 Task: Slide 8 - This Is A Quote-1.
Action: Mouse moved to (44, 108)
Screenshot: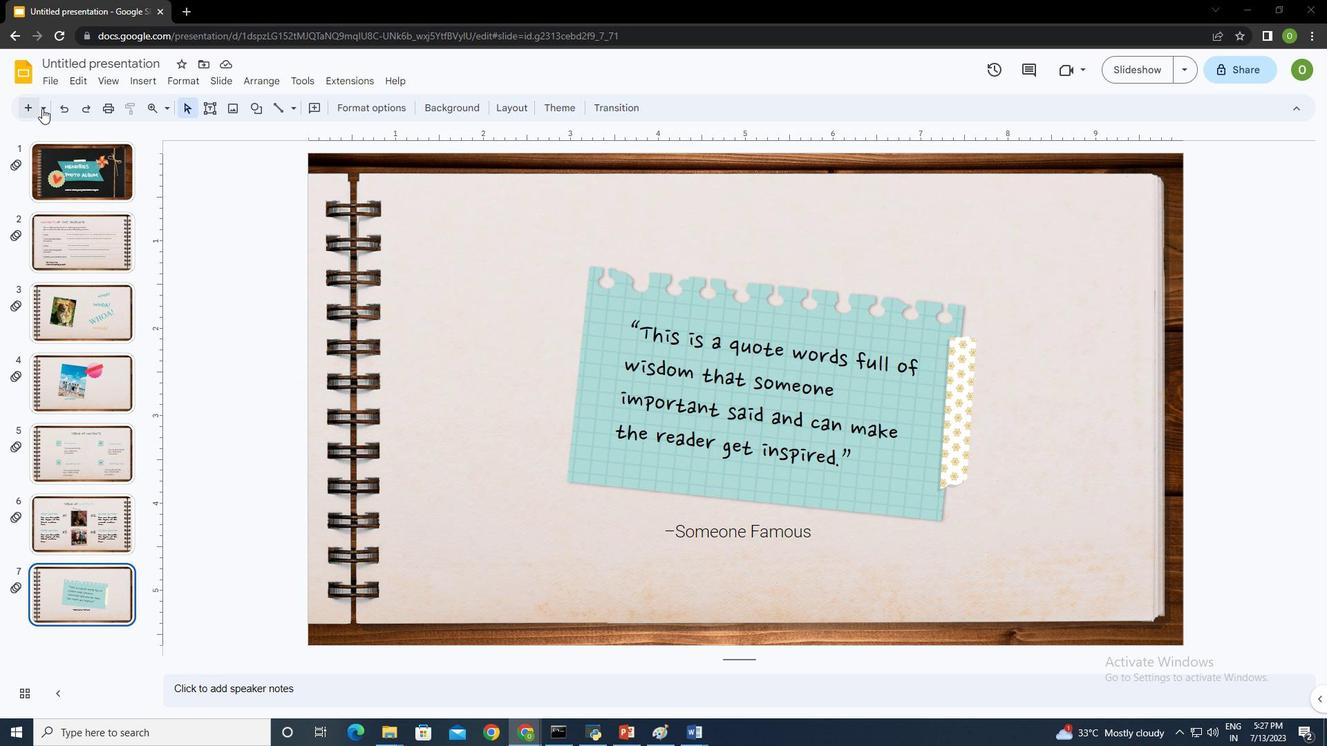 
Action: Mouse pressed left at (44, 108)
Screenshot: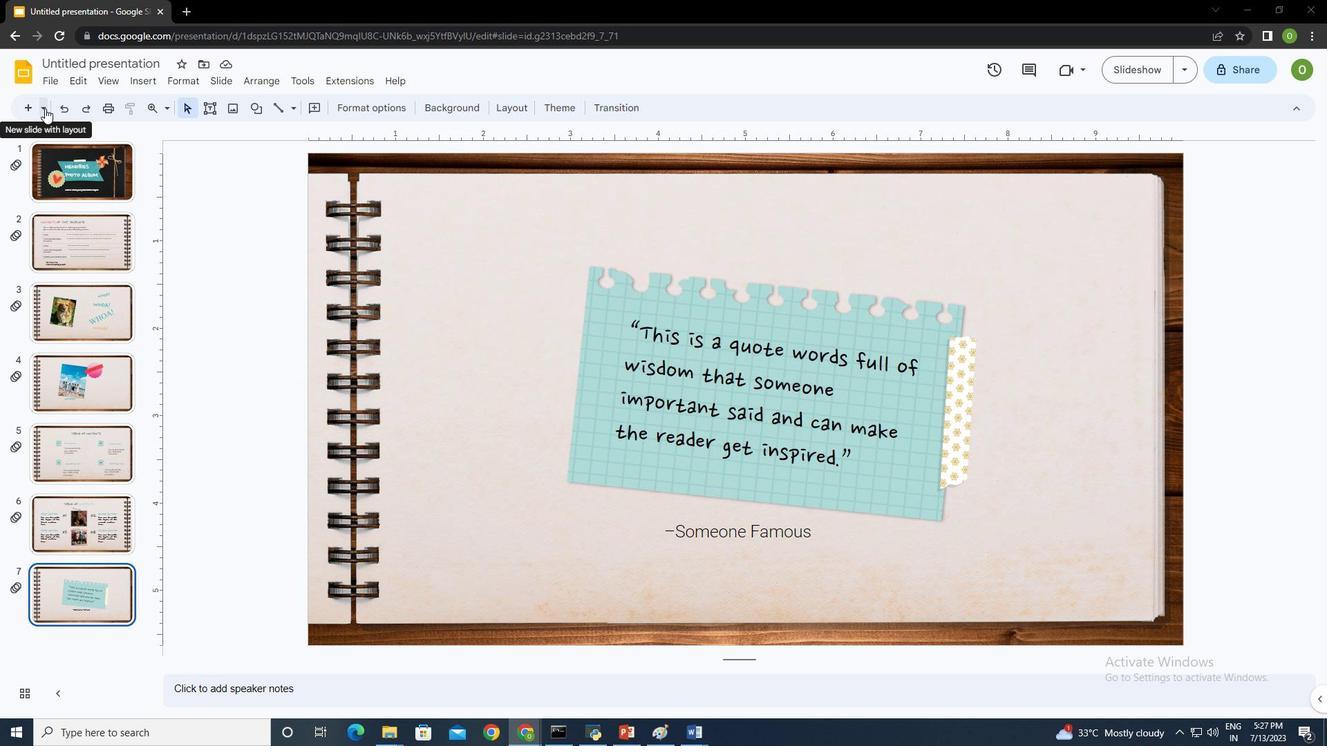 
Action: Mouse moved to (211, 366)
Screenshot: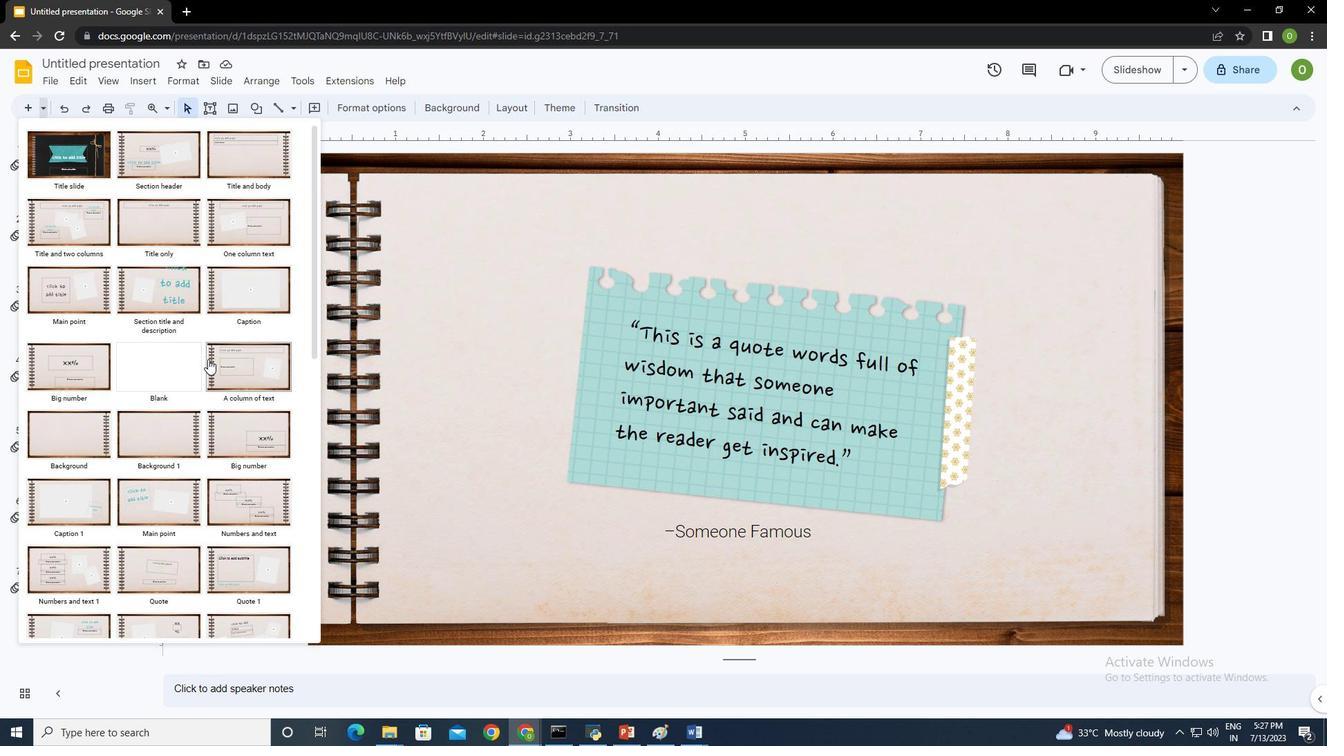
Action: Mouse scrolled (211, 365) with delta (0, 0)
Screenshot: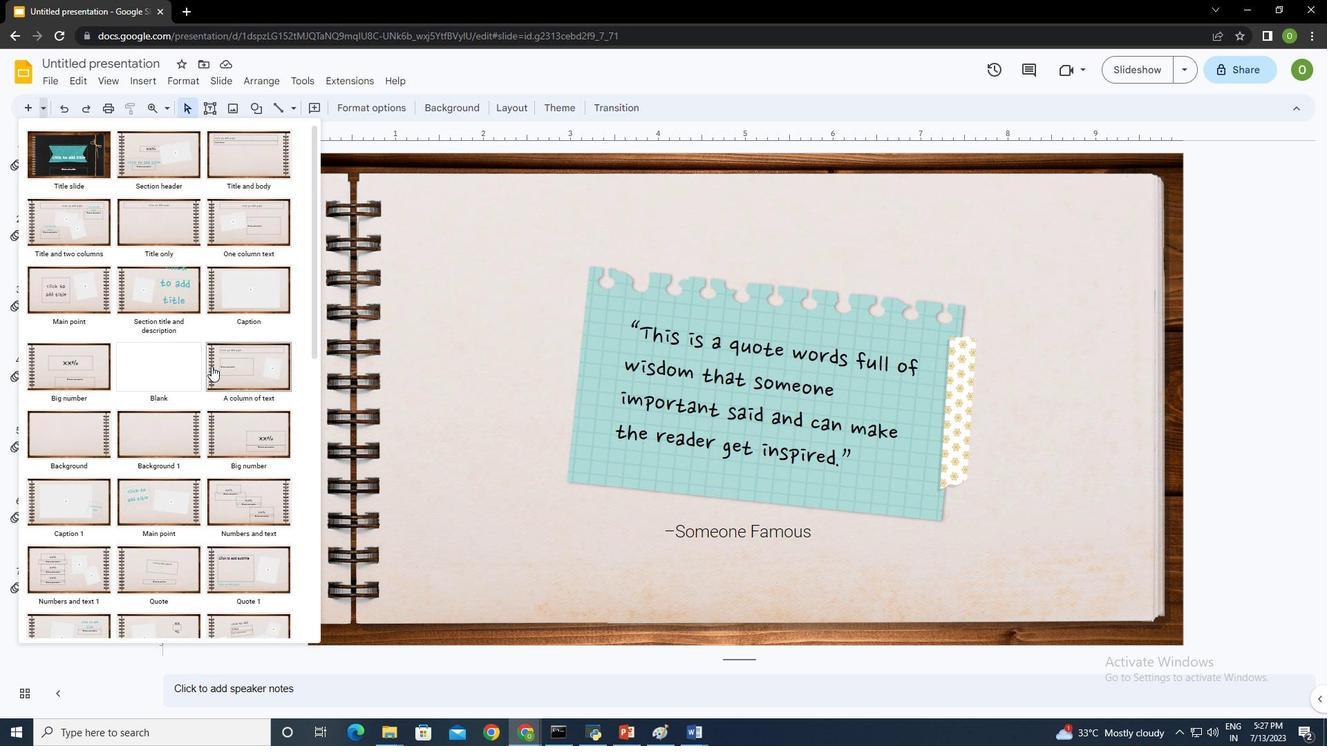 
Action: Mouse scrolled (211, 365) with delta (0, 0)
Screenshot: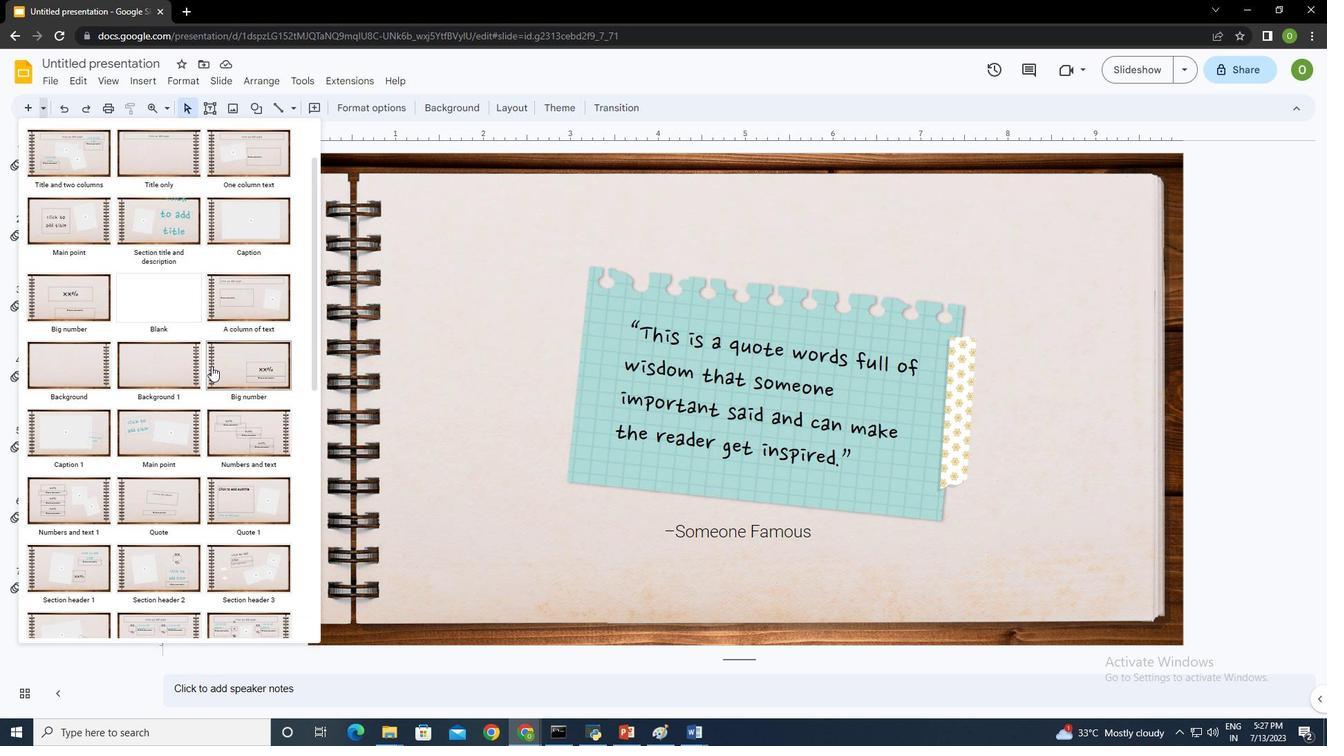 
Action: Mouse scrolled (211, 365) with delta (0, 0)
Screenshot: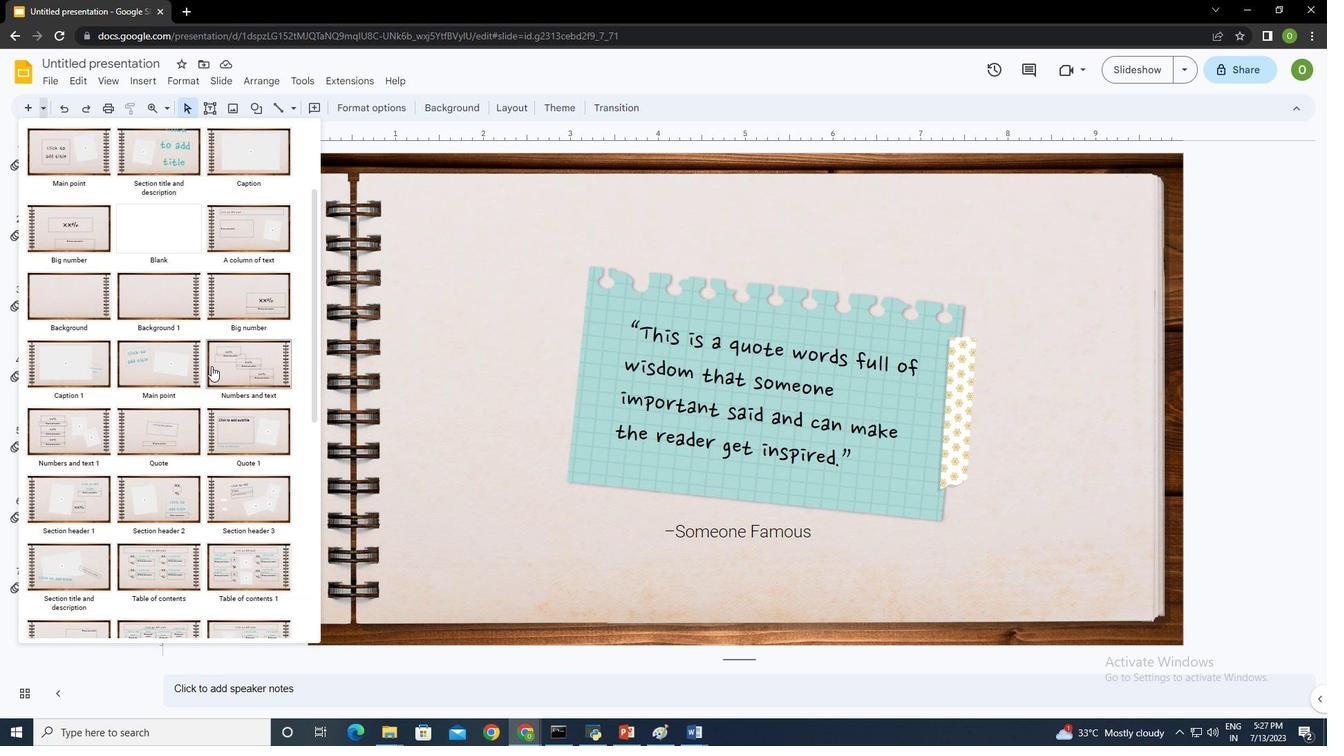
Action: Mouse moved to (237, 354)
Screenshot: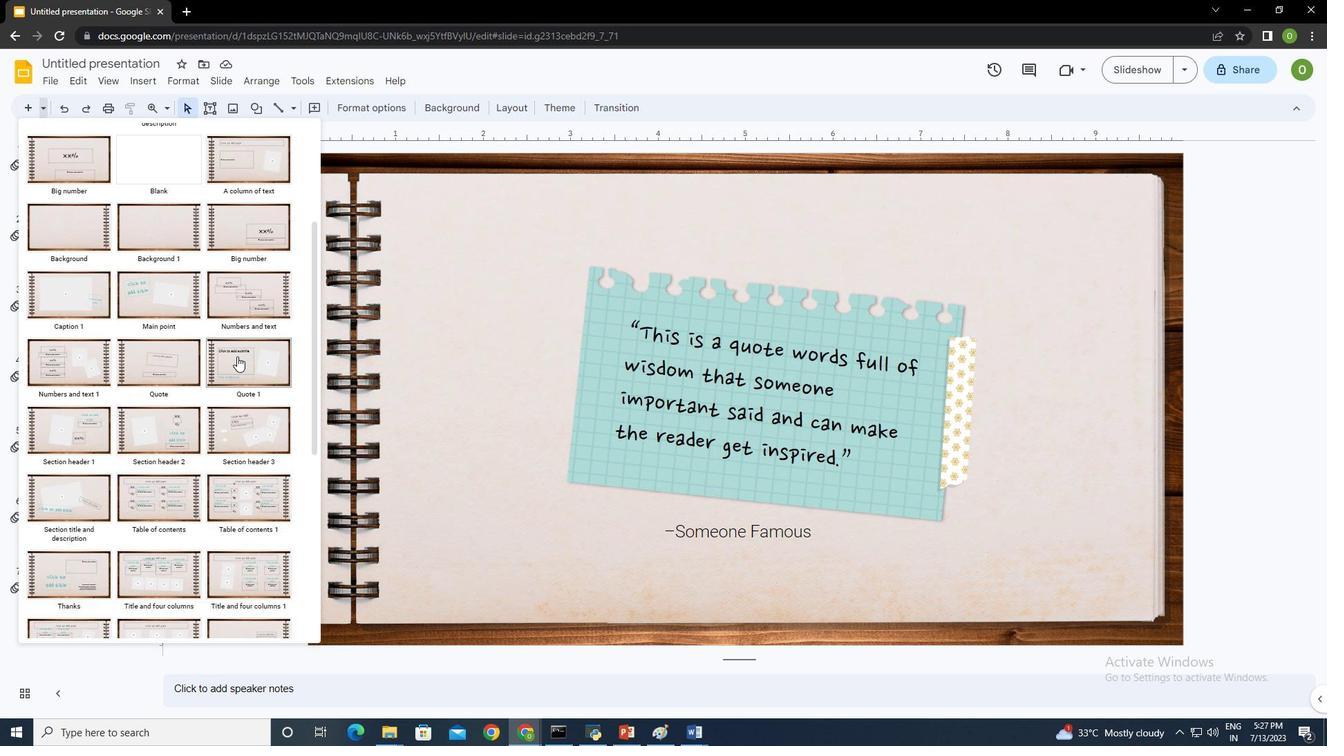 
Action: Mouse pressed left at (237, 354)
Screenshot: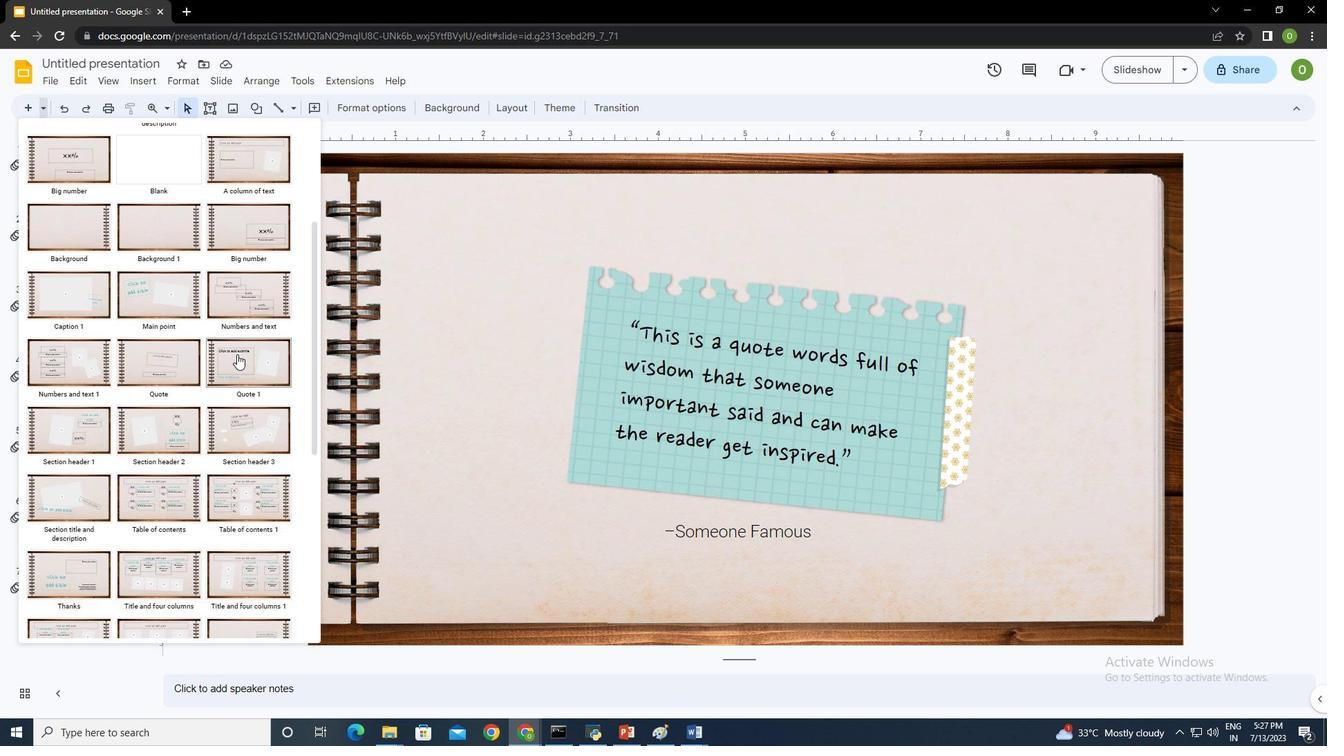 
Action: Mouse moved to (938, 443)
Screenshot: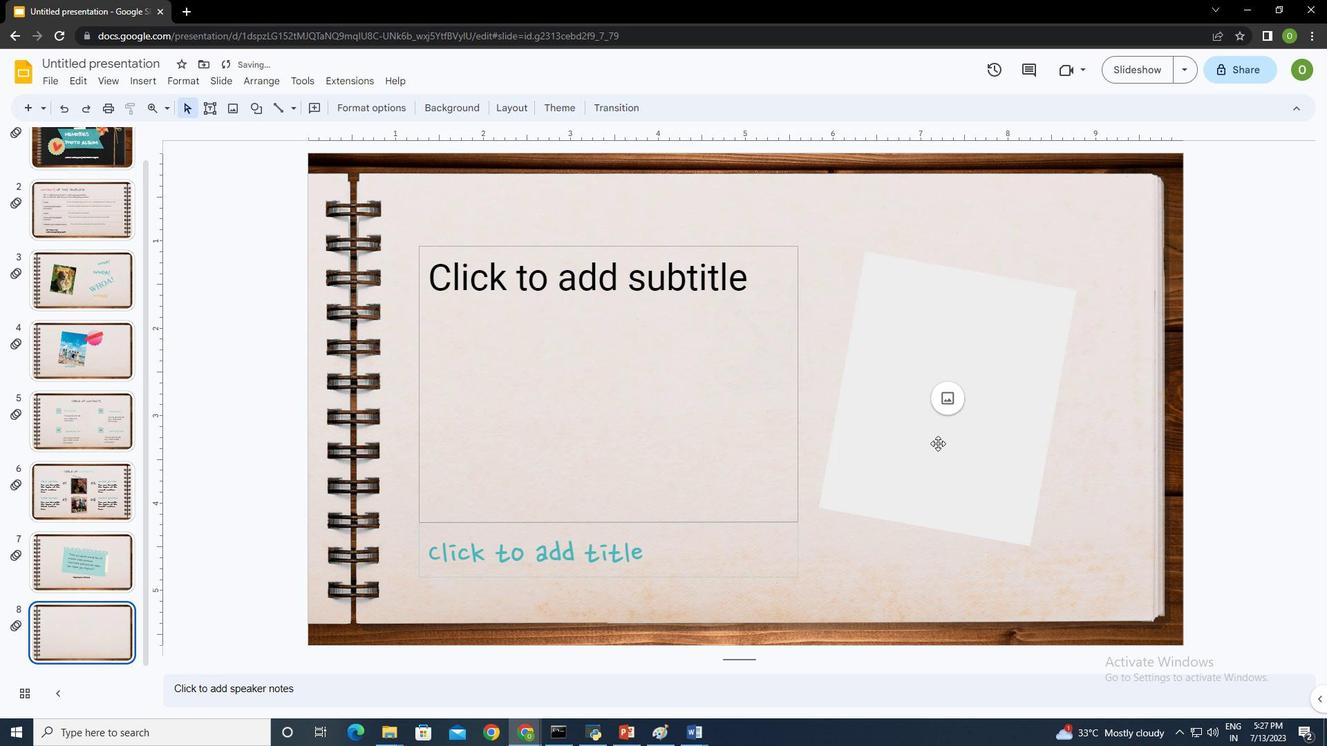
Action: Mouse pressed left at (938, 443)
Screenshot: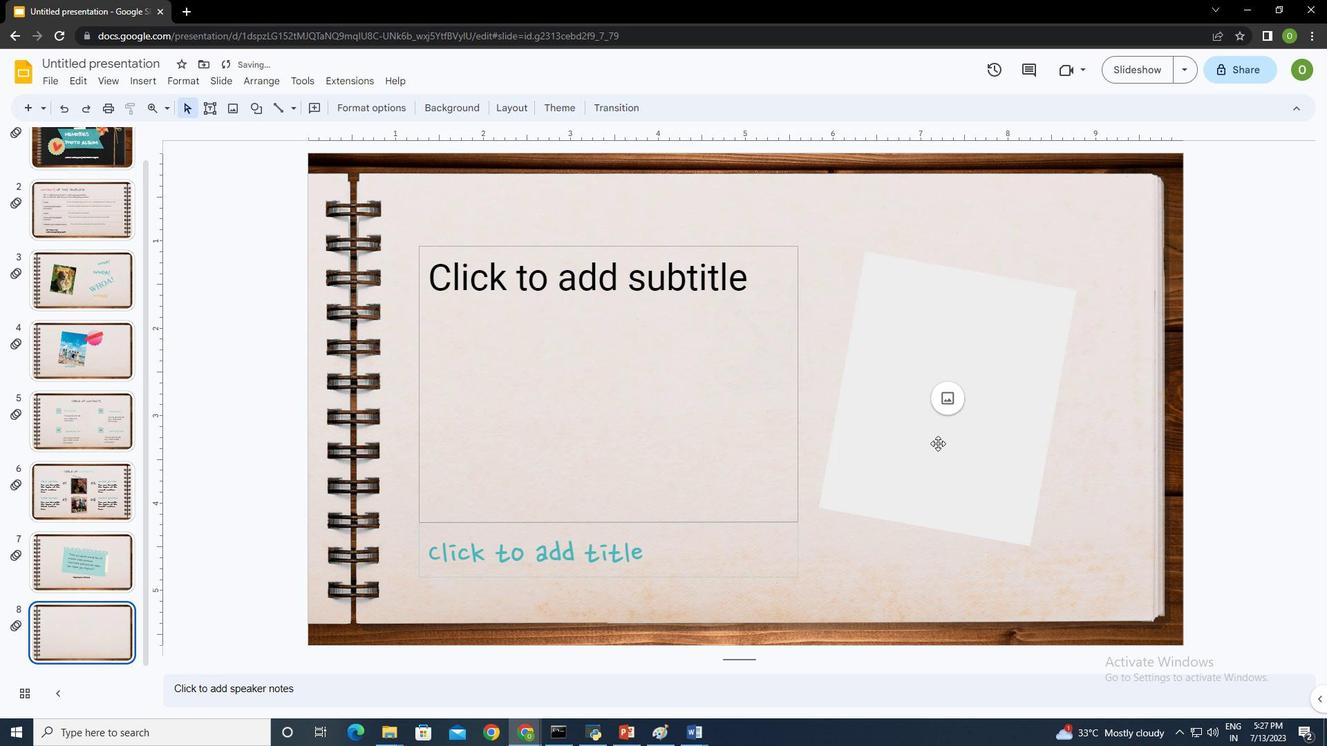 
Action: Mouse moved to (941, 399)
Screenshot: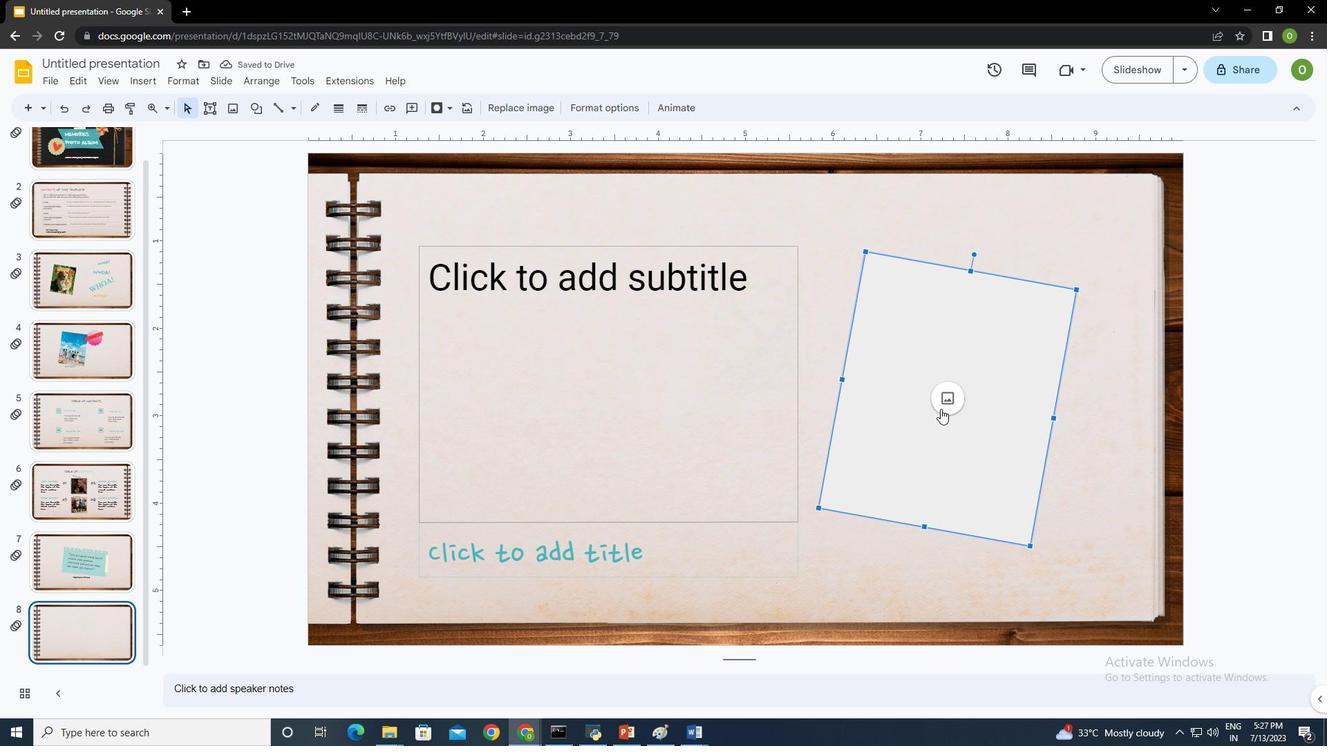 
Action: Mouse pressed left at (941, 399)
Screenshot: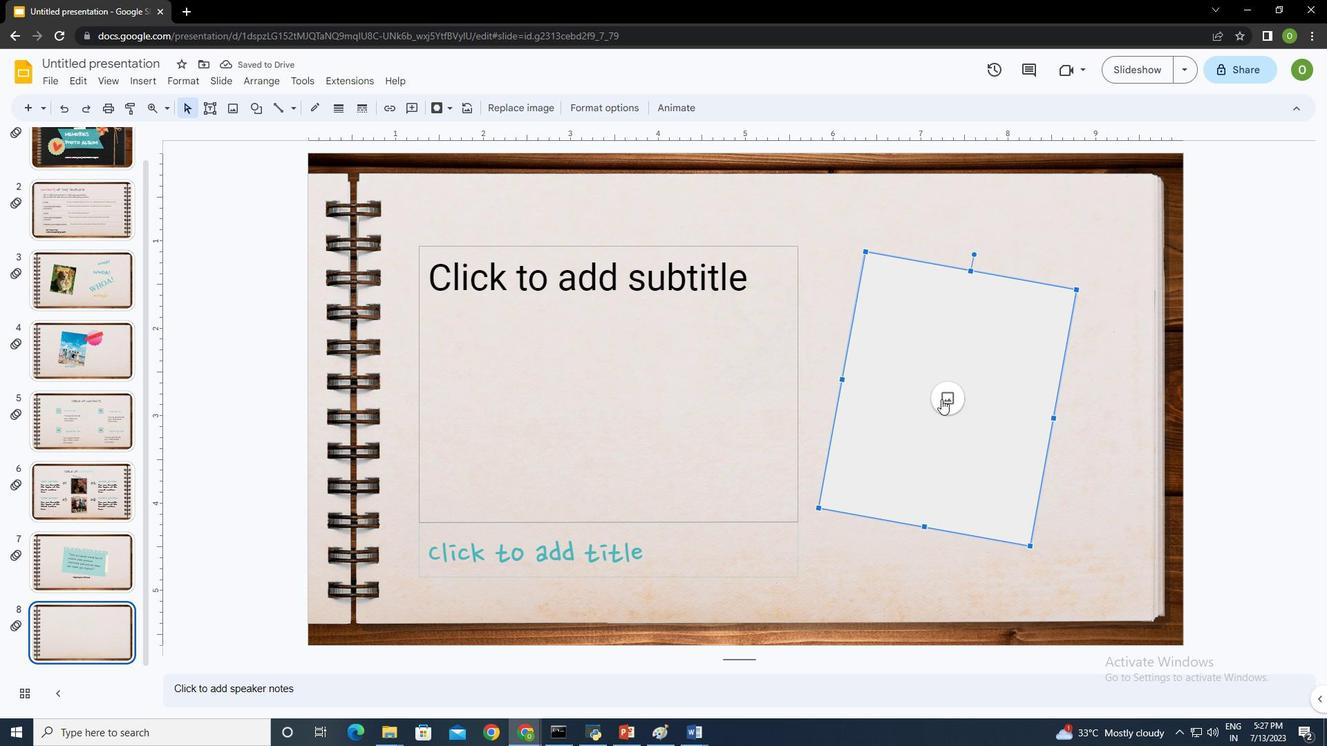 
Action: Mouse moved to (990, 436)
Screenshot: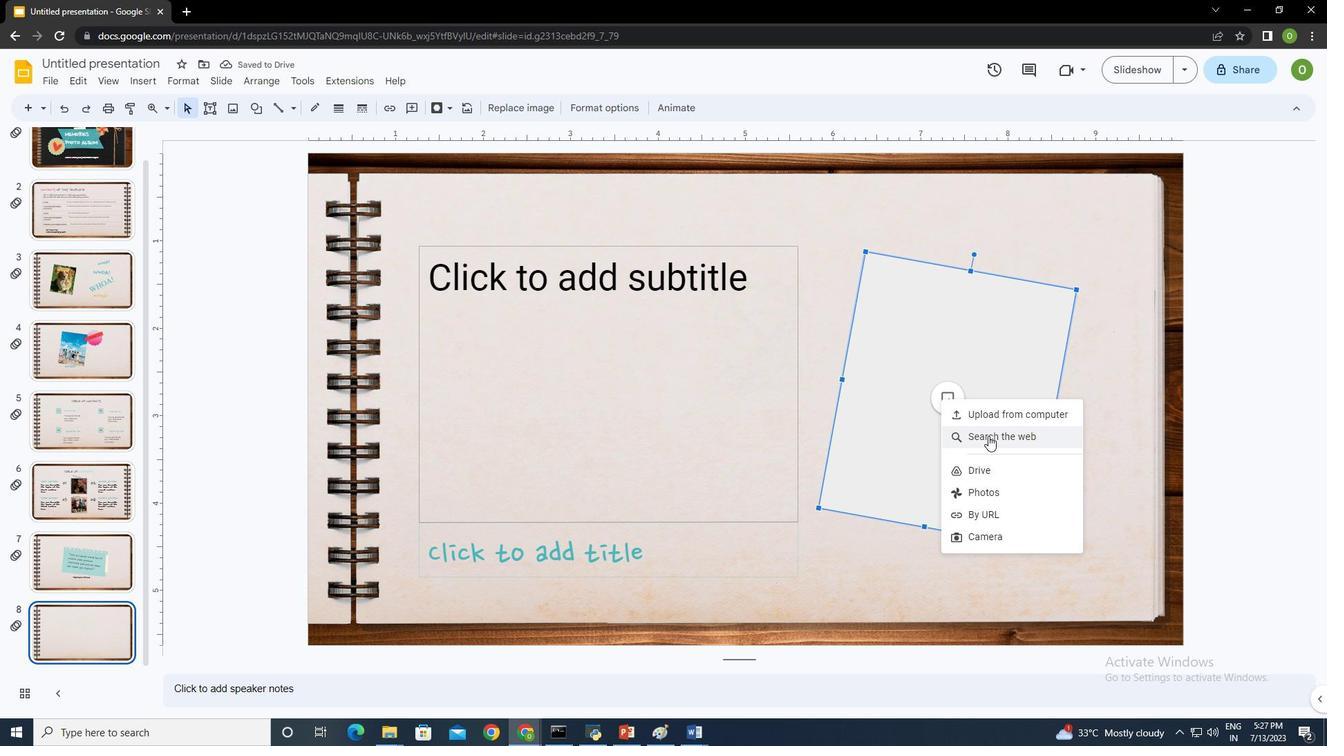 
Action: Mouse pressed left at (990, 436)
Screenshot: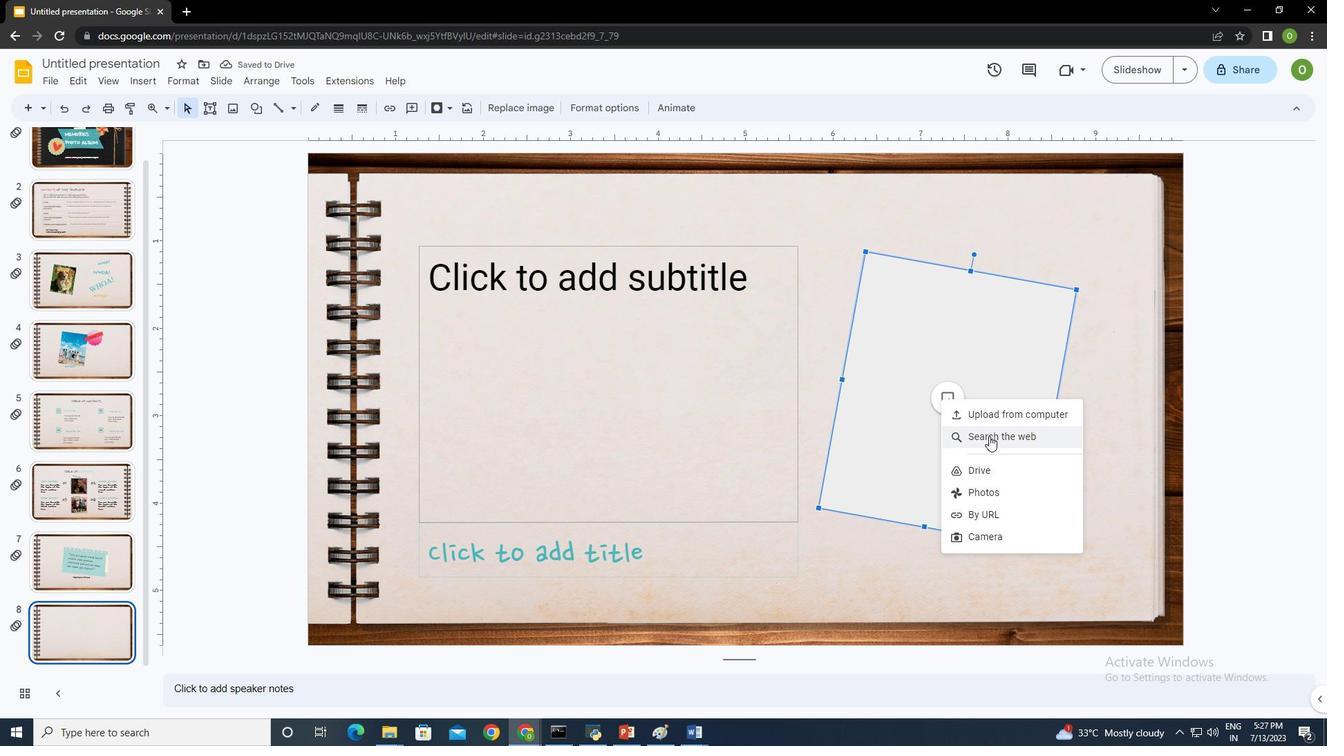 
Action: Mouse moved to (1173, 194)
Screenshot: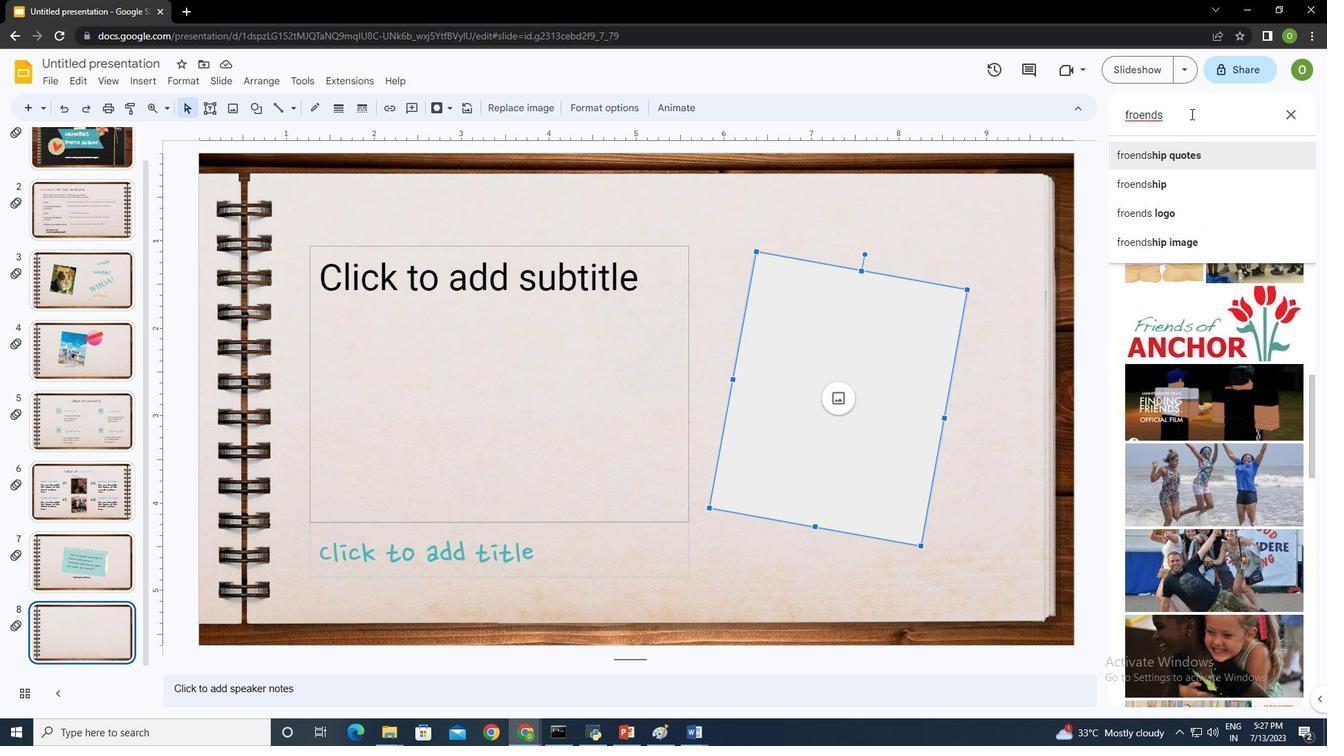
Action: Key pressed <Key.backspace><Key.backspace><Key.backspace><Key.backspace><Key.backspace><Key.backspace><Key.backspace><Key.backspace><Key.backspace><Key.backspace><Key.backspace><Key.backspace><Key.backspace><Key.backspace><Key.backspace><Key.backspace>good<Key.space>friend<Key.enter>
Screenshot: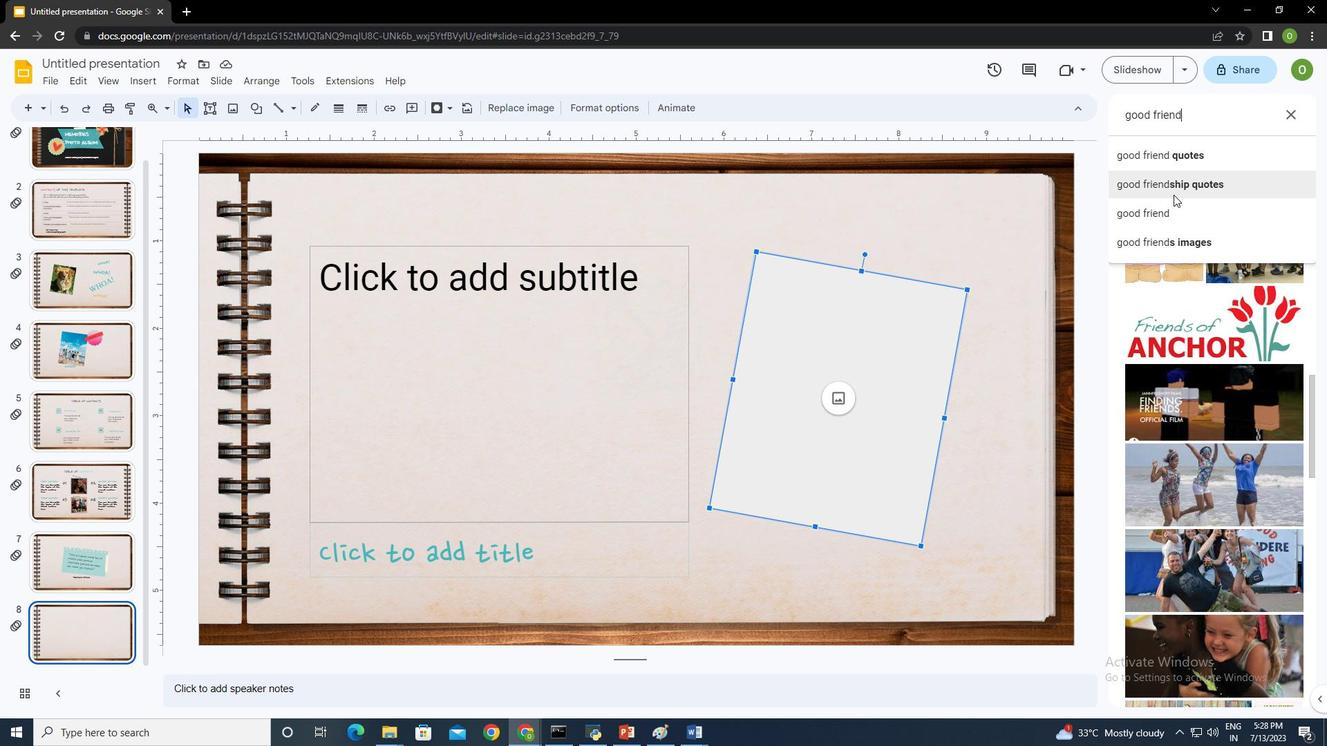 
Action: Mouse moved to (1191, 233)
Screenshot: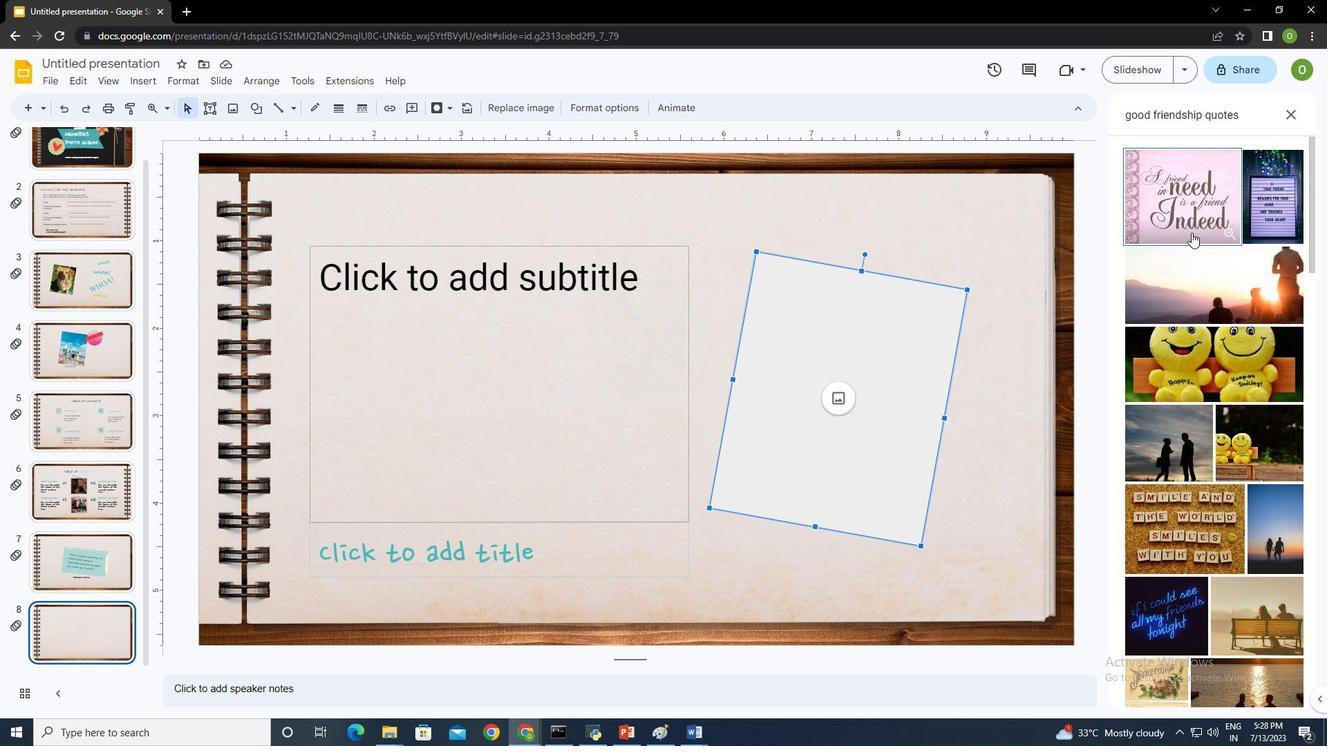 
Action: Mouse scrolled (1191, 232) with delta (0, 0)
Screenshot: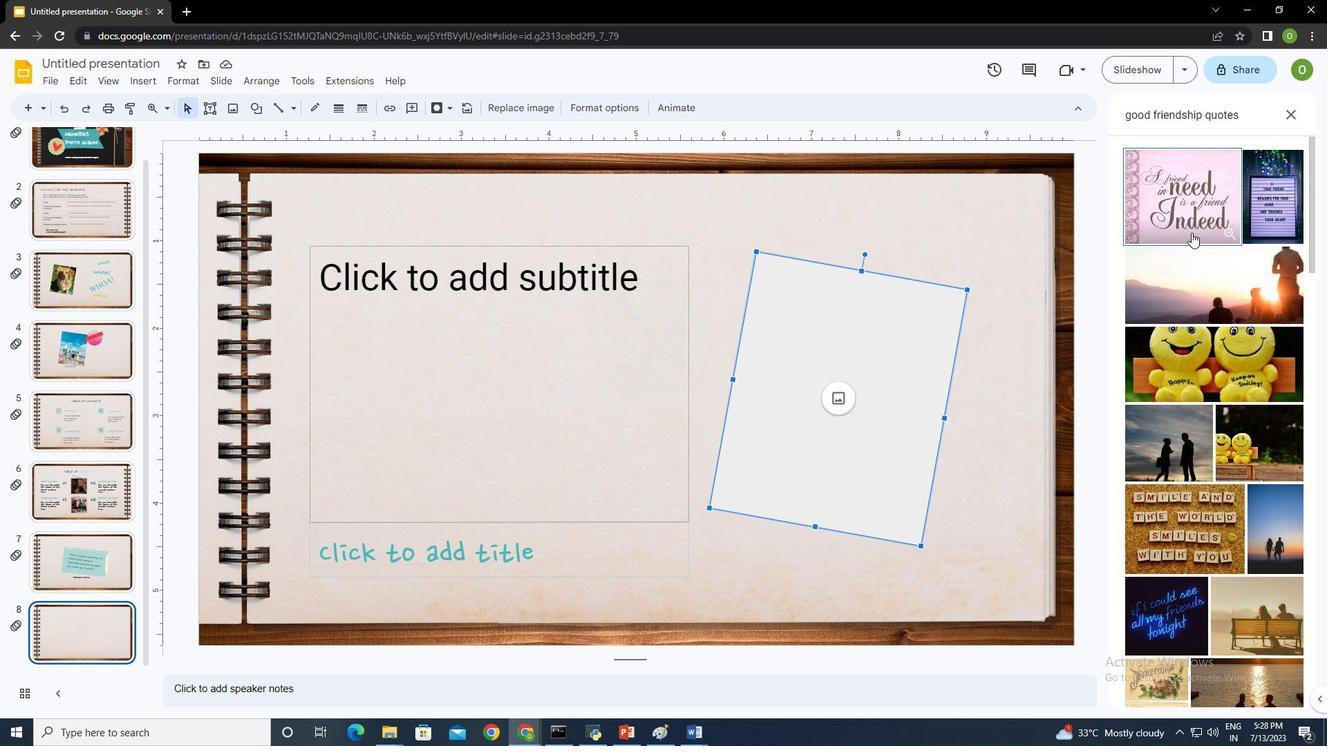 
Action: Mouse scrolled (1191, 234) with delta (0, 0)
Screenshot: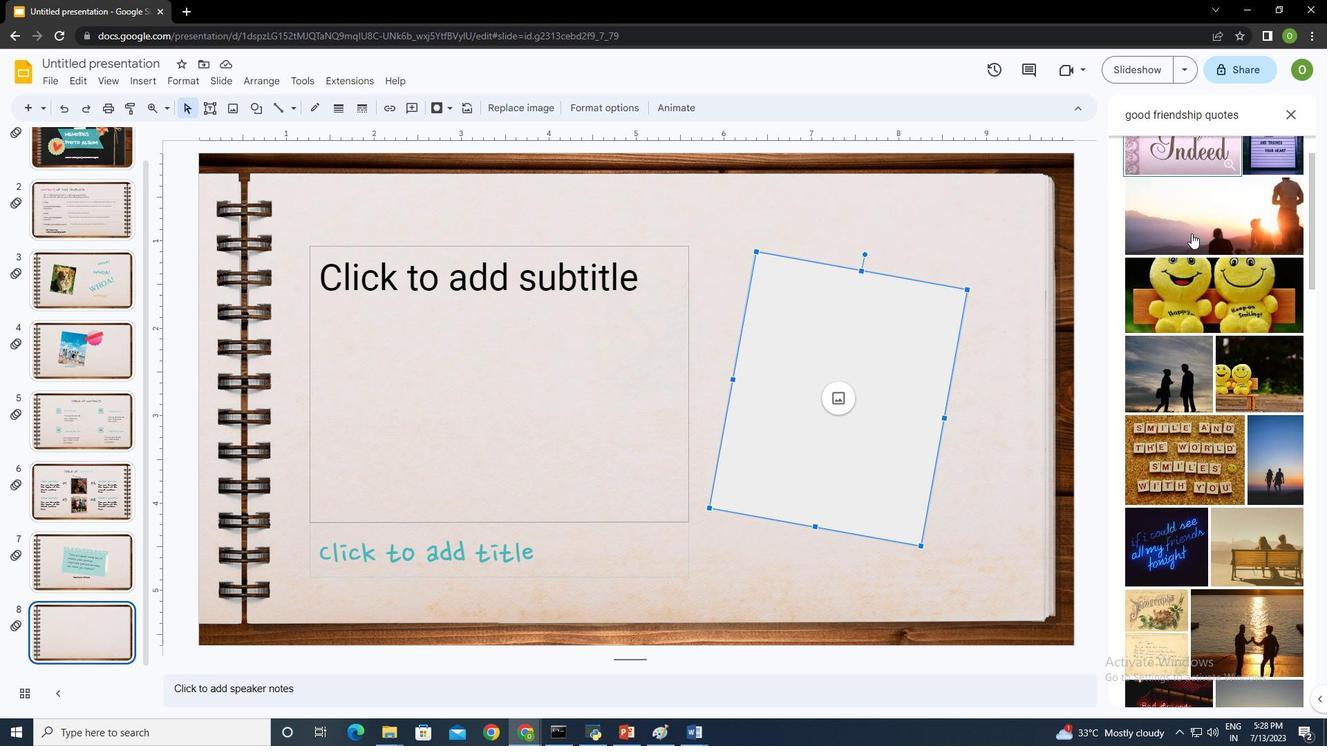 
Action: Mouse scrolled (1191, 234) with delta (0, 0)
Screenshot: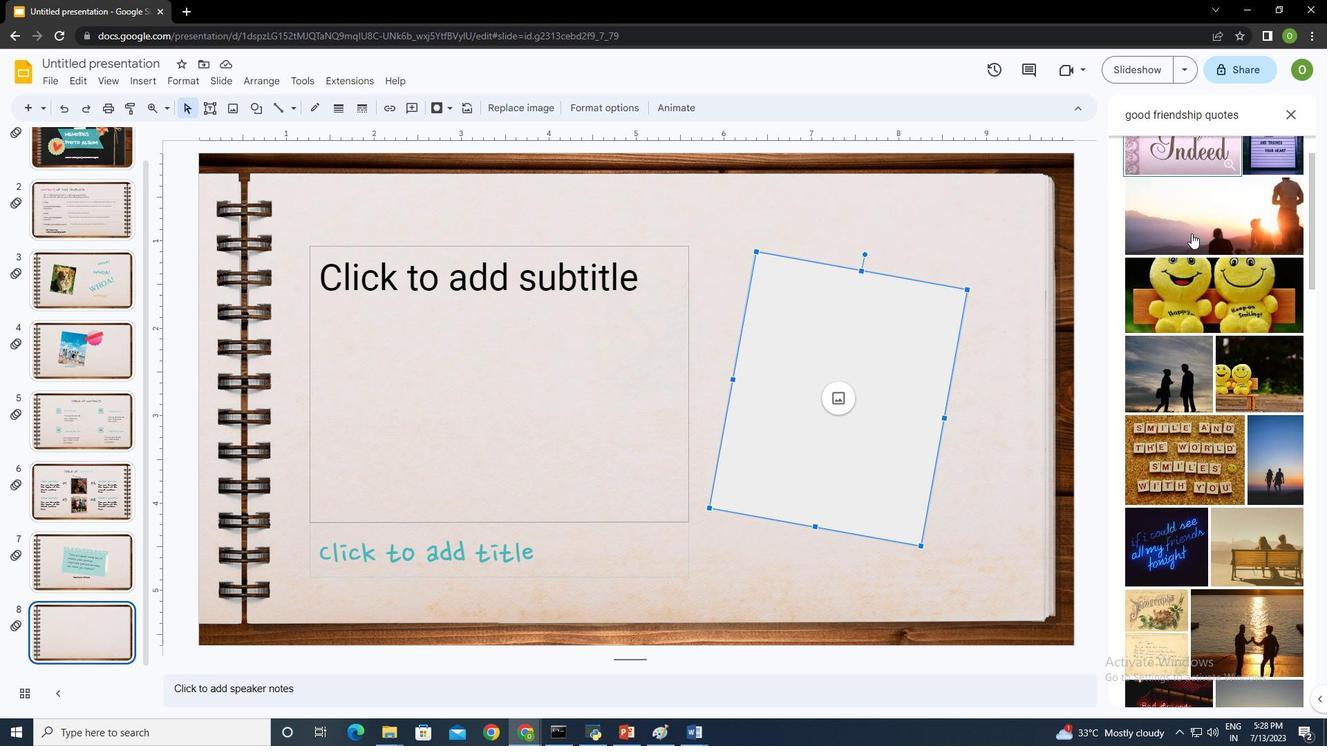 
Action: Mouse moved to (1246, 116)
Screenshot: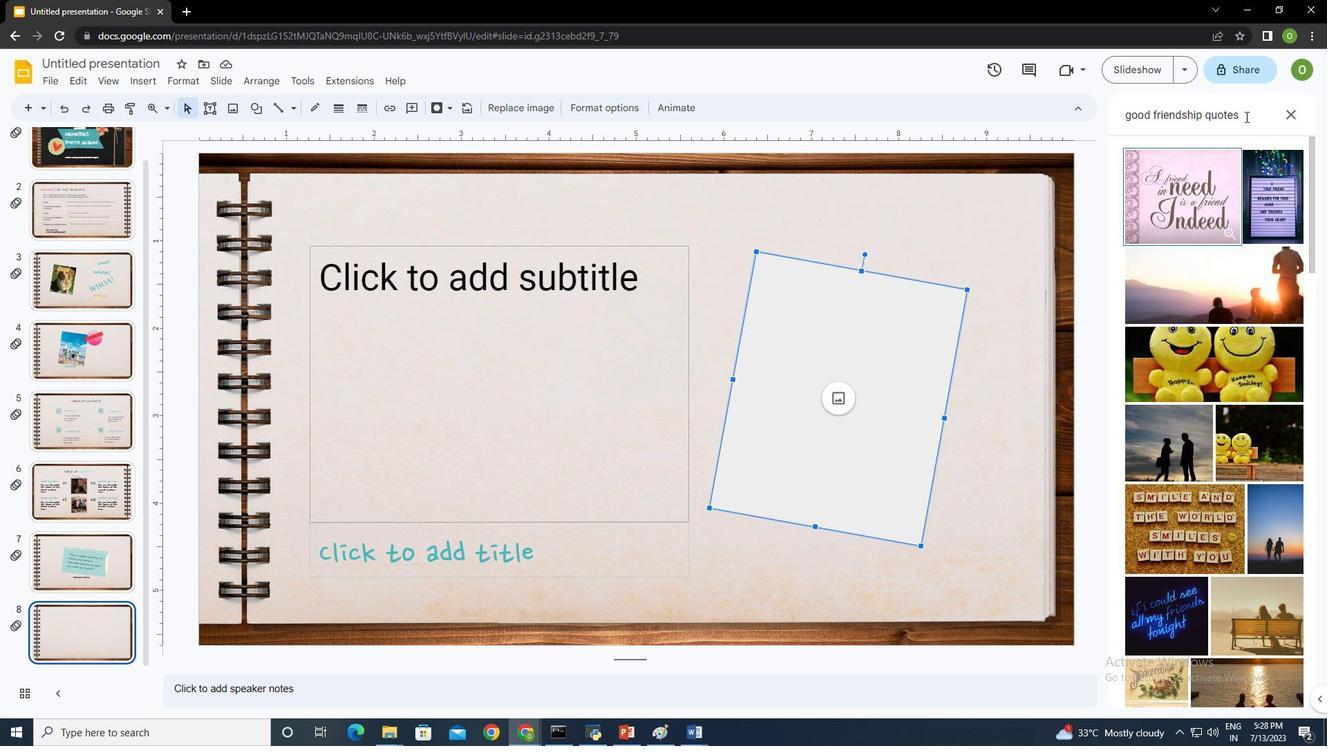 
Action: Mouse pressed left at (1246, 116)
Screenshot: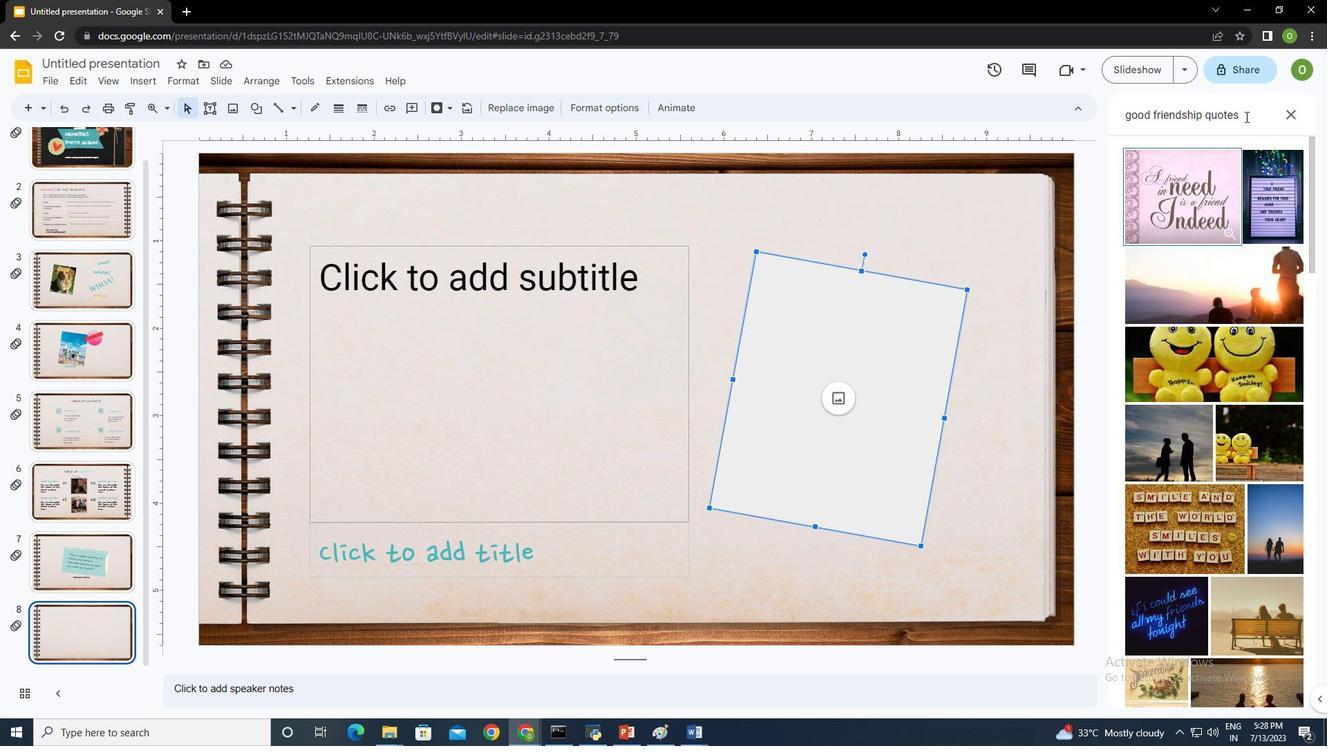 
Action: Key pressed <Key.backspace><Key.backspace><Key.backspace><Key.backspace><Key.backspace><Key.backspace><Key.backspace>
Screenshot: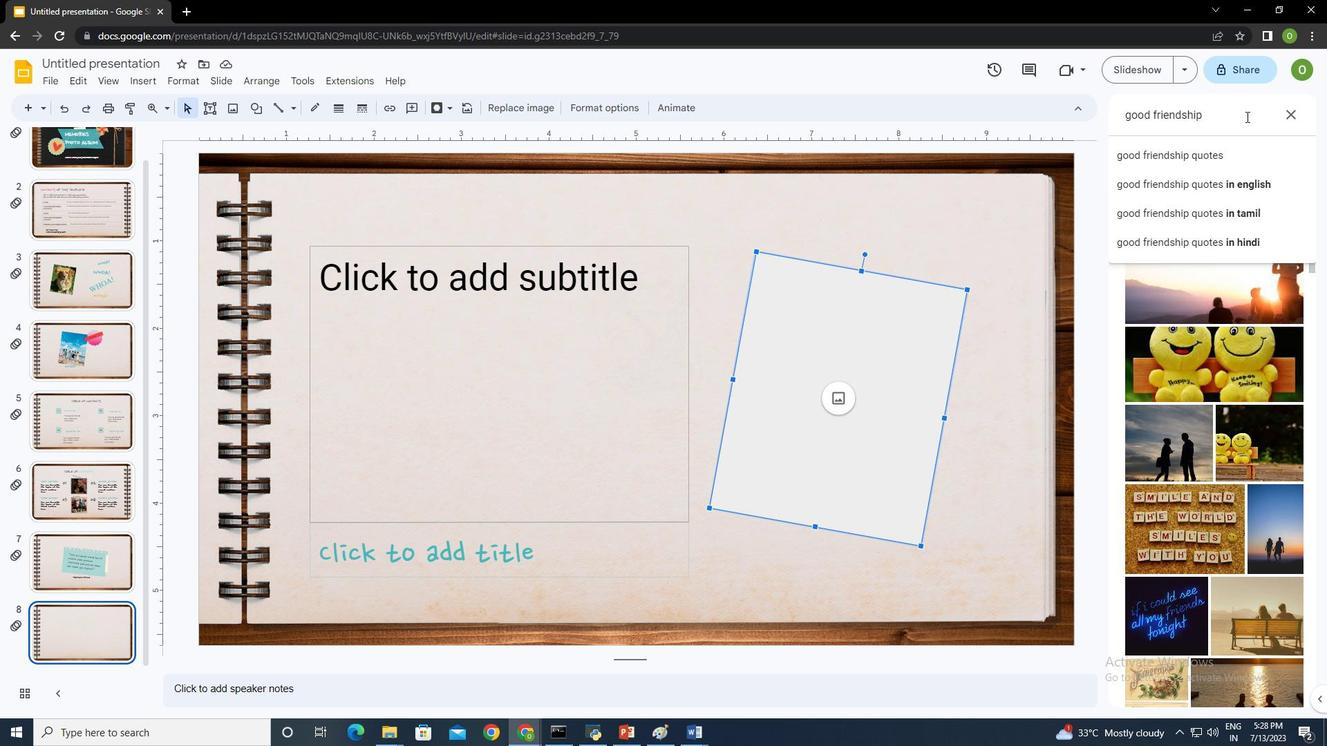 
Action: Mouse moved to (1246, 116)
Screenshot: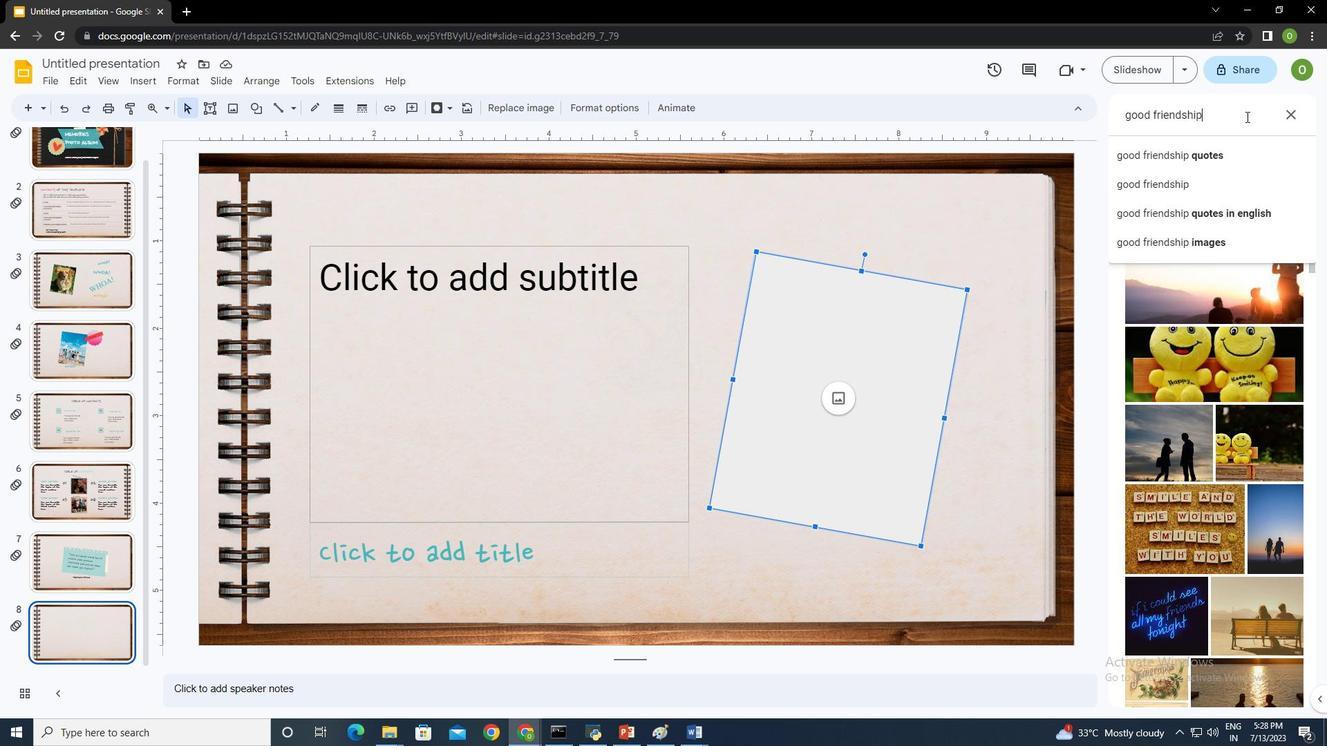 
Action: Key pressed <Key.enter>
Screenshot: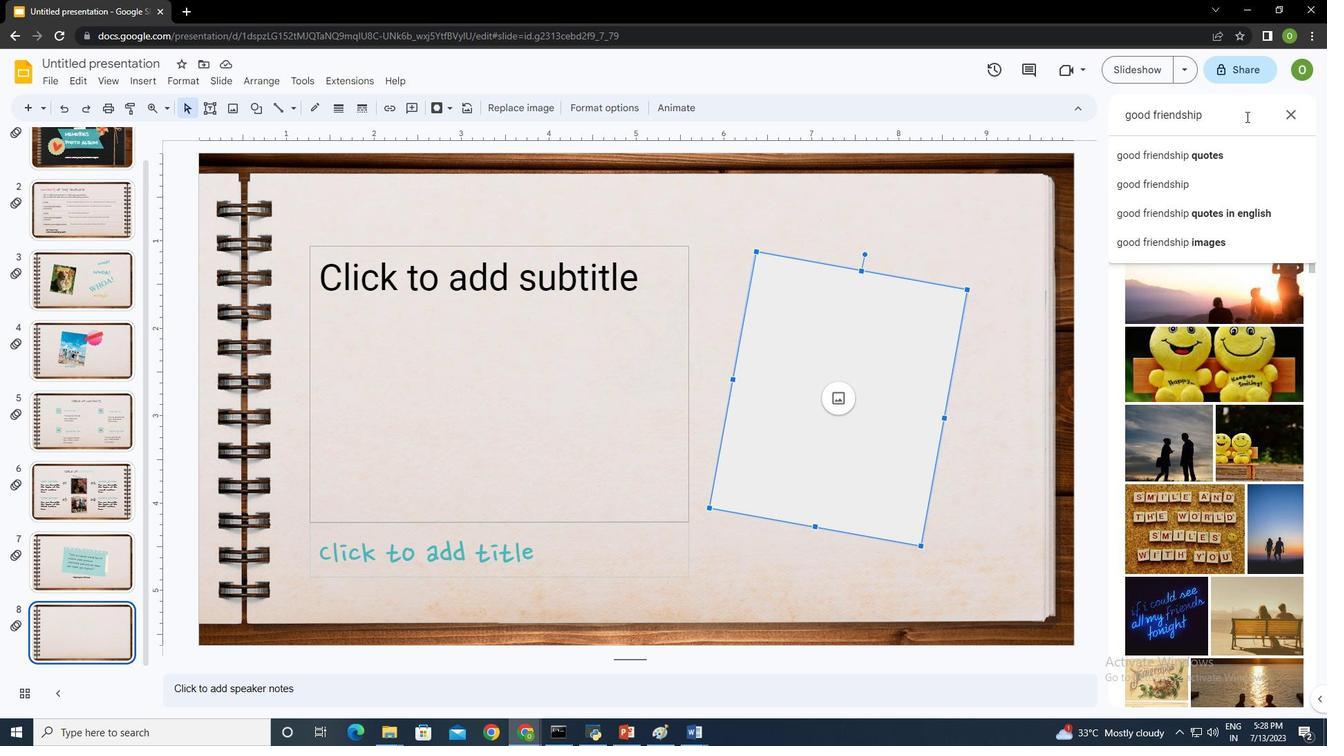 
Action: Mouse moved to (1221, 204)
Screenshot: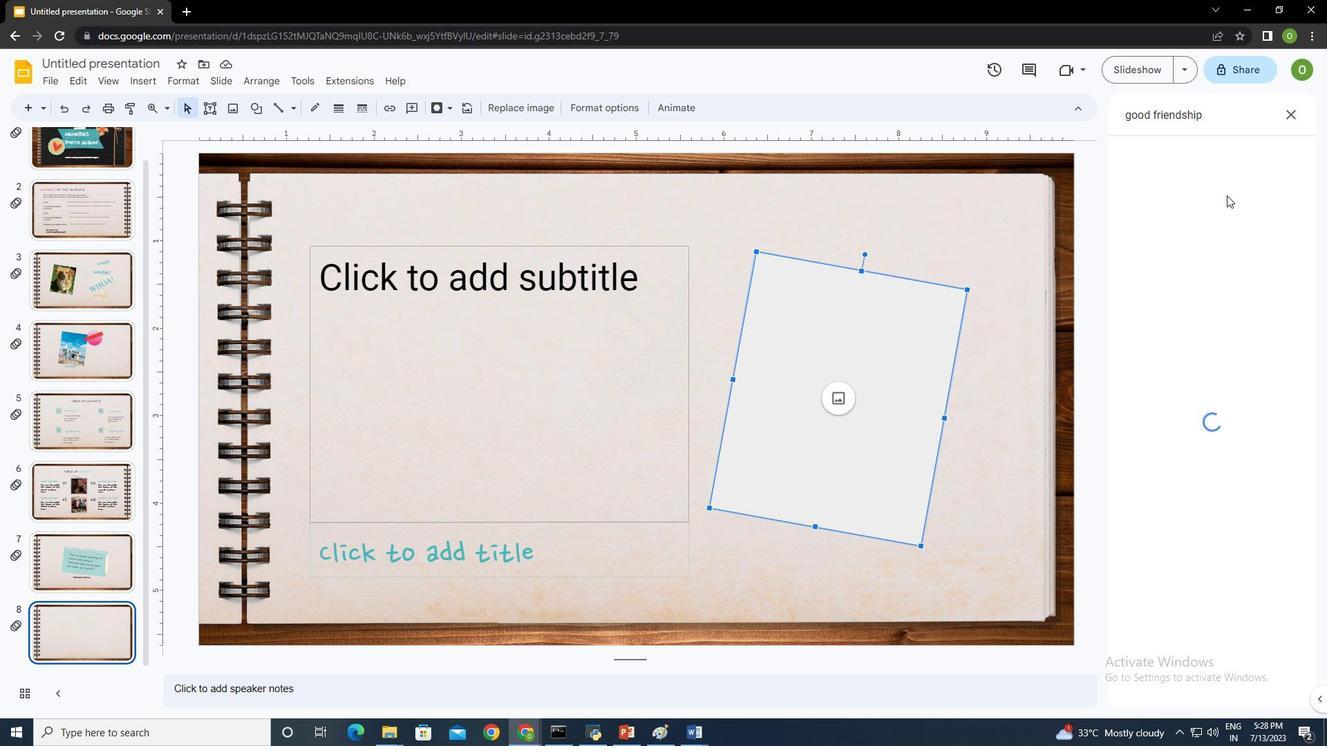 
Action: Mouse scrolled (1221, 203) with delta (0, 0)
Screenshot: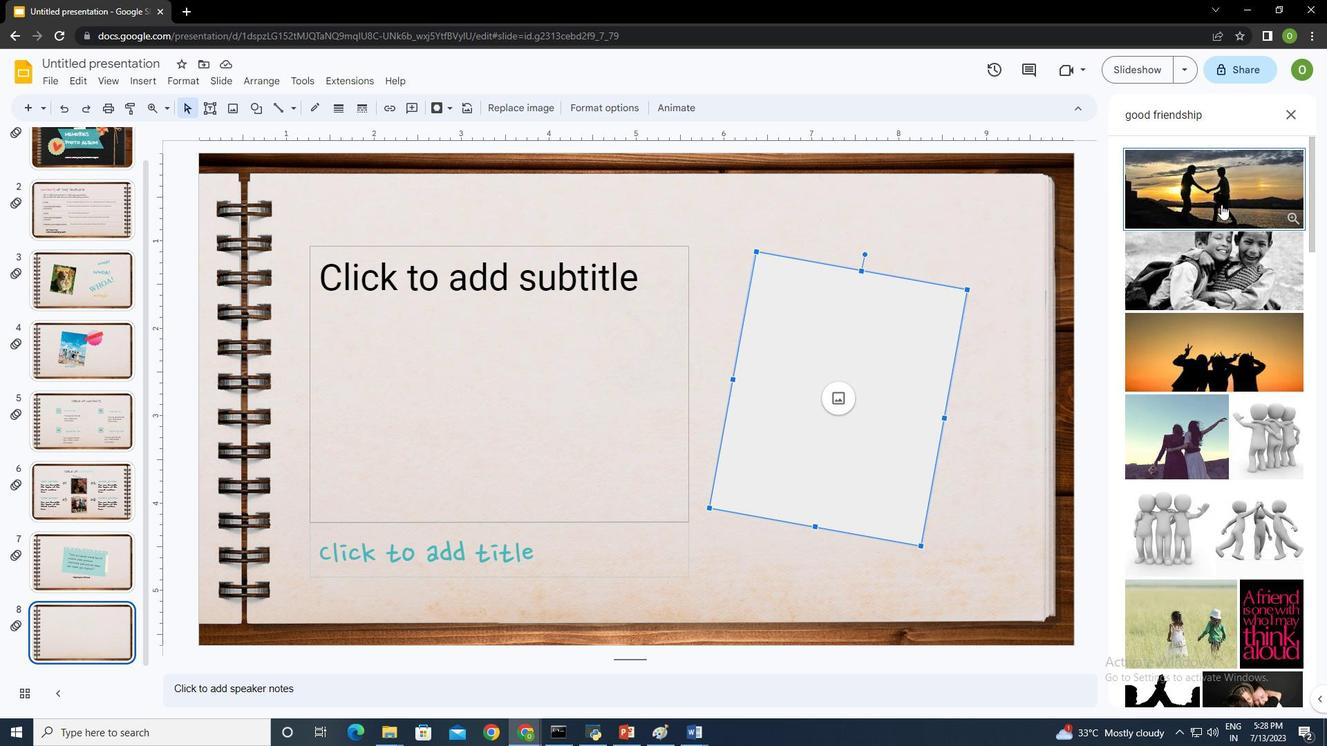 
Action: Mouse scrolled (1221, 203) with delta (0, 0)
Screenshot: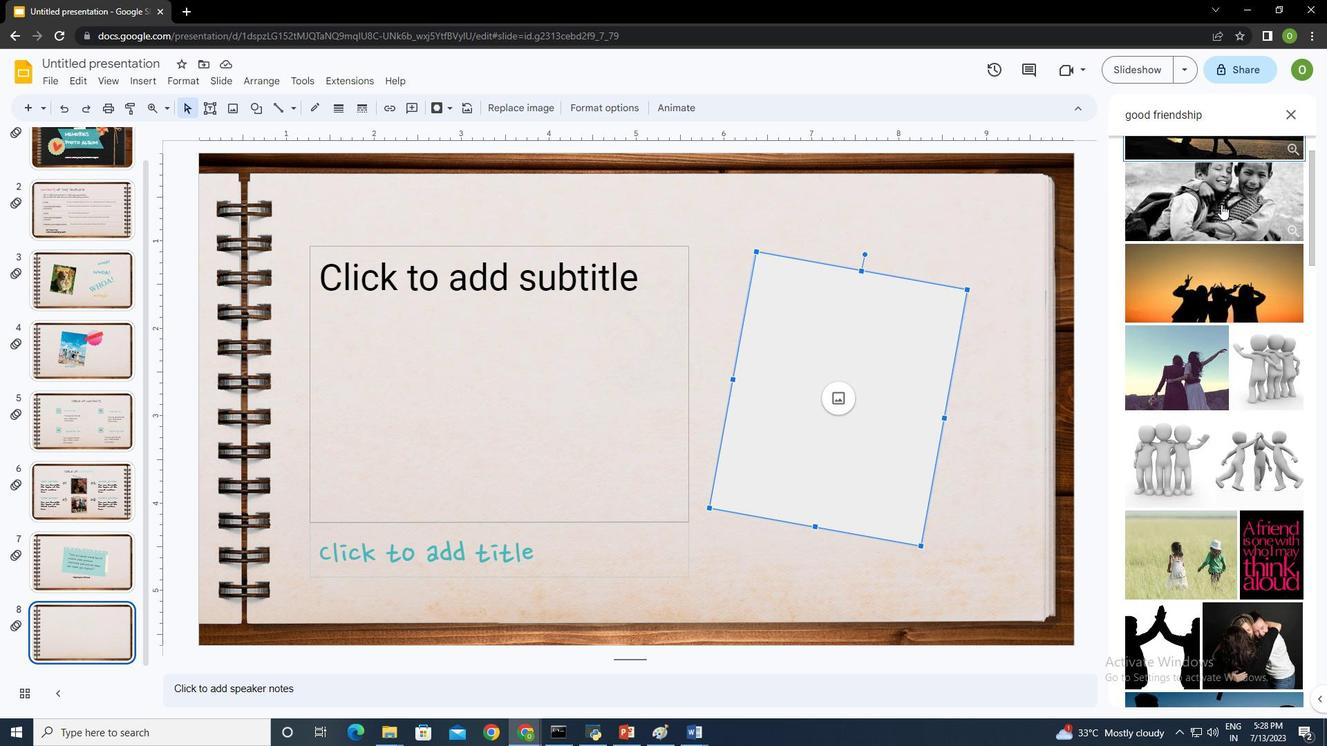 
Action: Mouse scrolled (1221, 203) with delta (0, 0)
Screenshot: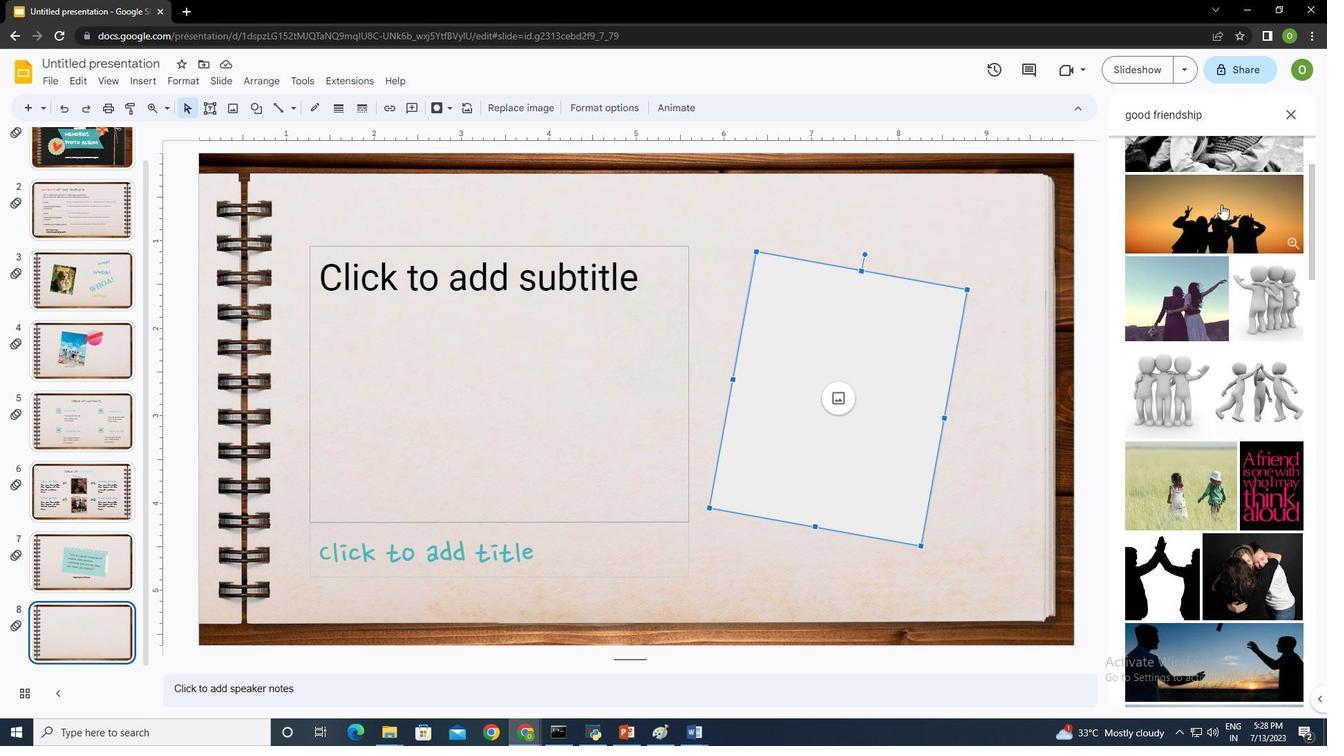 
Action: Mouse moved to (1198, 217)
Screenshot: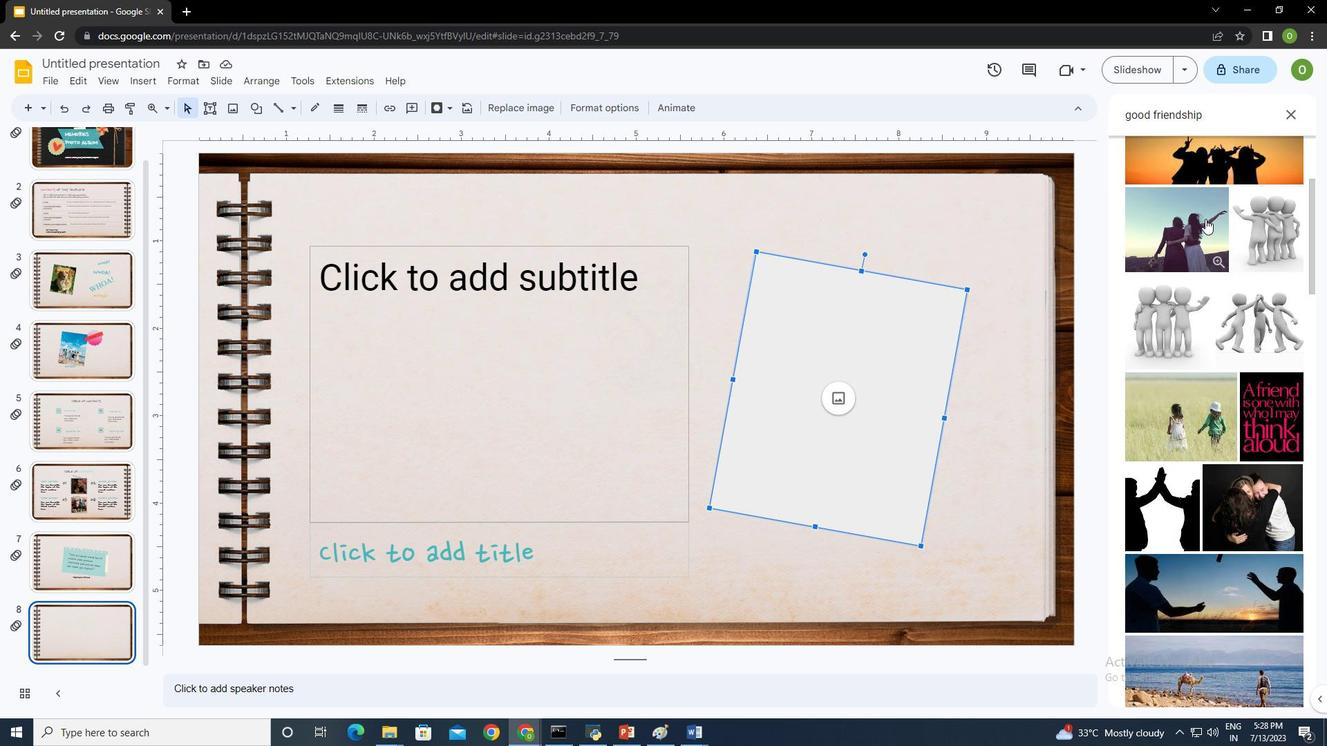 
Action: Mouse pressed left at (1198, 217)
Screenshot: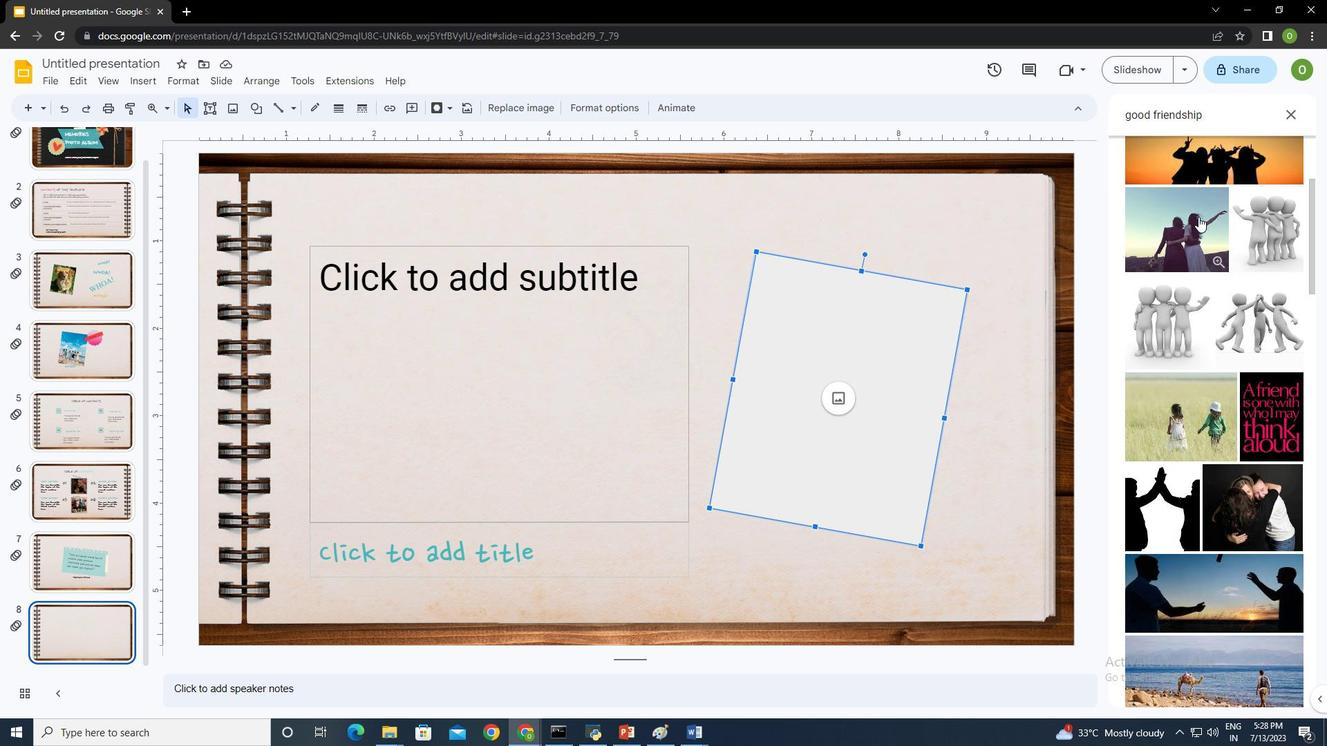 
Action: Mouse moved to (1264, 687)
Screenshot: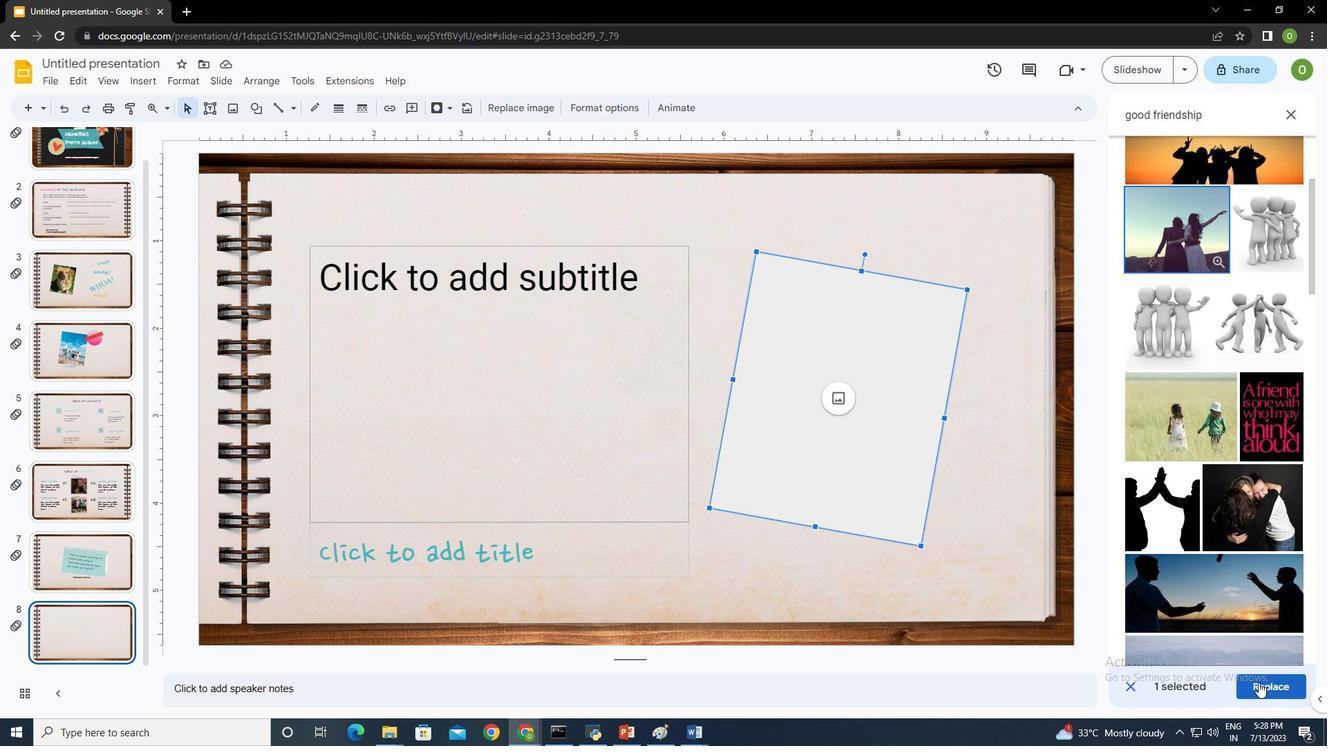 
Action: Mouse pressed left at (1264, 687)
Screenshot: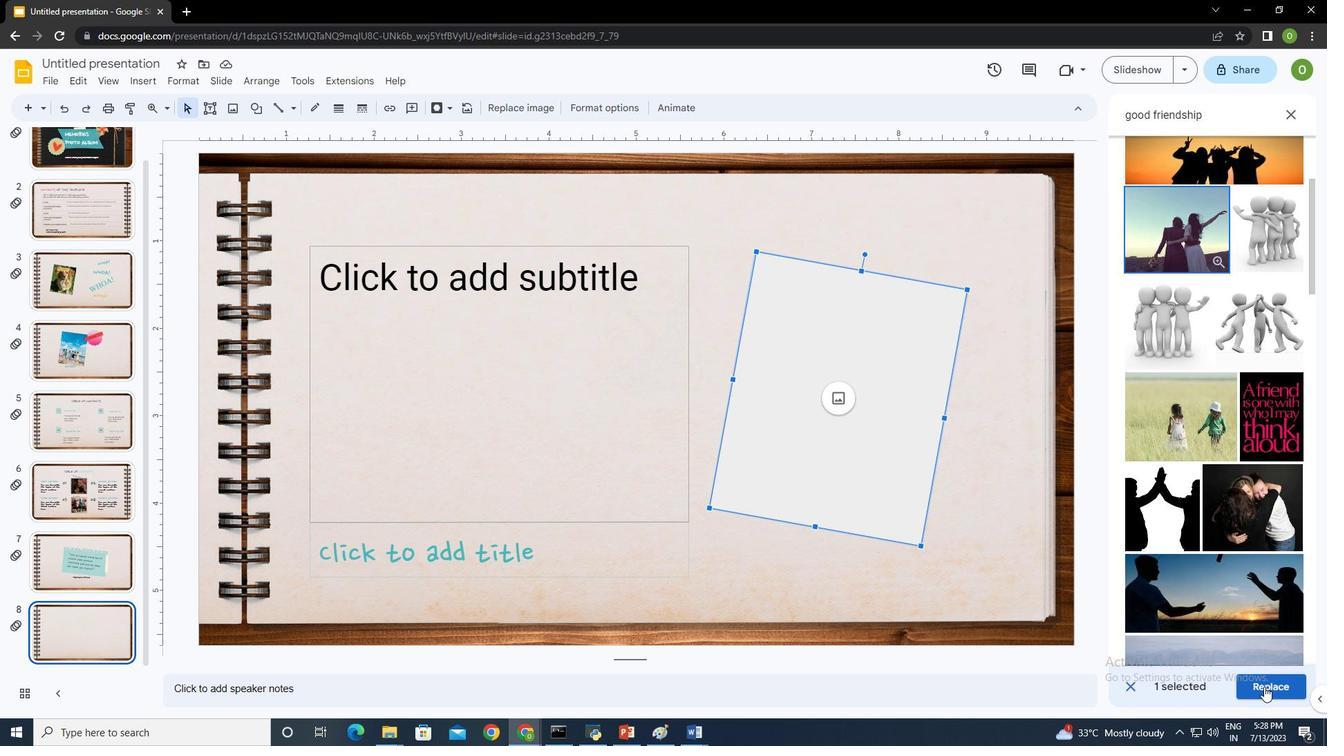 
Action: Mouse moved to (338, 106)
Screenshot: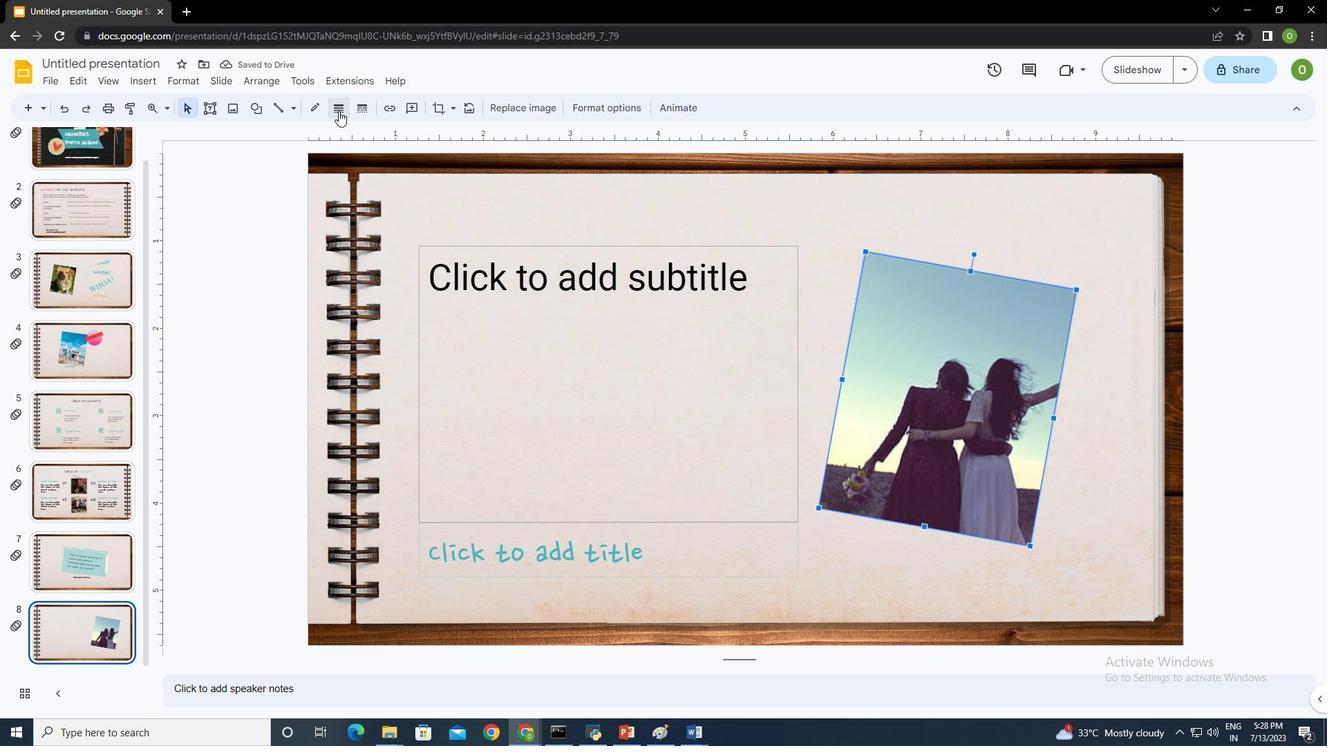 
Action: Mouse pressed left at (338, 106)
Screenshot: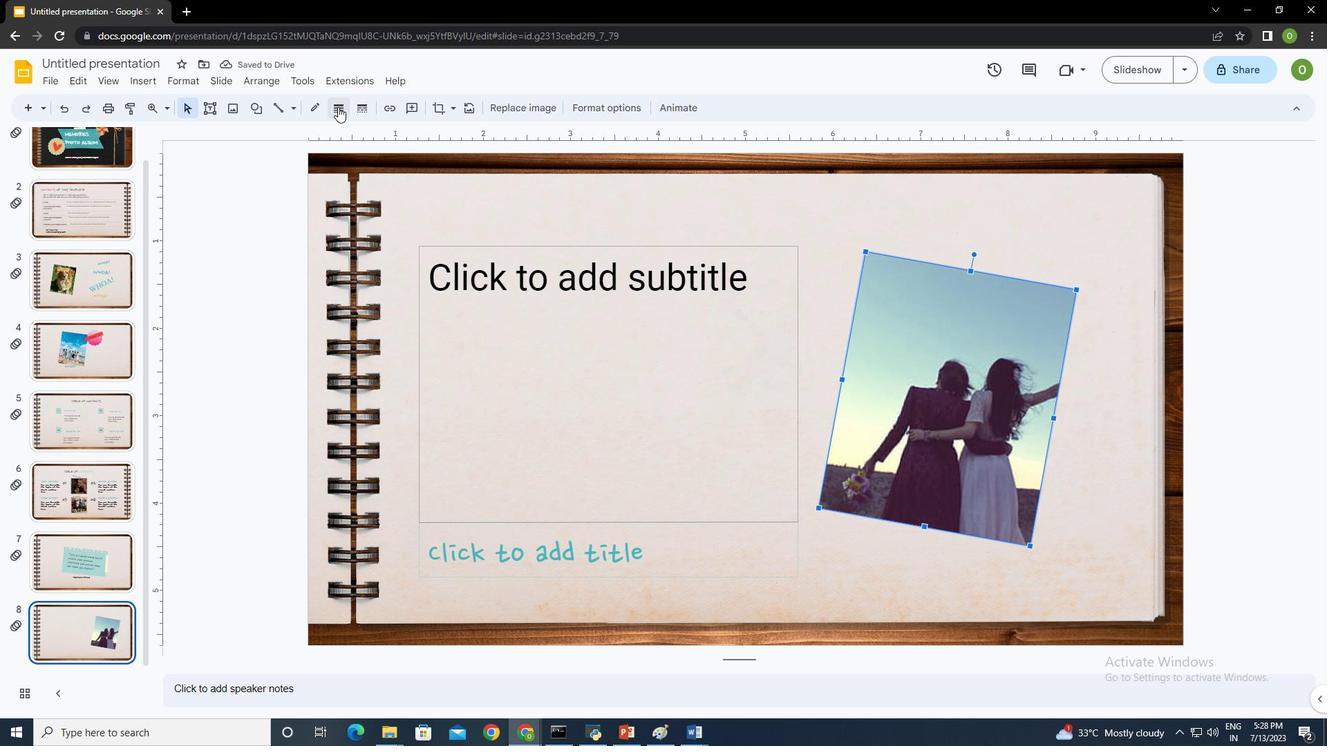 
Action: Mouse moved to (361, 176)
Screenshot: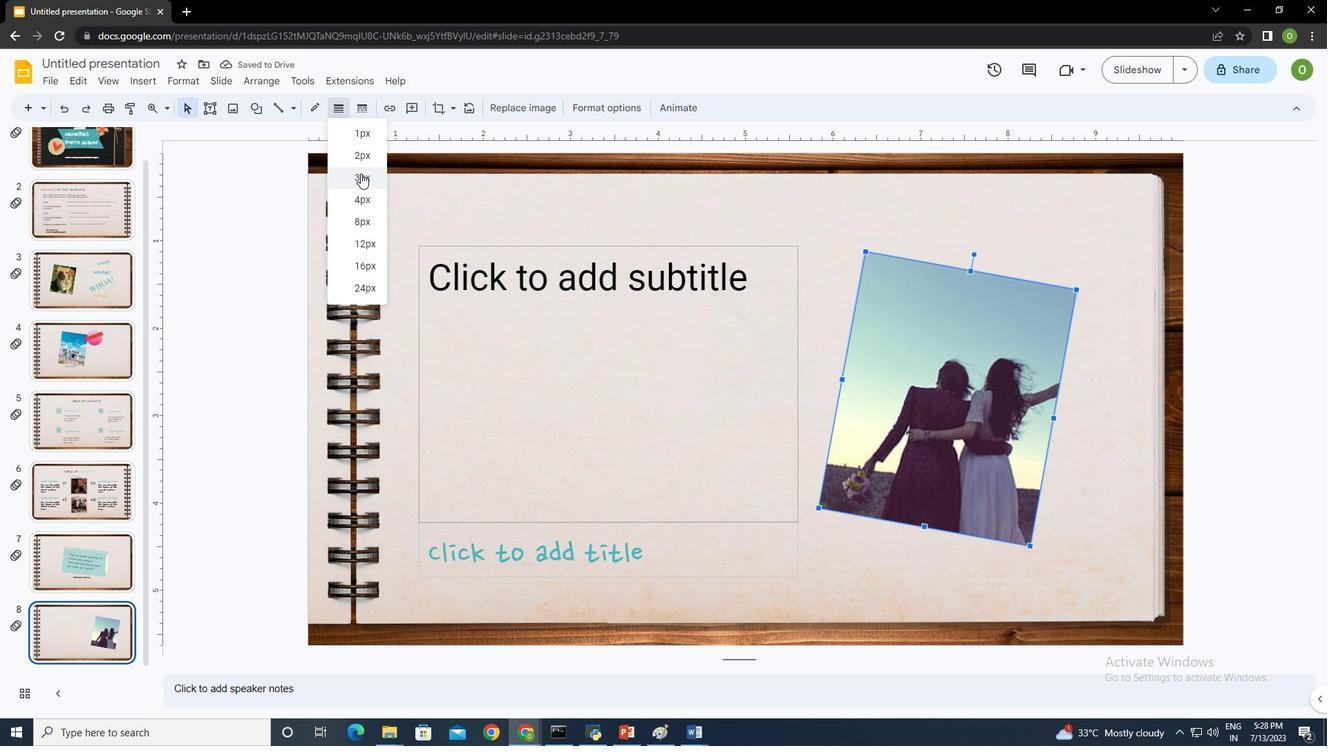 
Action: Mouse pressed left at (361, 176)
Screenshot: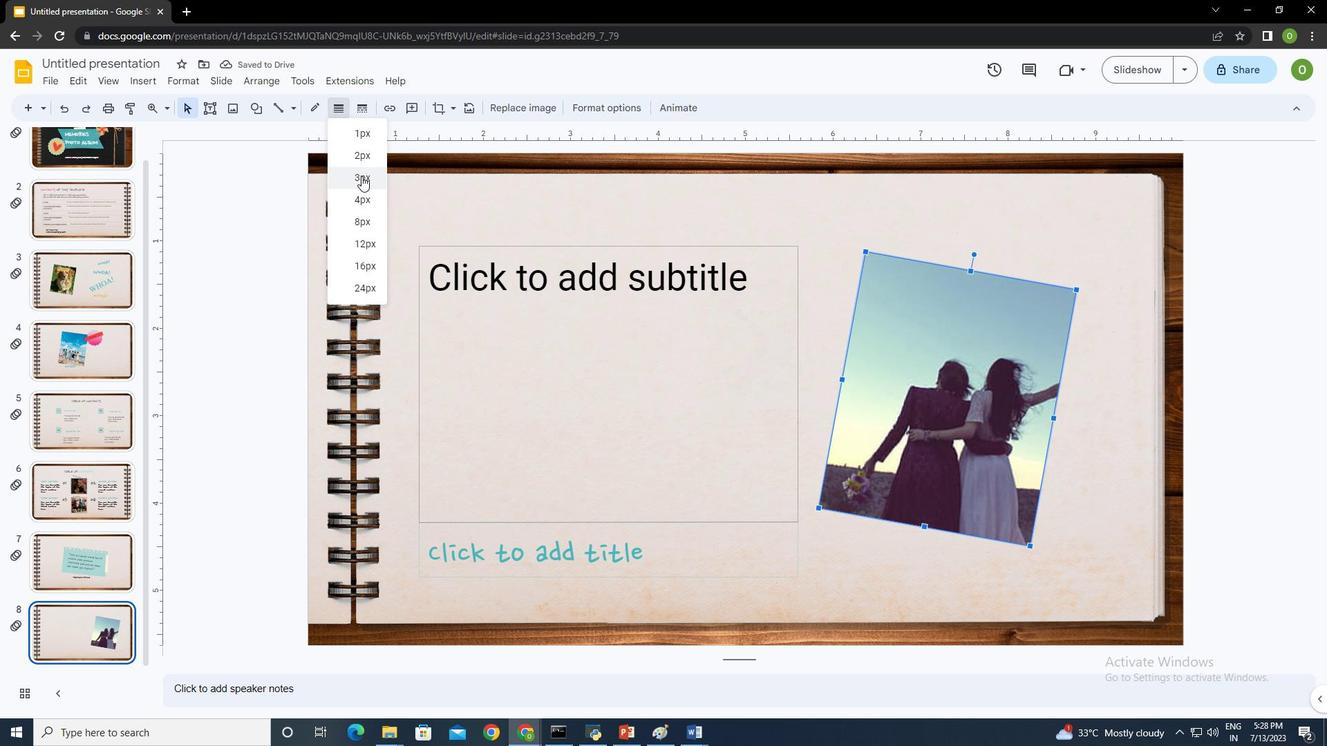 
Action: Mouse moved to (320, 103)
Screenshot: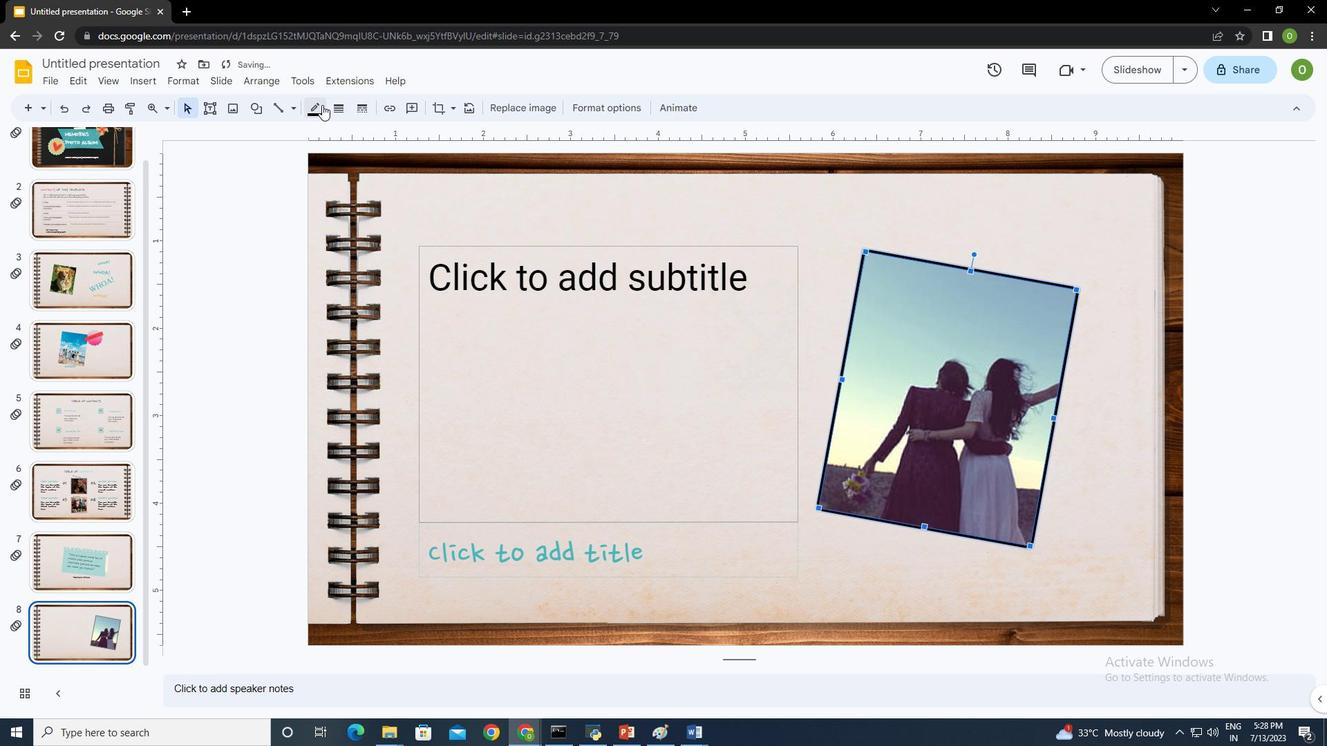 
Action: Mouse pressed left at (320, 103)
Screenshot: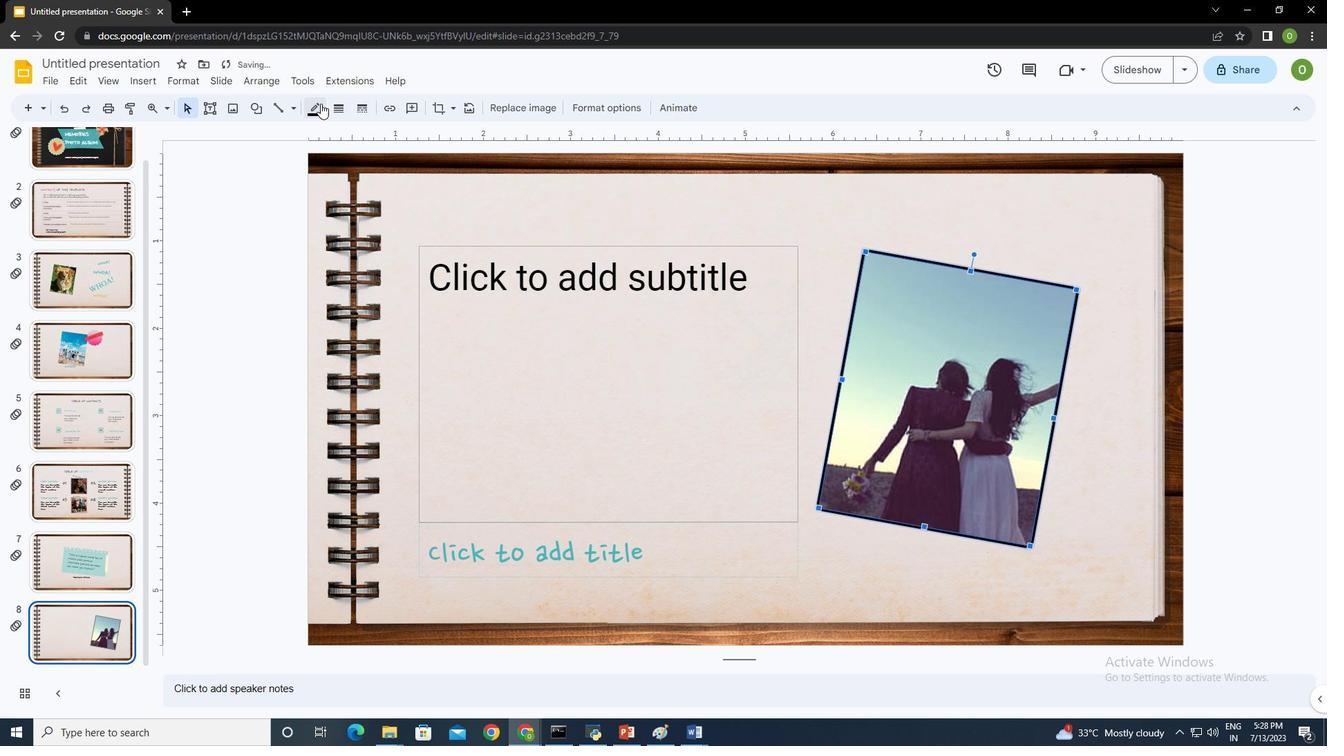 
Action: Mouse moved to (430, 239)
Screenshot: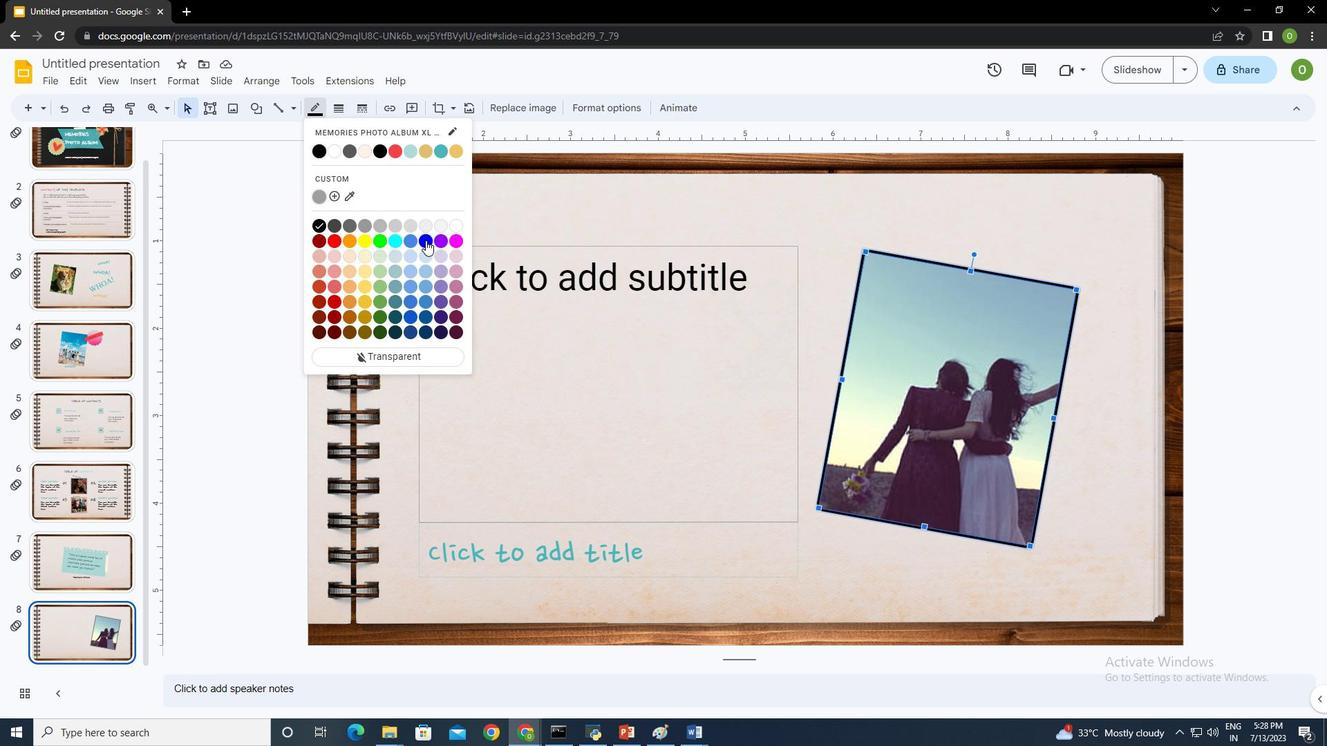
Action: Mouse pressed left at (430, 239)
Screenshot: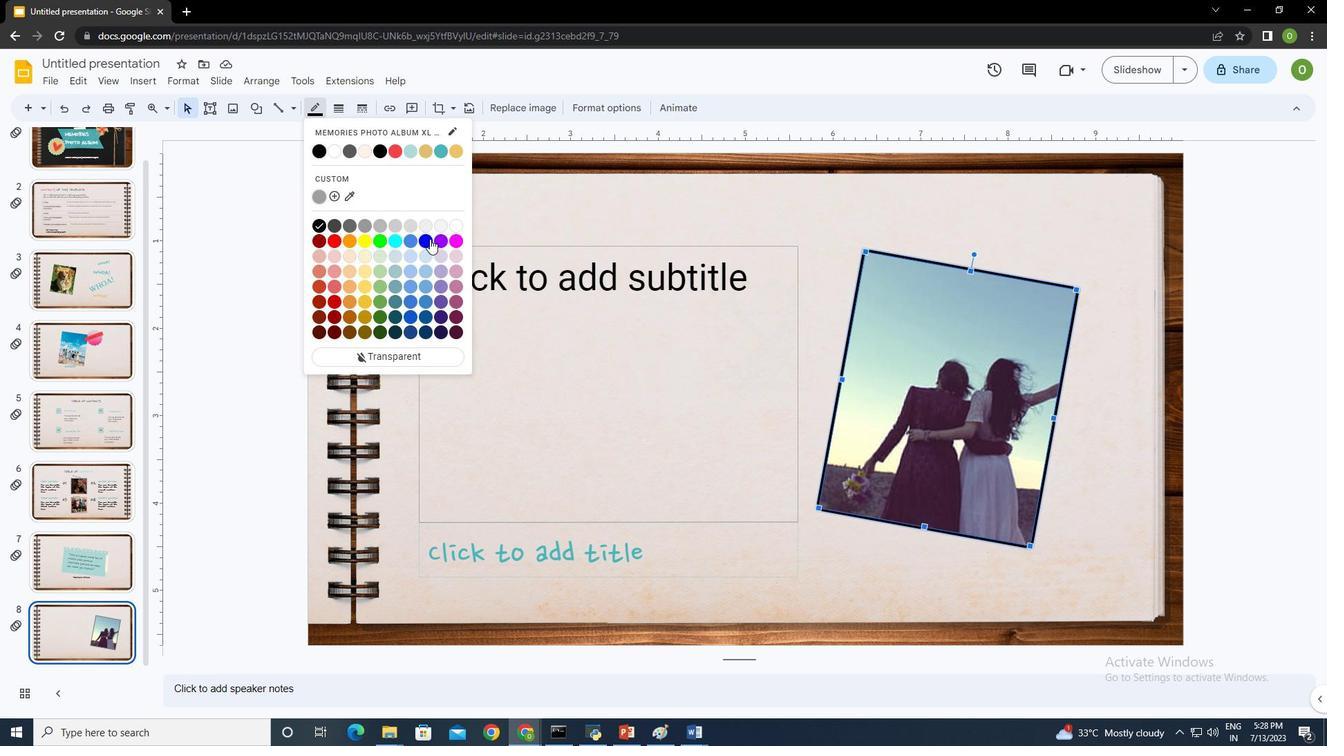 
Action: Mouse moved to (315, 112)
Screenshot: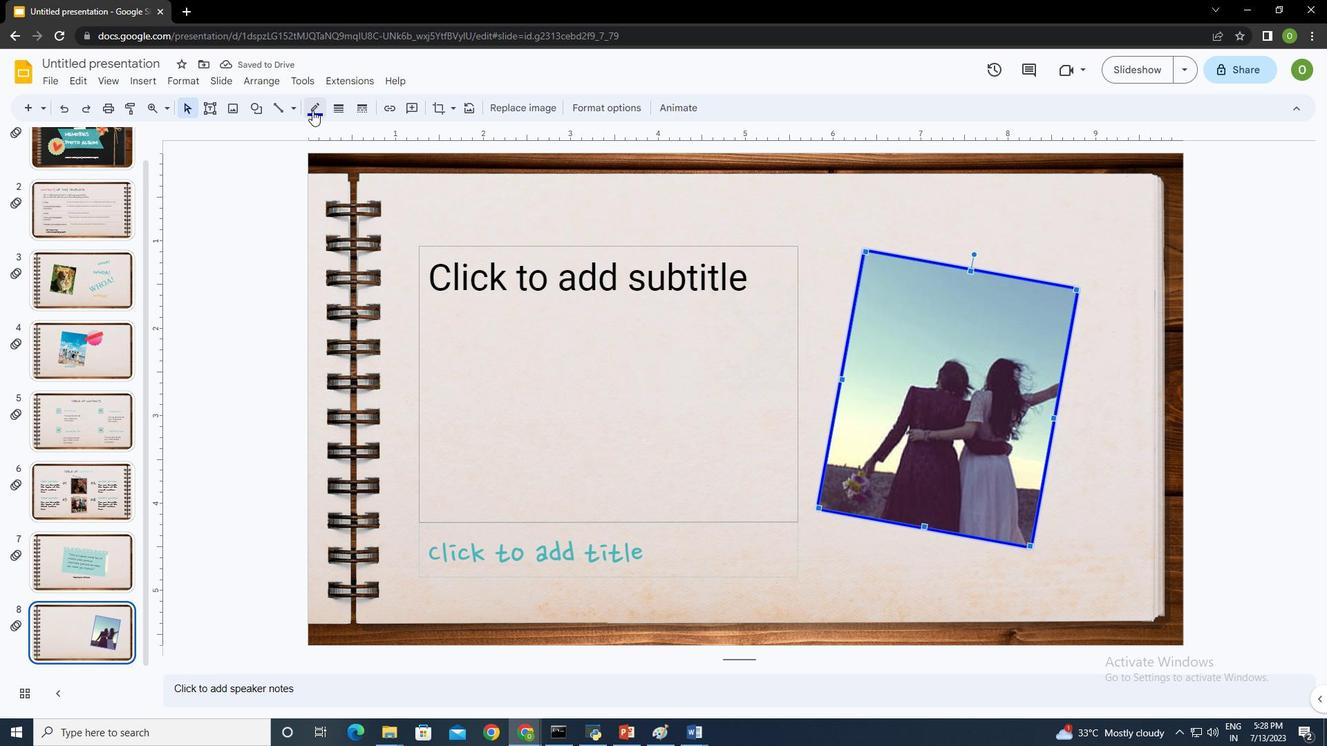 
Action: Mouse pressed left at (315, 112)
Screenshot: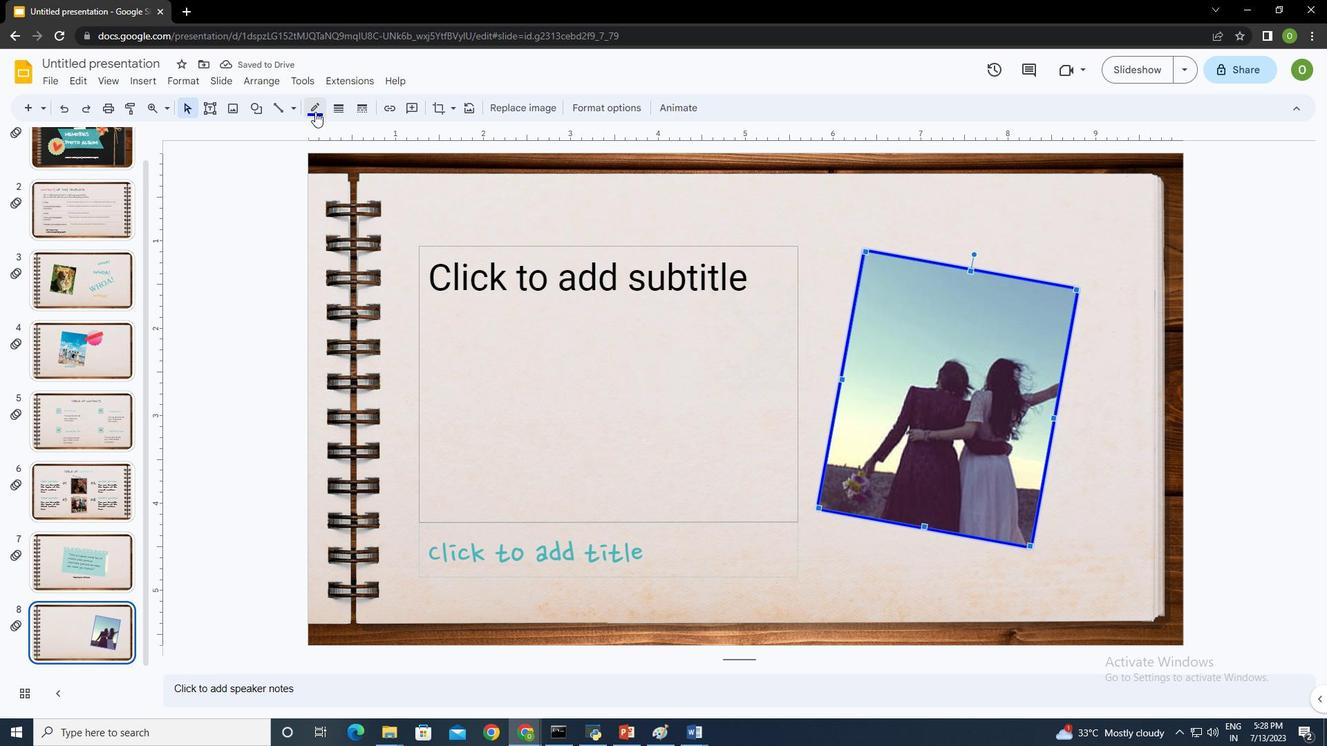 
Action: Mouse moved to (365, 238)
Screenshot: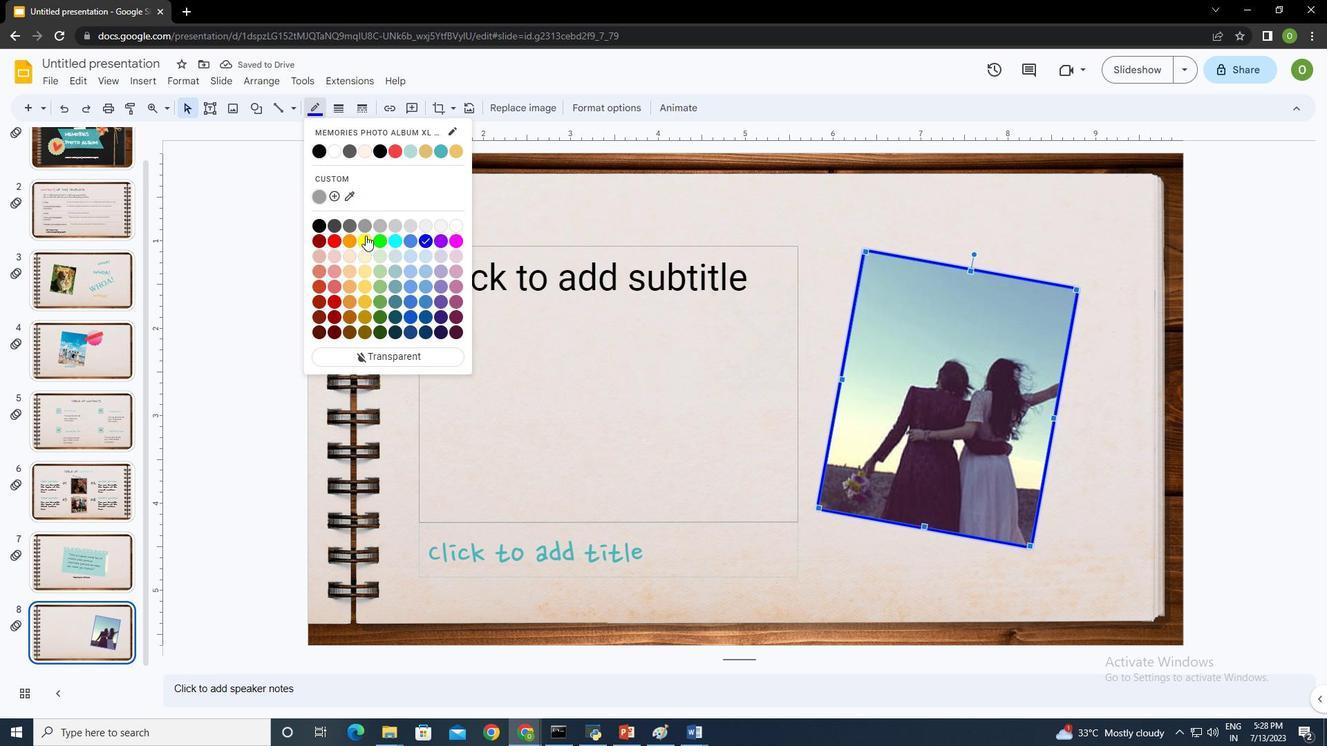 
Action: Mouse pressed left at (365, 238)
Screenshot: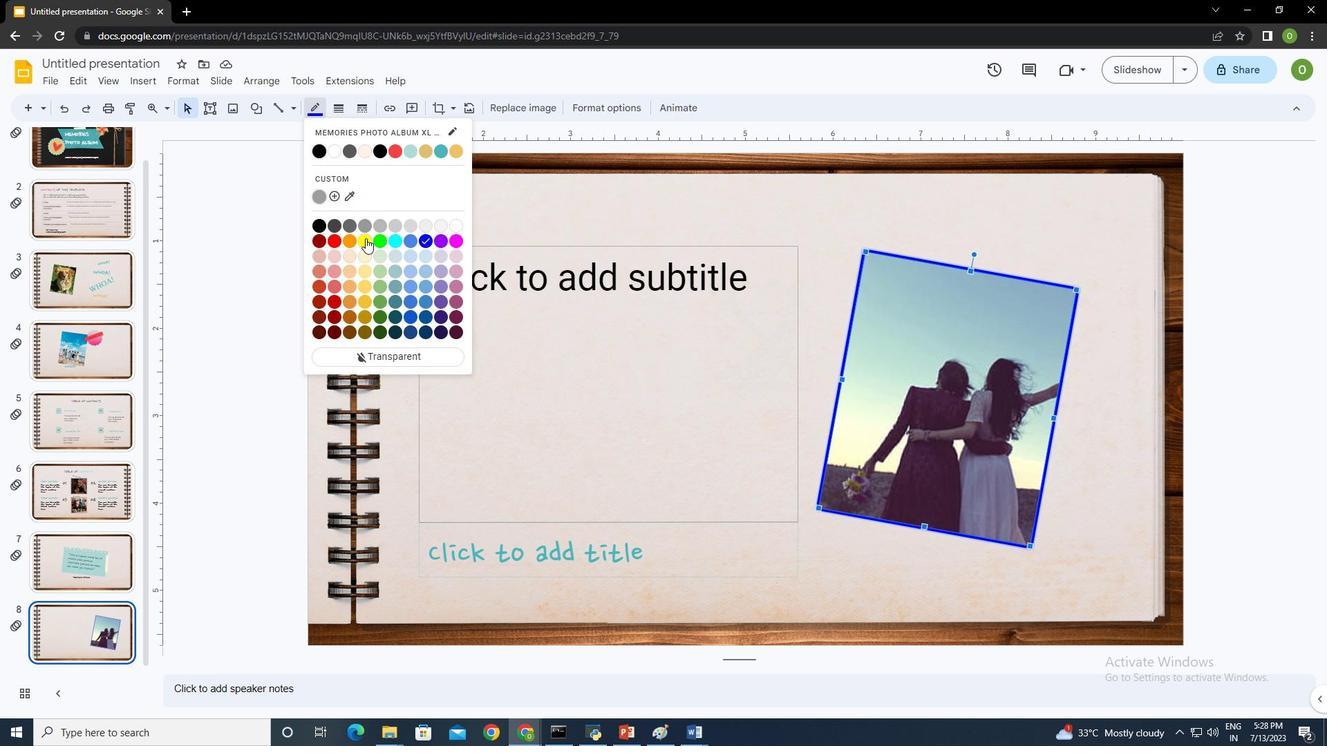 
Action: Mouse moved to (633, 371)
Screenshot: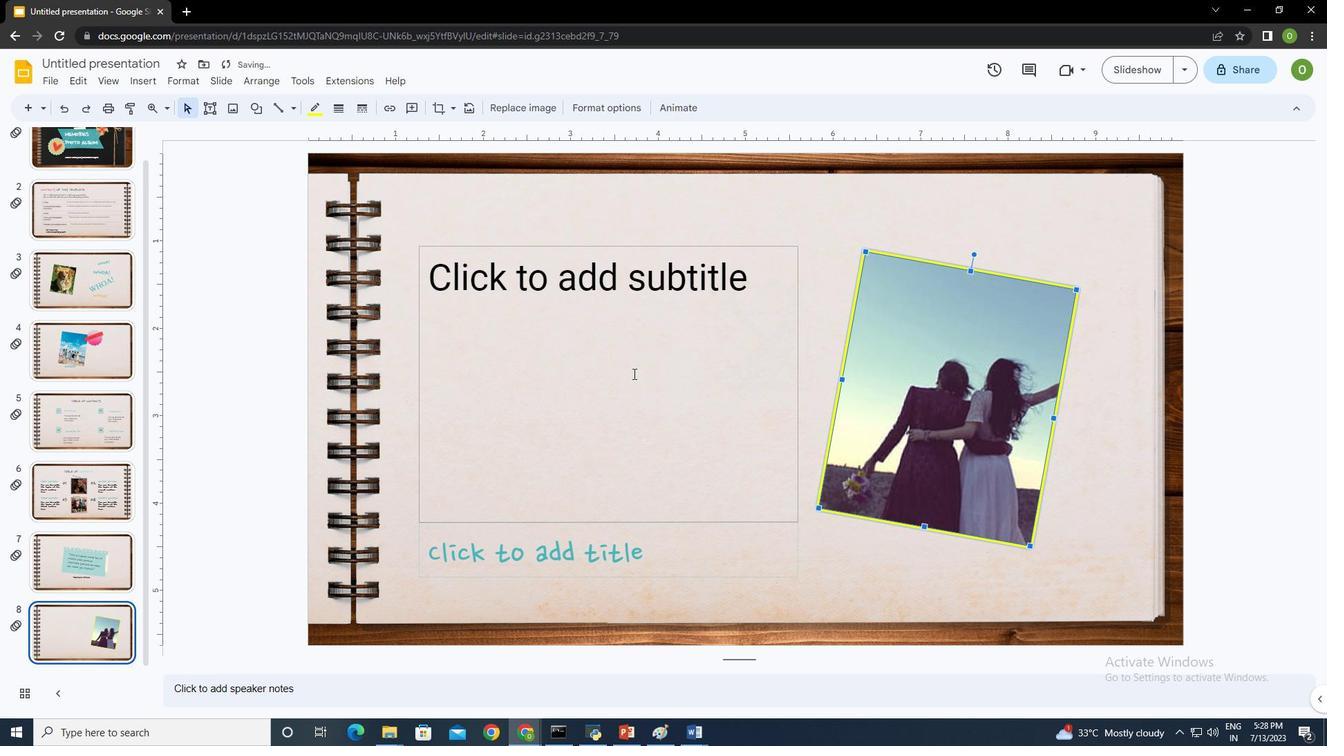 
Action: Mouse pressed left at (633, 371)
Screenshot: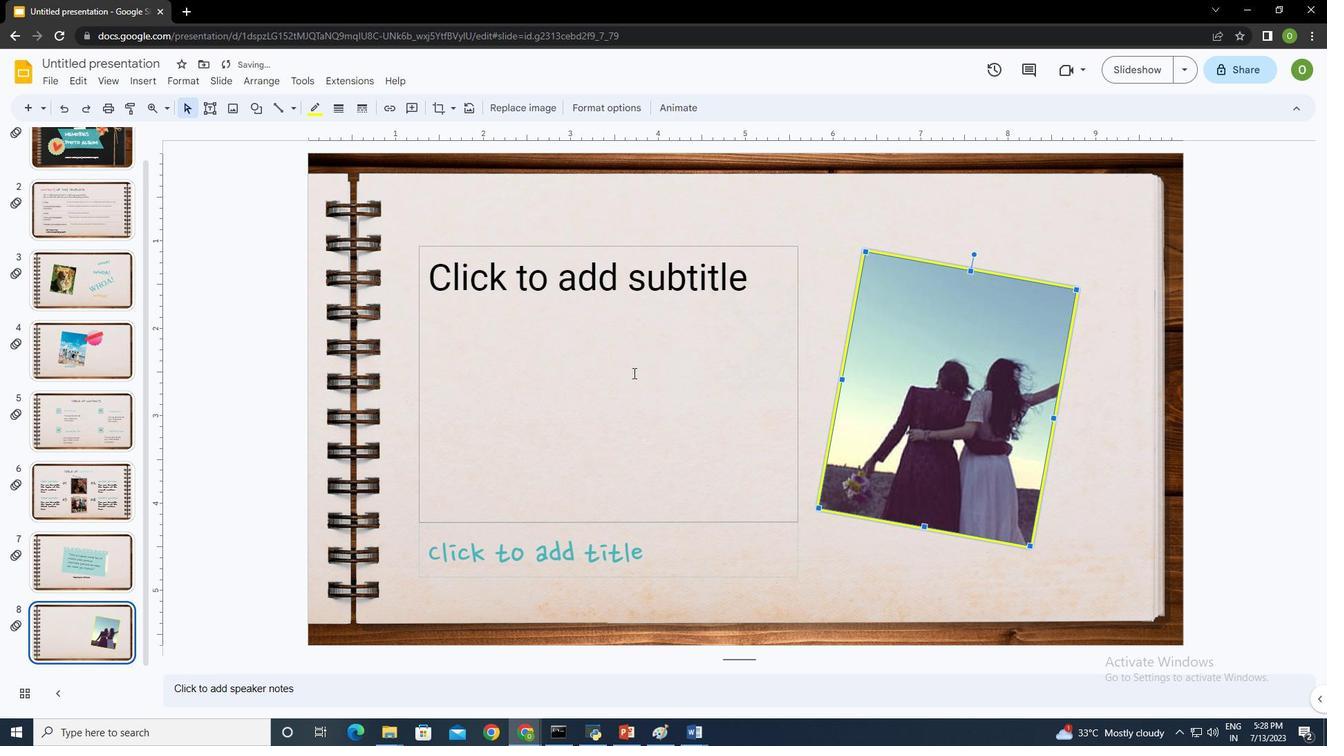 
Action: Mouse moved to (627, 352)
Screenshot: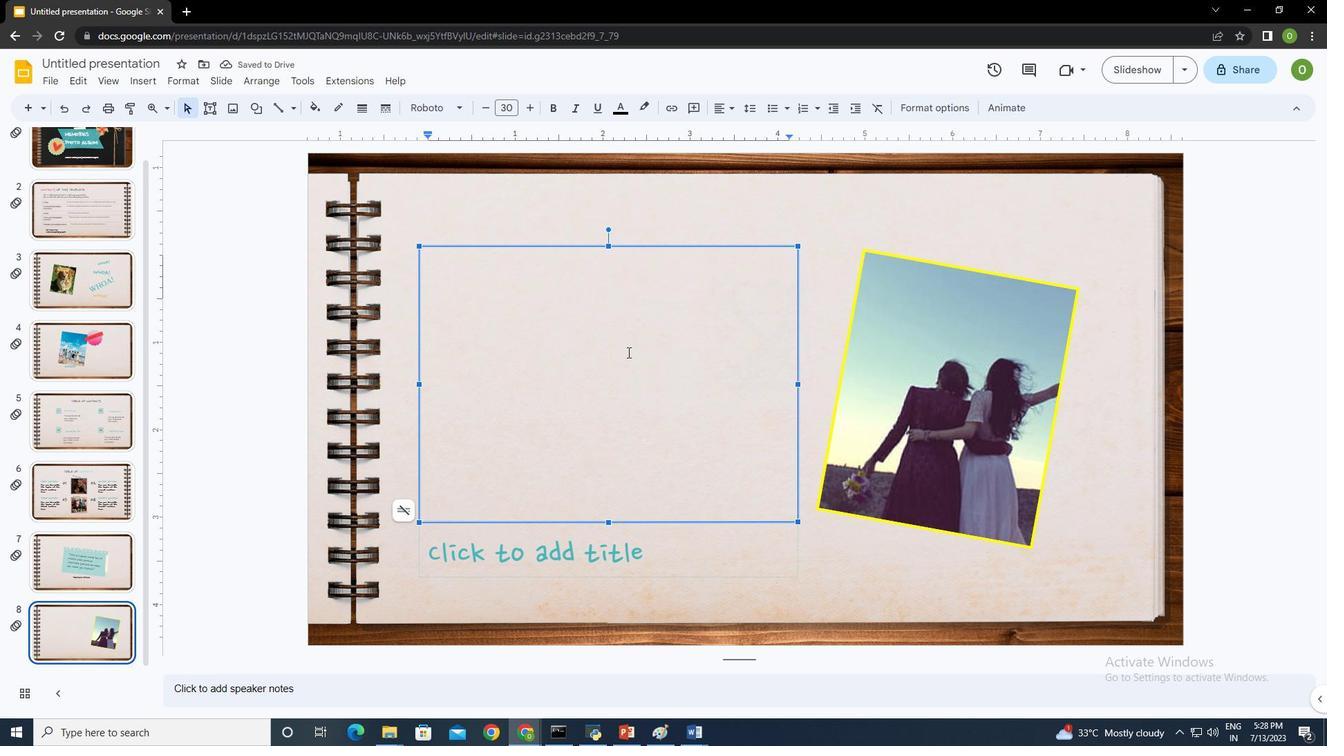 
Action: Key pressed <Key.shift_r>"<Key.shift>This<Key.space>is<Key.space>a<Key.space>quote.<Key.space><Key.shift><Key.shift><Key.shift><Key.shift><Key.shift><Key.shift><Key.shift><Key.shift>Wors<Key.backspace>ds<Key.space>full<Key.space>of<Key.space>wid<Key.backspace>sdom<Key.space>that<Key.space>someone<Key.space>important<Key.space>said<Key.space>and<Key.space>can<Key.space>make<Key.space>the<Key.space>reader<Key.space>get<Key.space>inspired.<Key.shift_r>"
Screenshot: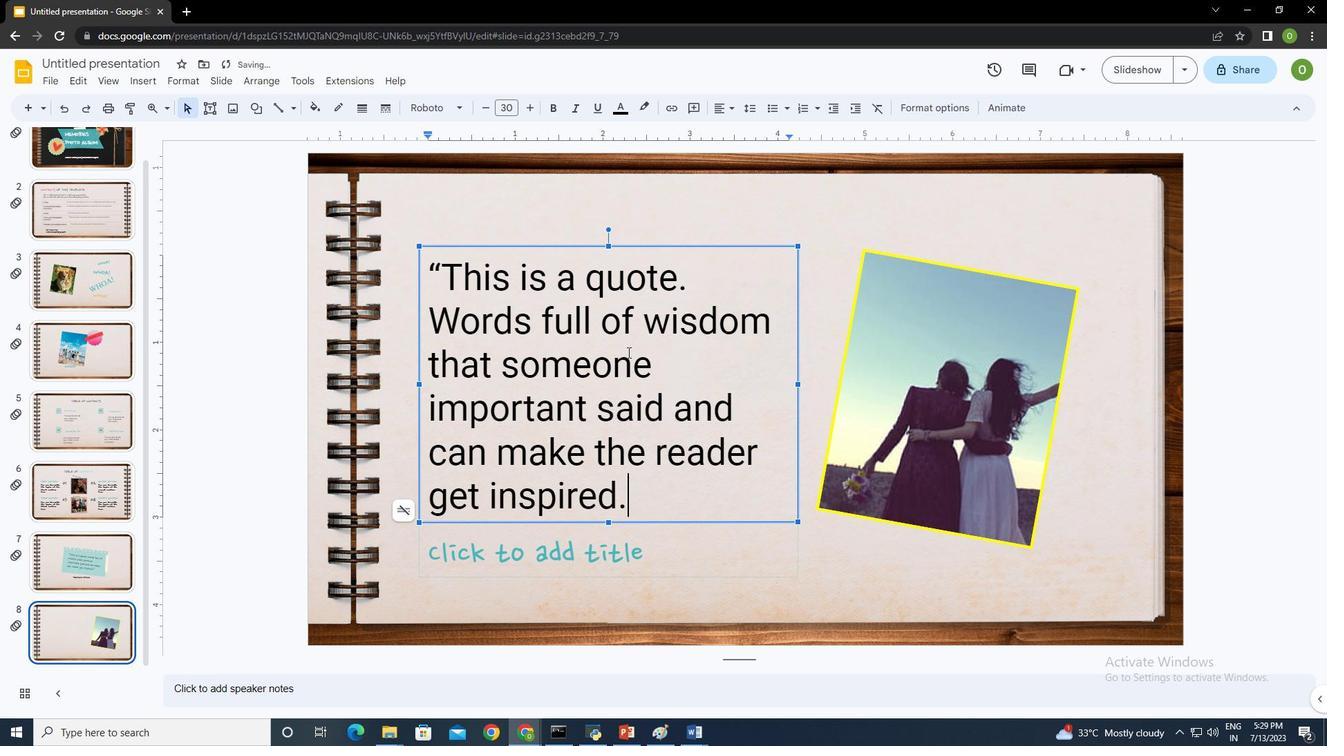 
Action: Mouse moved to (592, 555)
Screenshot: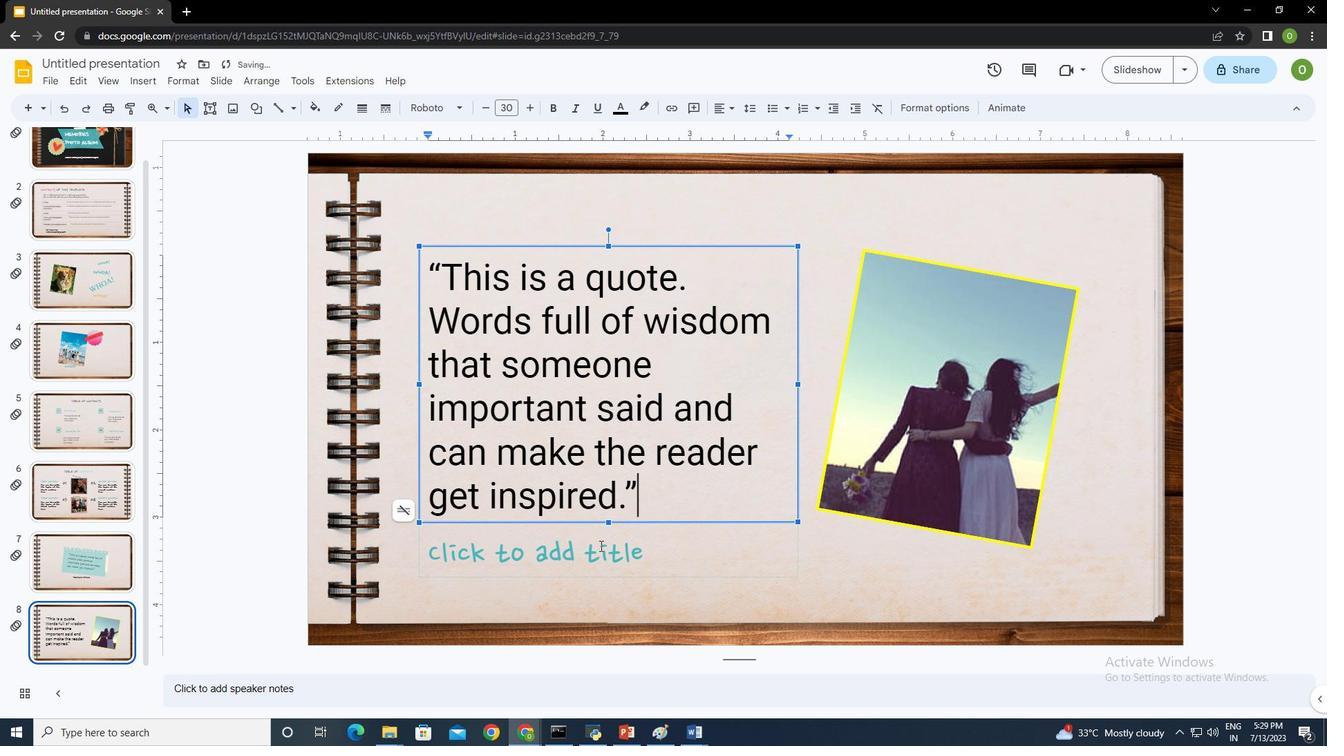 
Action: Mouse pressed left at (592, 555)
Screenshot: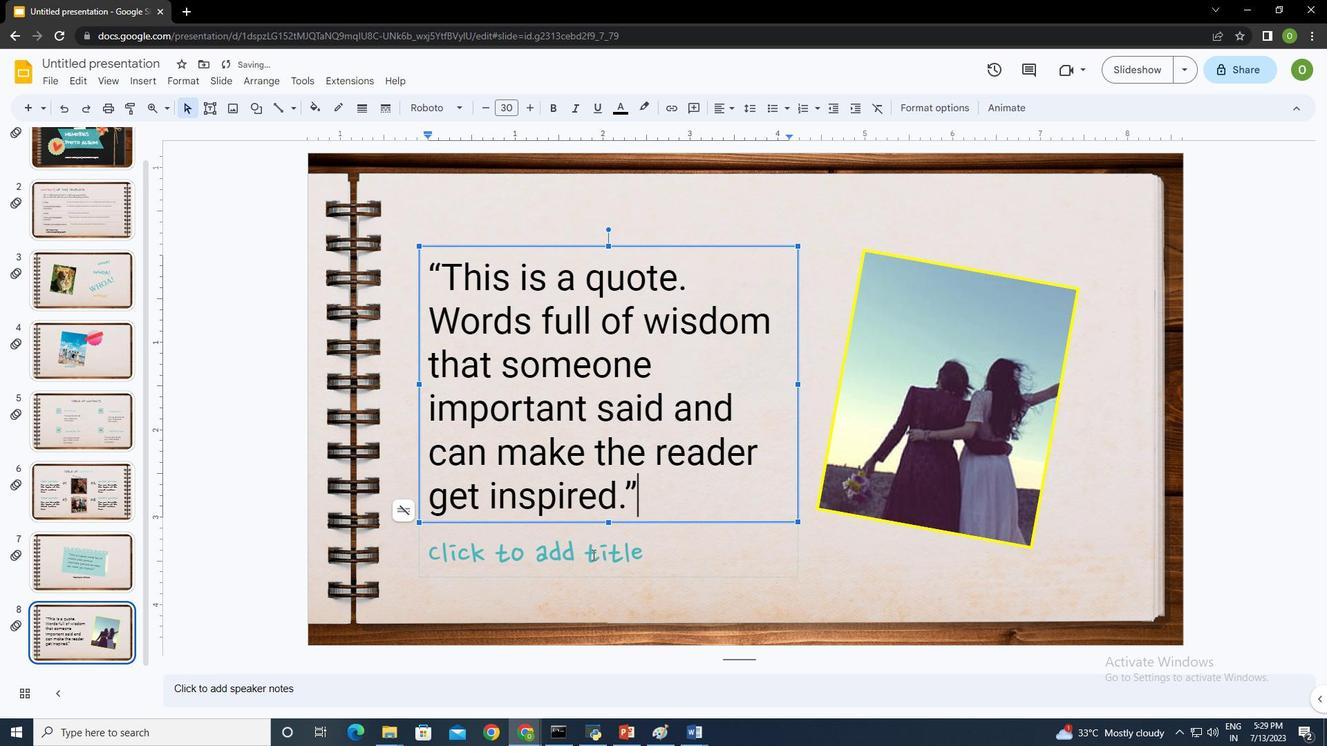 
Action: Mouse moved to (592, 555)
Screenshot: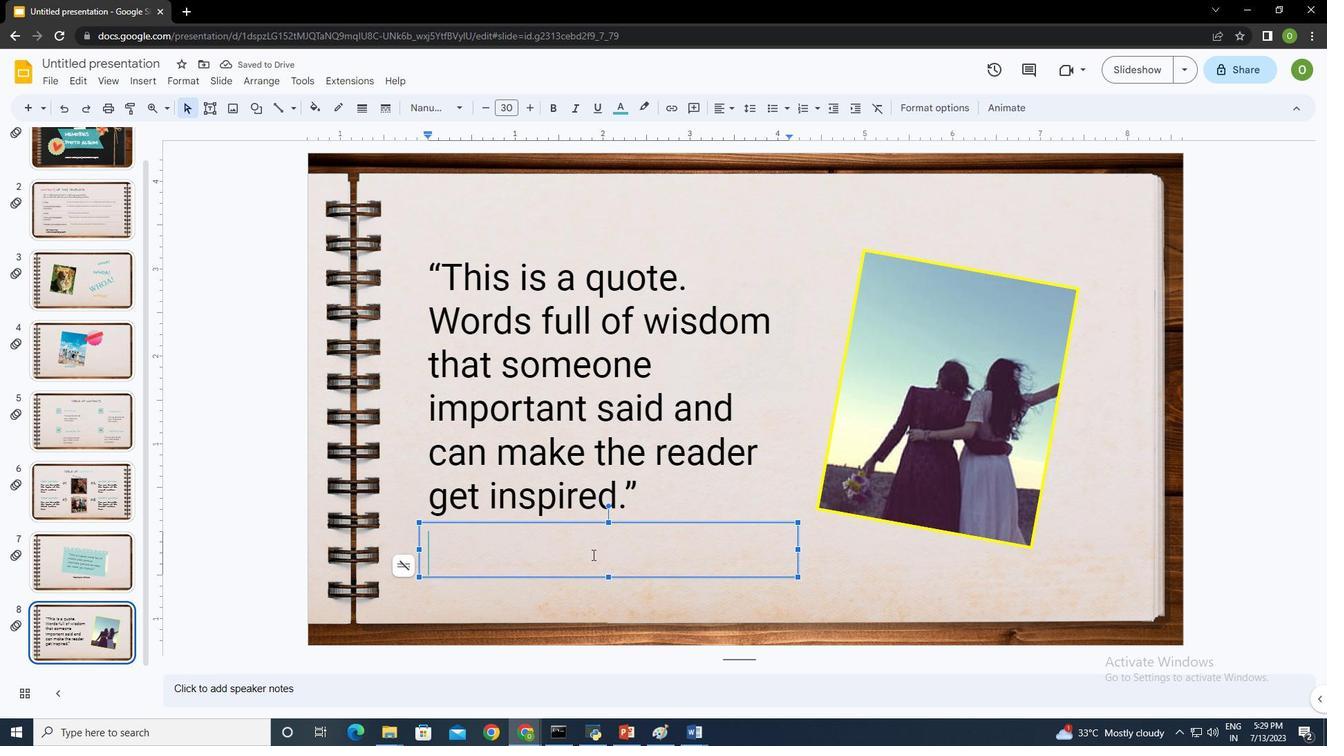 
Action: Key pressed <Key.shift_r><Key.shift_r><Key.shift_r><Key.shift_r><Key.shift_r><Key.shift_r><Key.shift_r><Key.shift_r><Key.shift_r><Key.shift_r><Key.shift_r><Key.shift_r>_<Key.backspace>---<Key.shift>Someone<Key.space><Key.shift>Famous
Screenshot: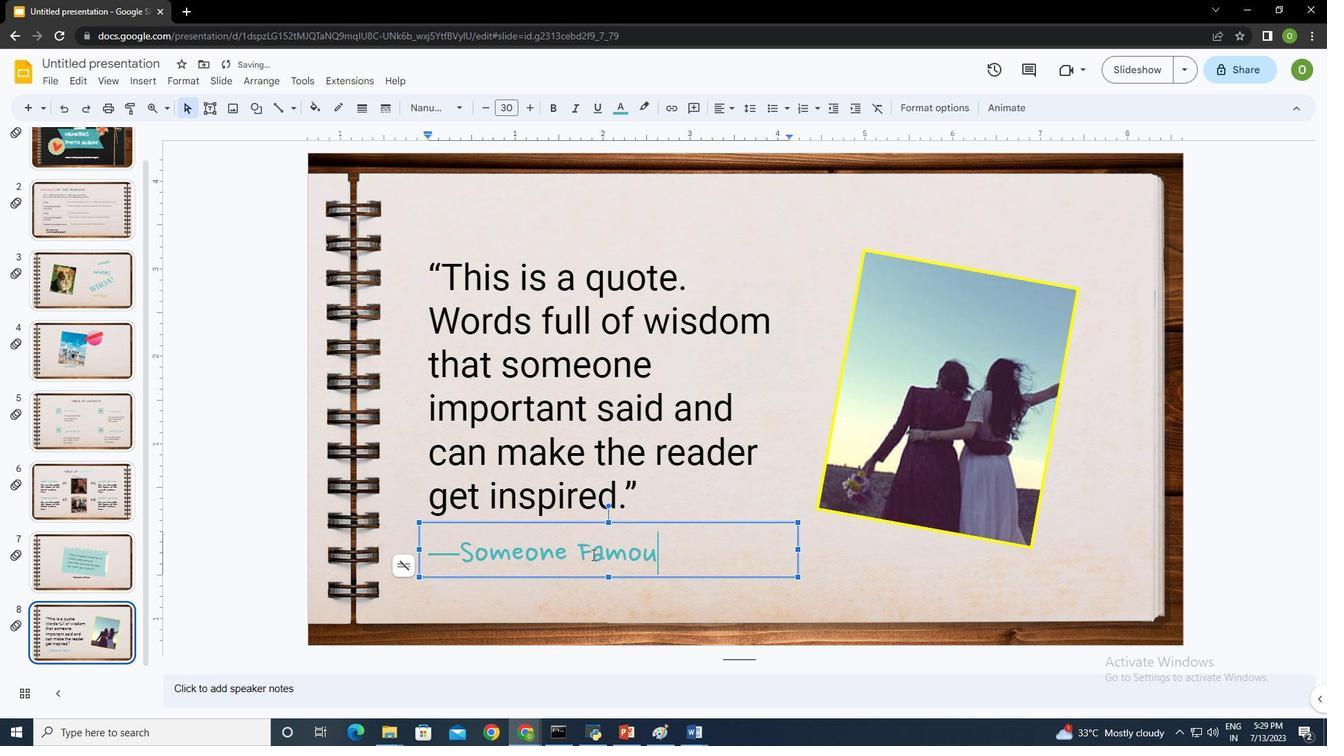 
Action: Mouse moved to (849, 570)
Screenshot: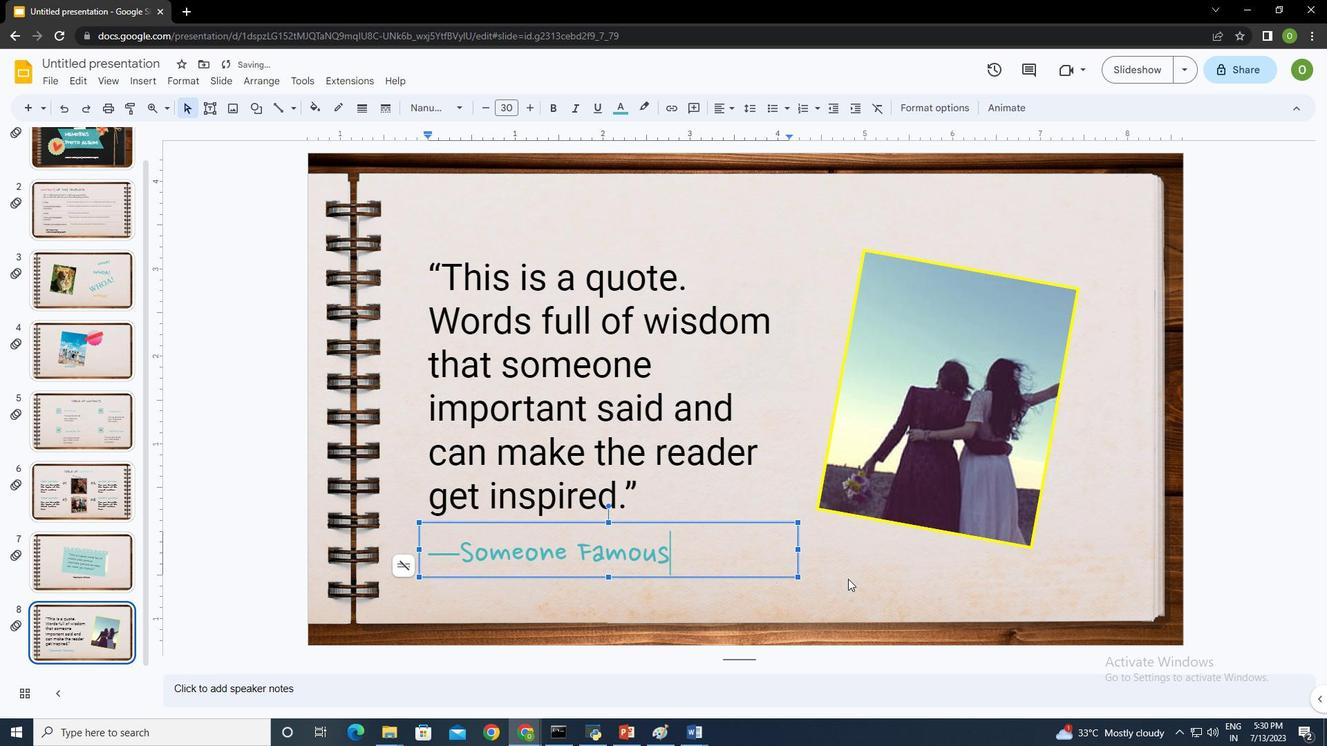 
Action: Mouse pressed left at (849, 570)
Screenshot: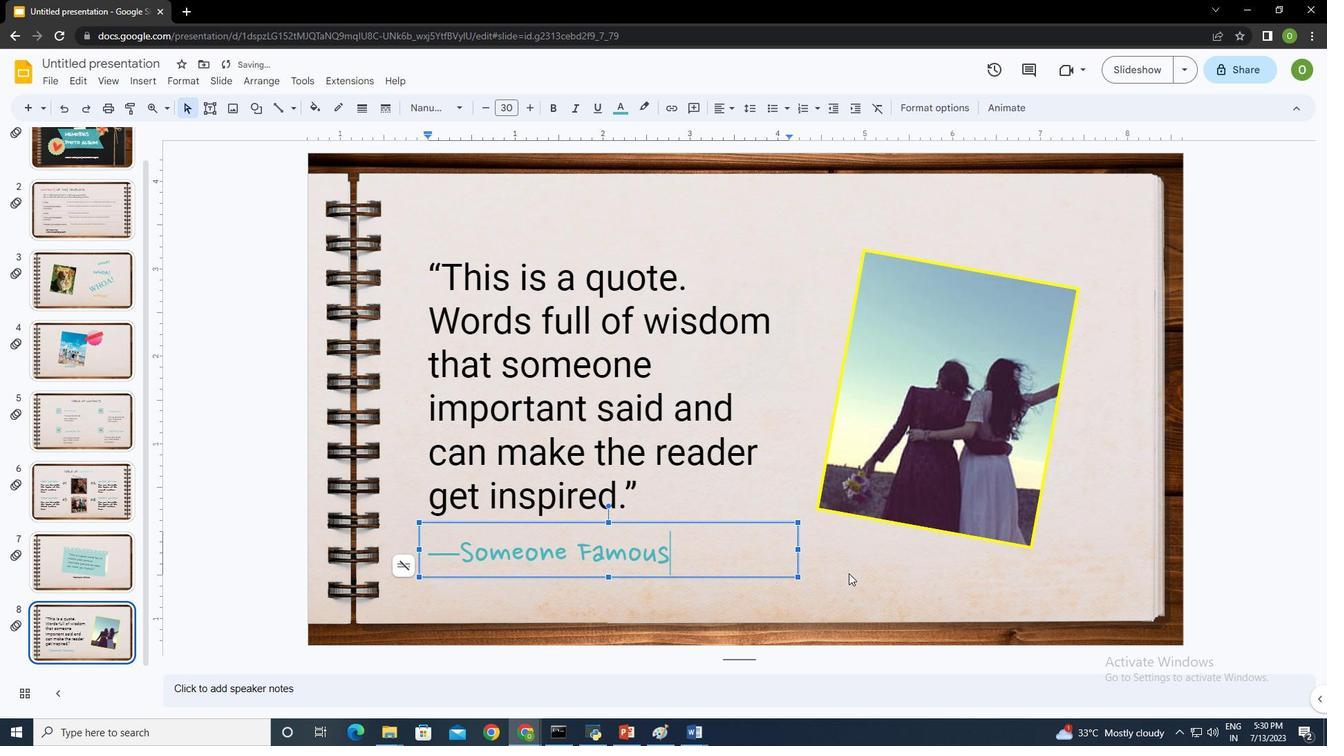 
Action: Mouse moved to (932, 544)
Screenshot: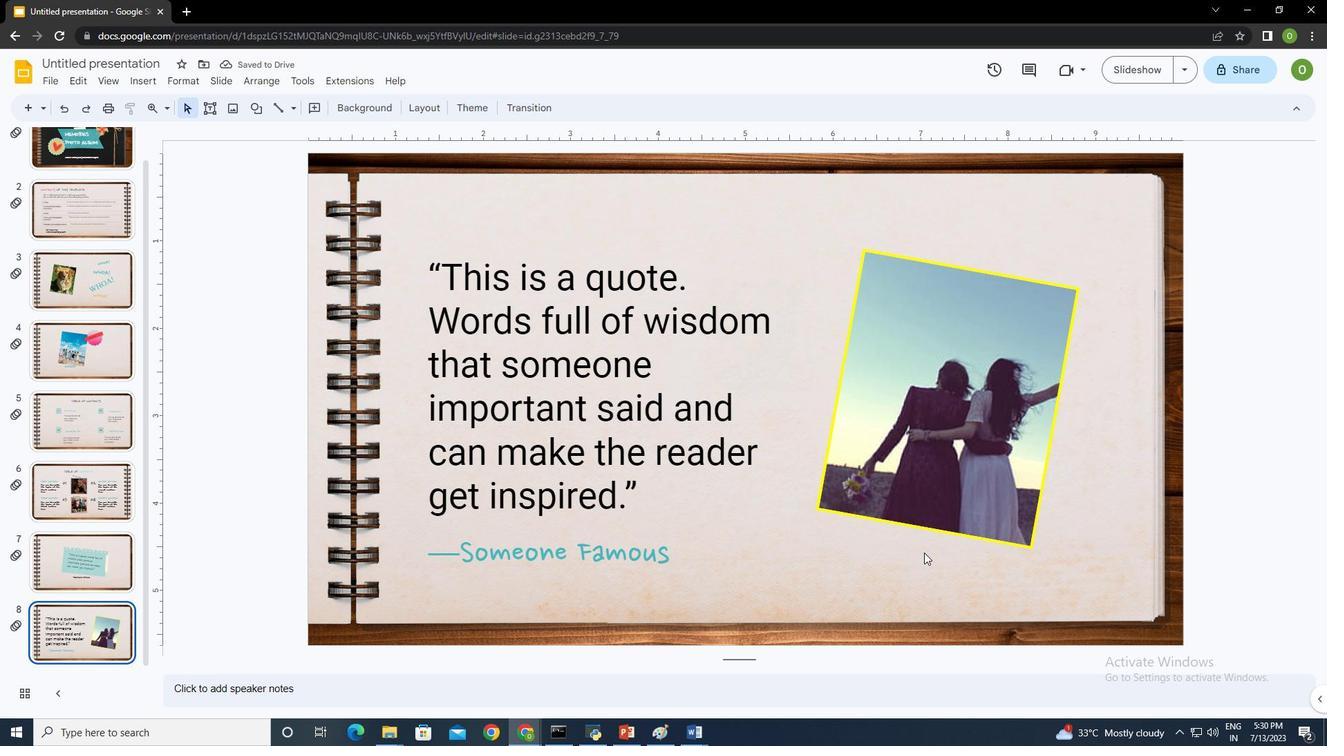 
Action: Mouse pressed left at (932, 544)
Screenshot: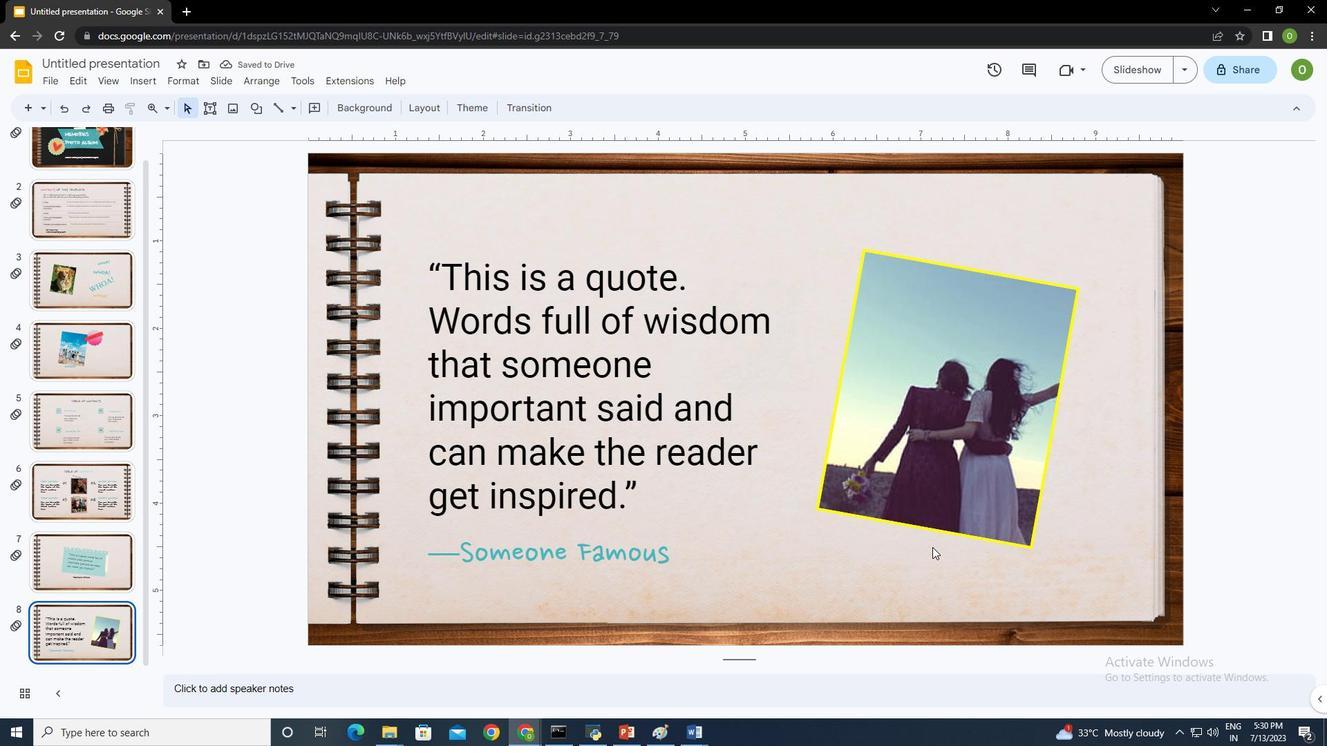 
Action: Mouse moved to (143, 71)
Screenshot: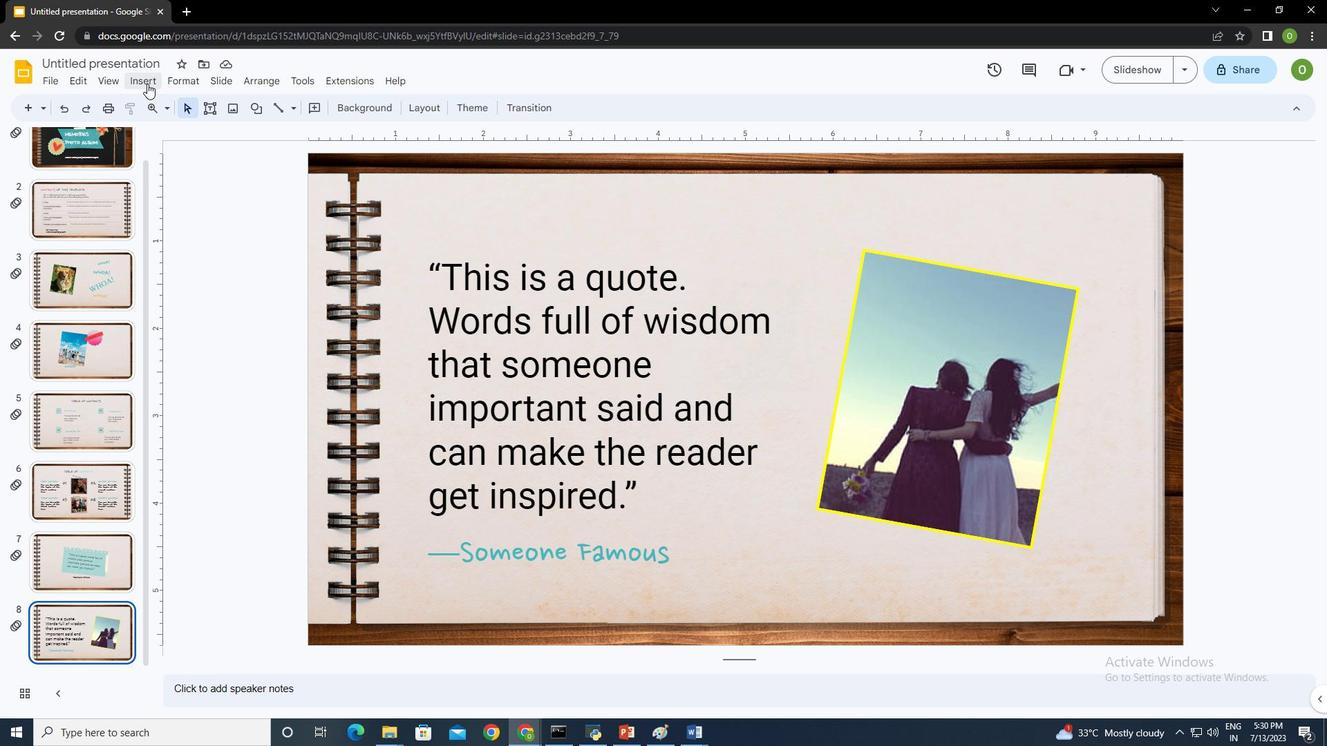 
Action: Mouse pressed left at (143, 71)
Screenshot: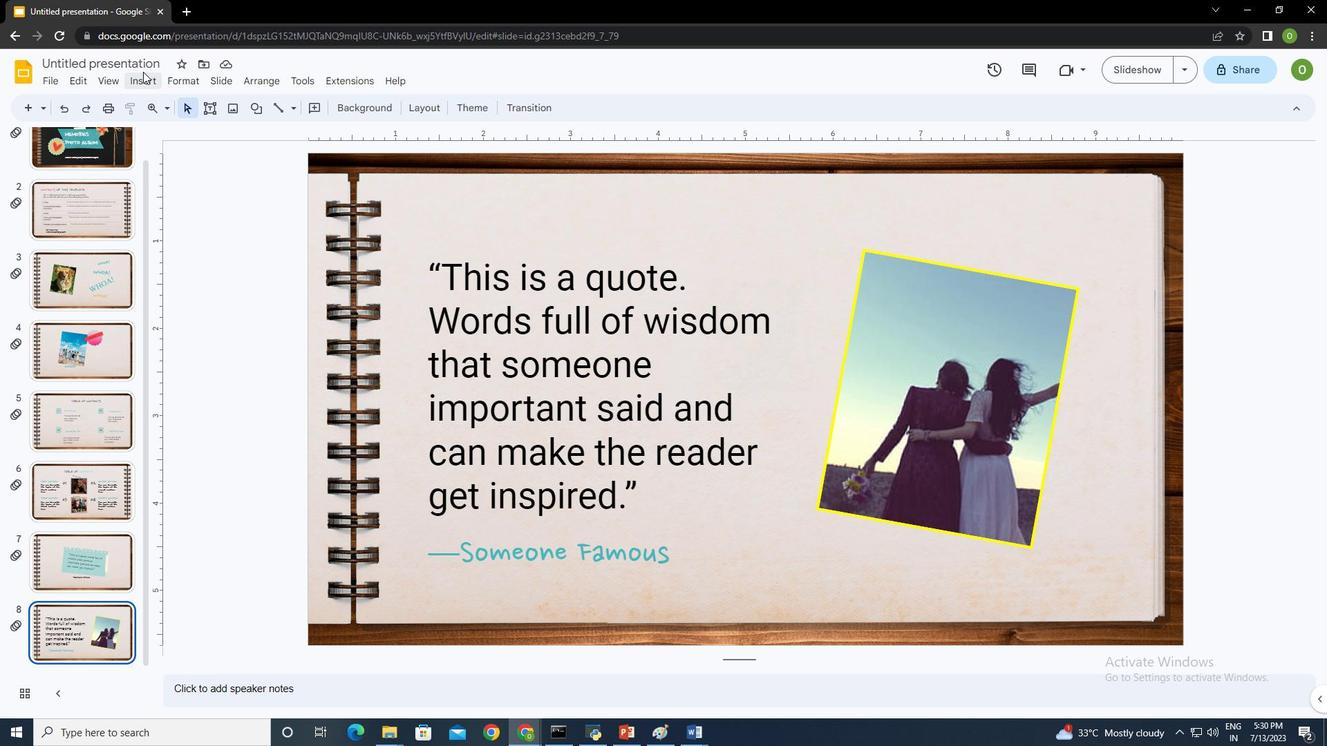 
Action: Mouse moved to (143, 83)
Screenshot: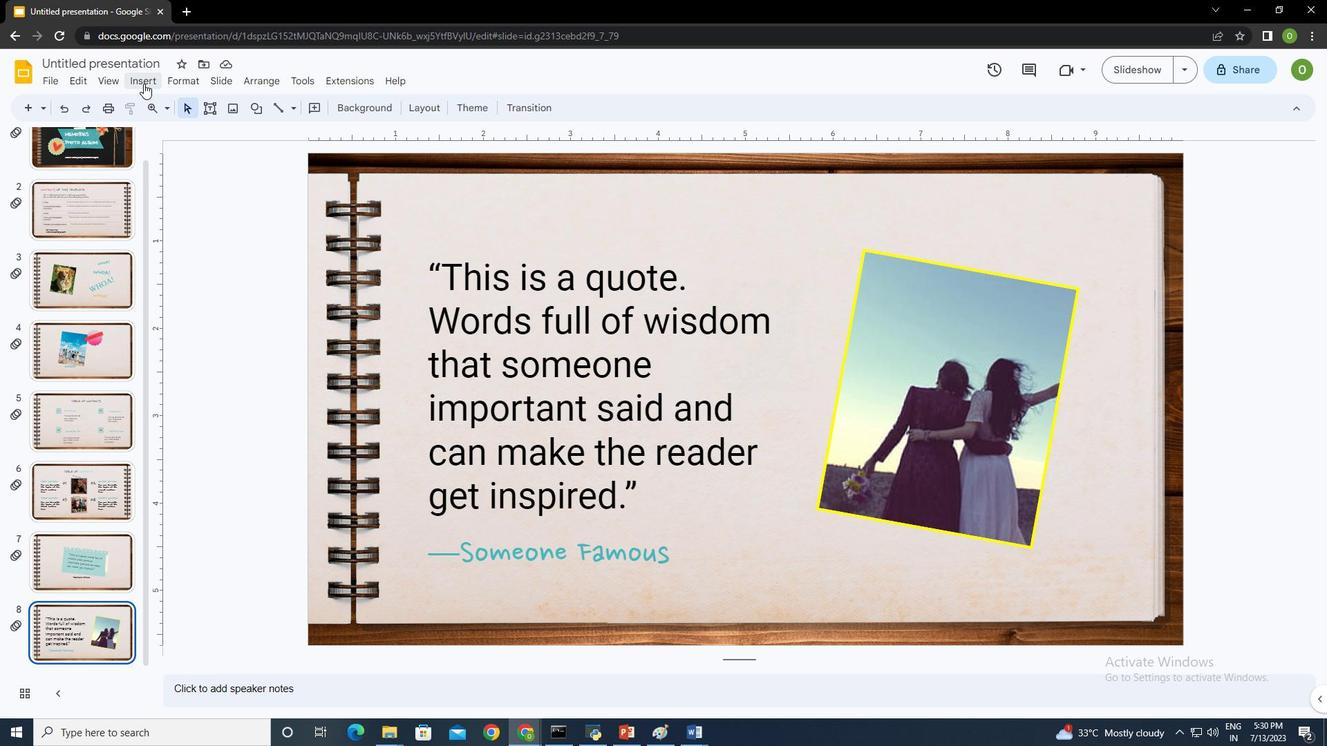 
Action: Mouse pressed left at (143, 83)
Screenshot: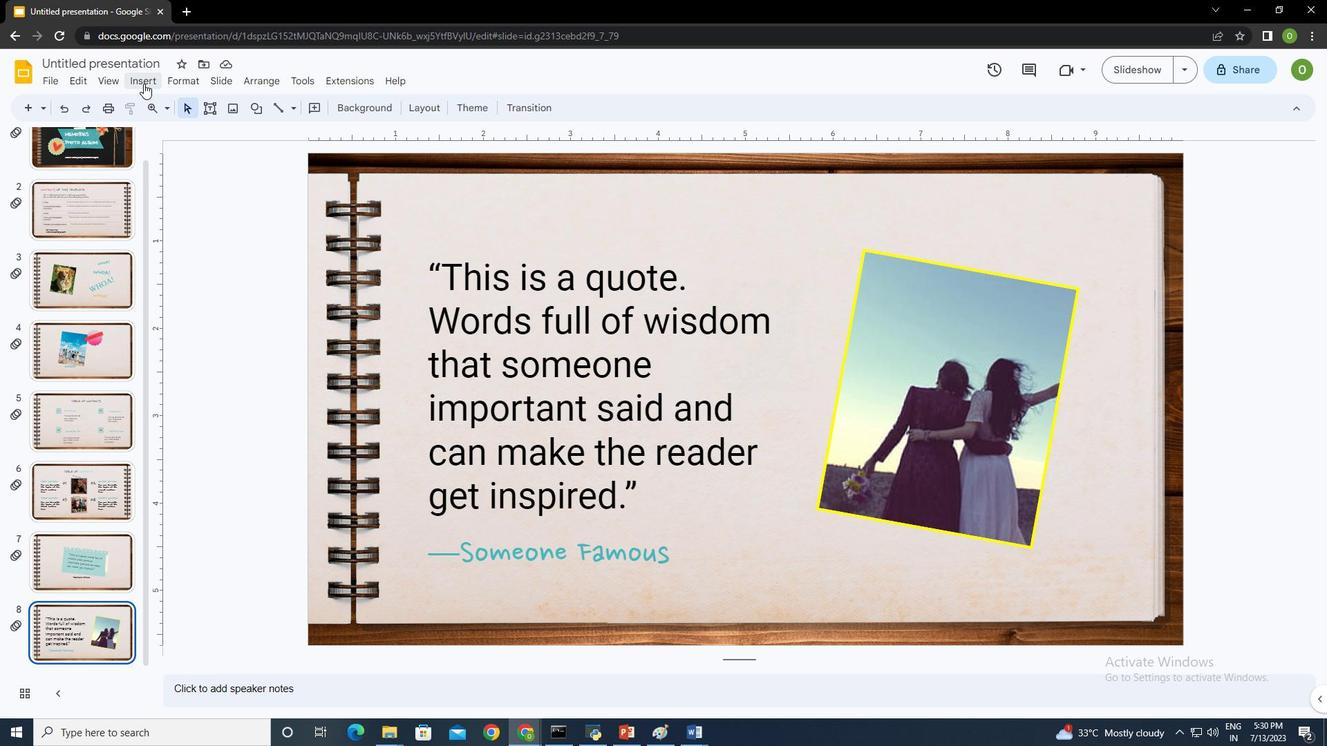 
Action: Mouse moved to (461, 111)
Screenshot: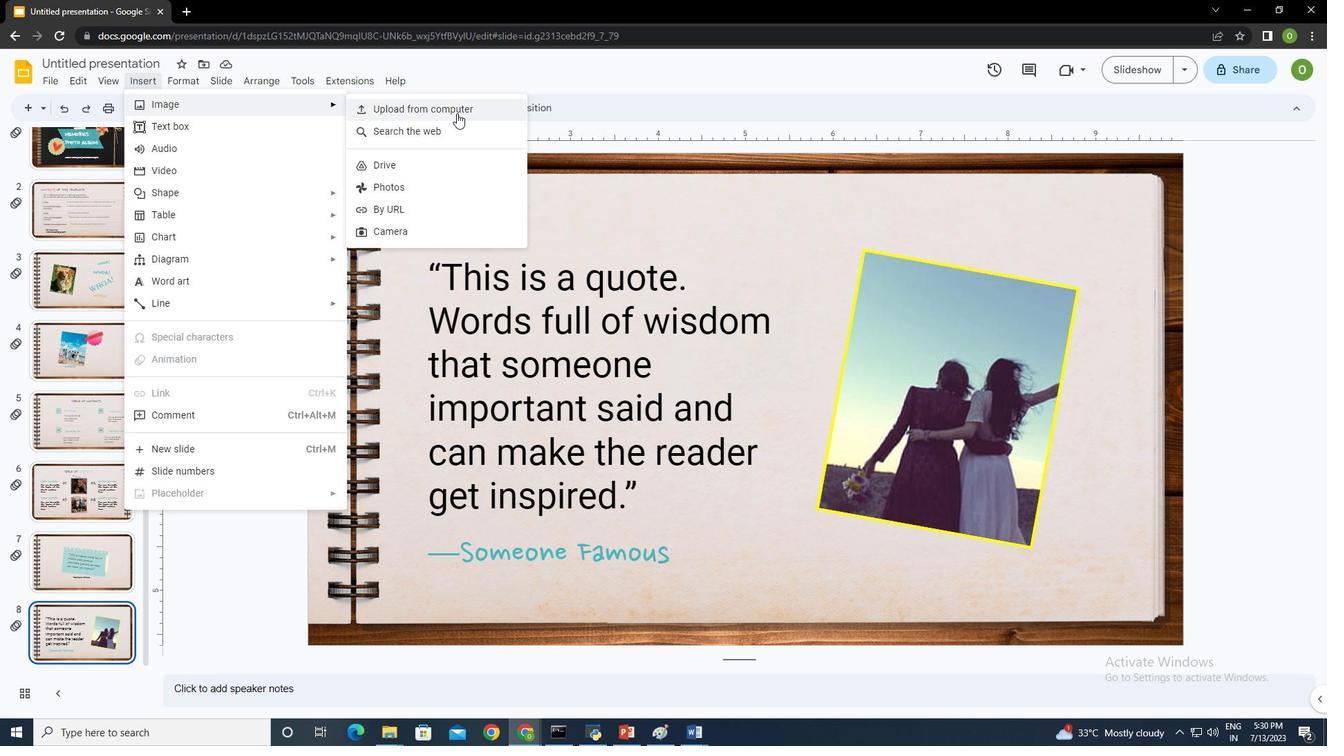 
Action: Mouse pressed left at (461, 111)
Screenshot: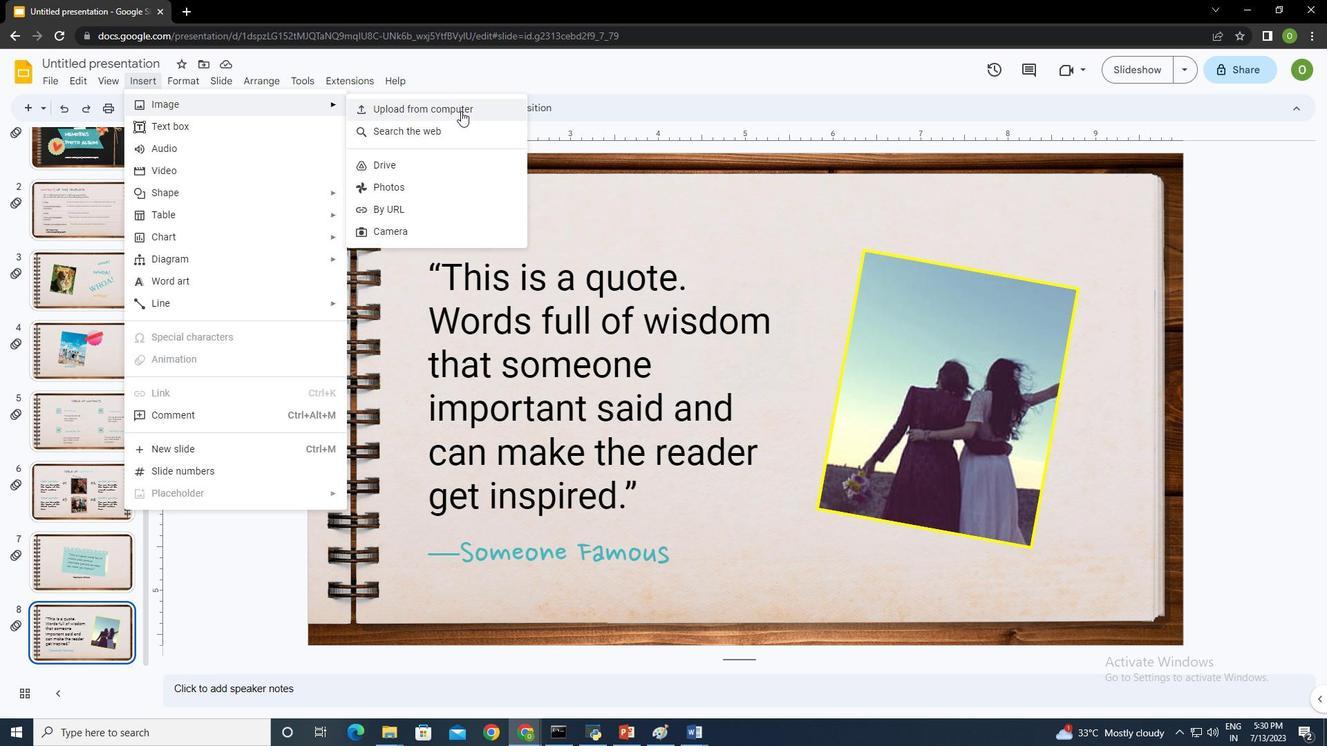 
Action: Mouse moved to (254, 138)
Screenshot: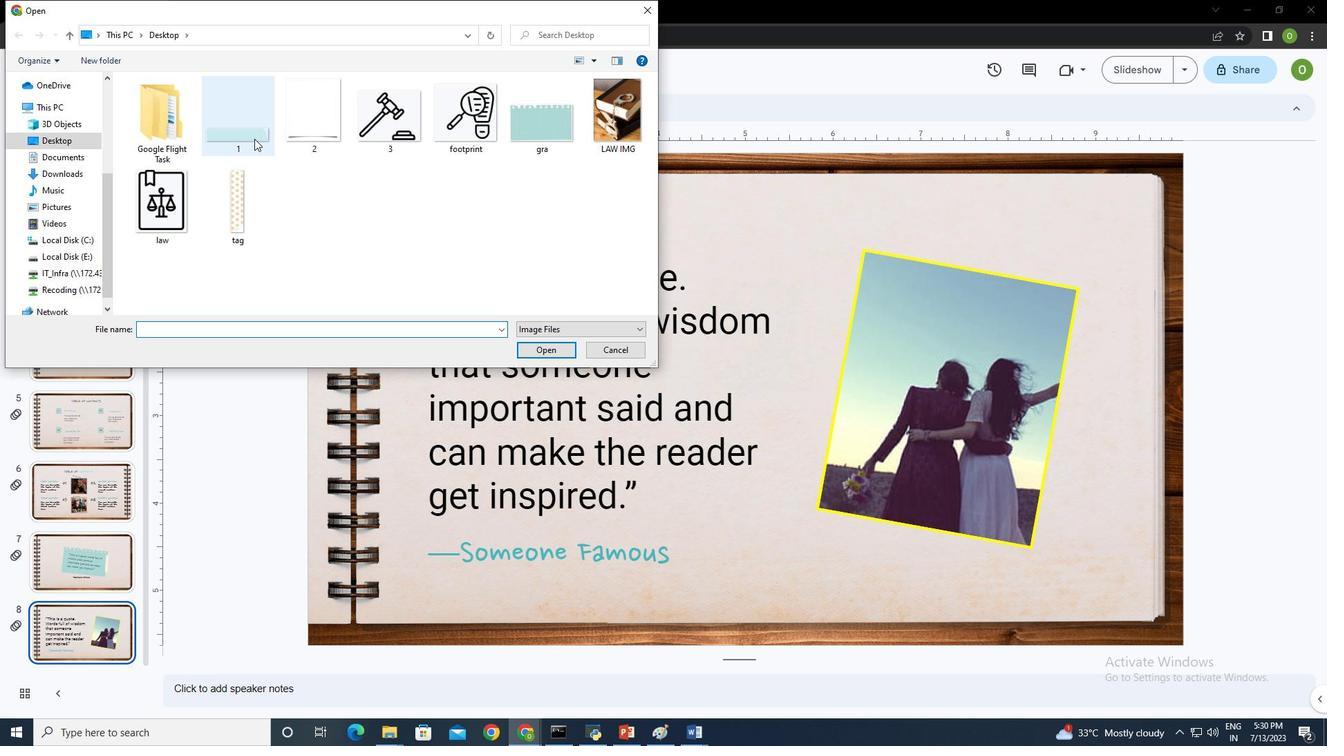 
Action: Mouse pressed left at (254, 138)
Screenshot: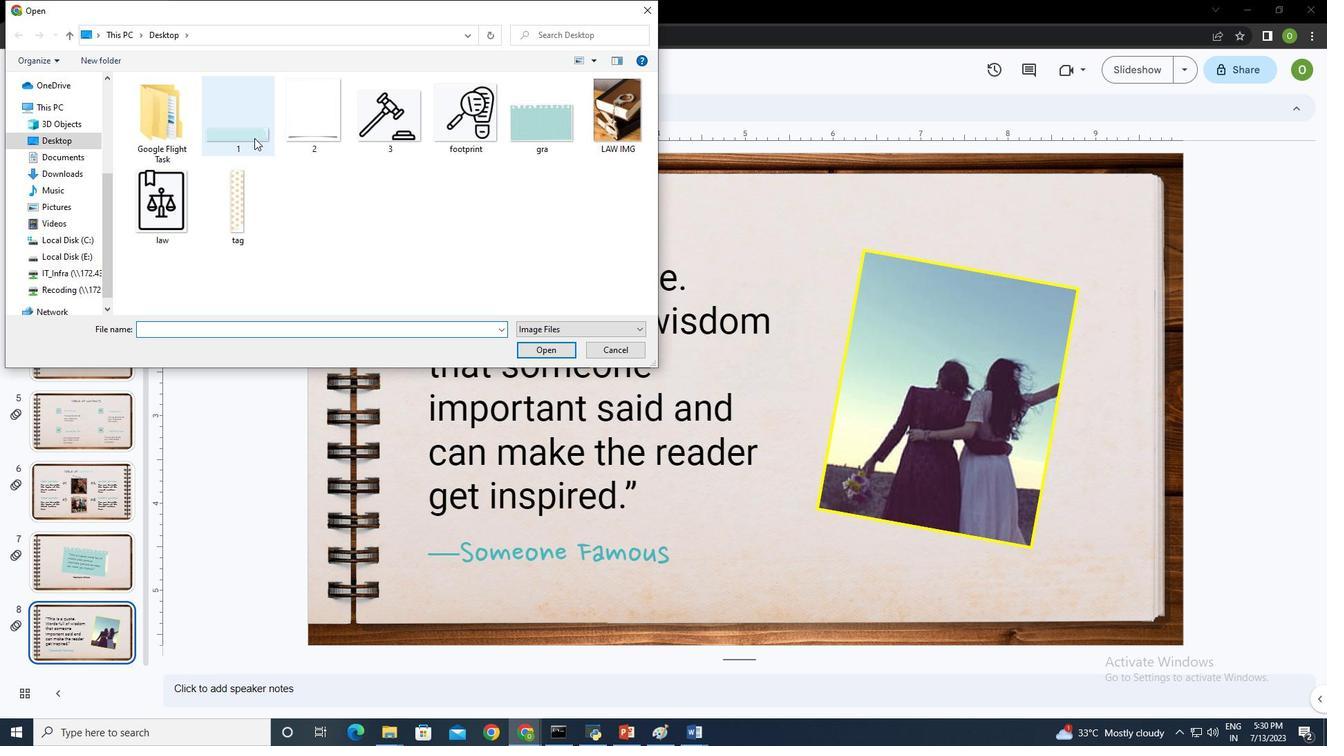 
Action: Mouse moved to (554, 351)
Screenshot: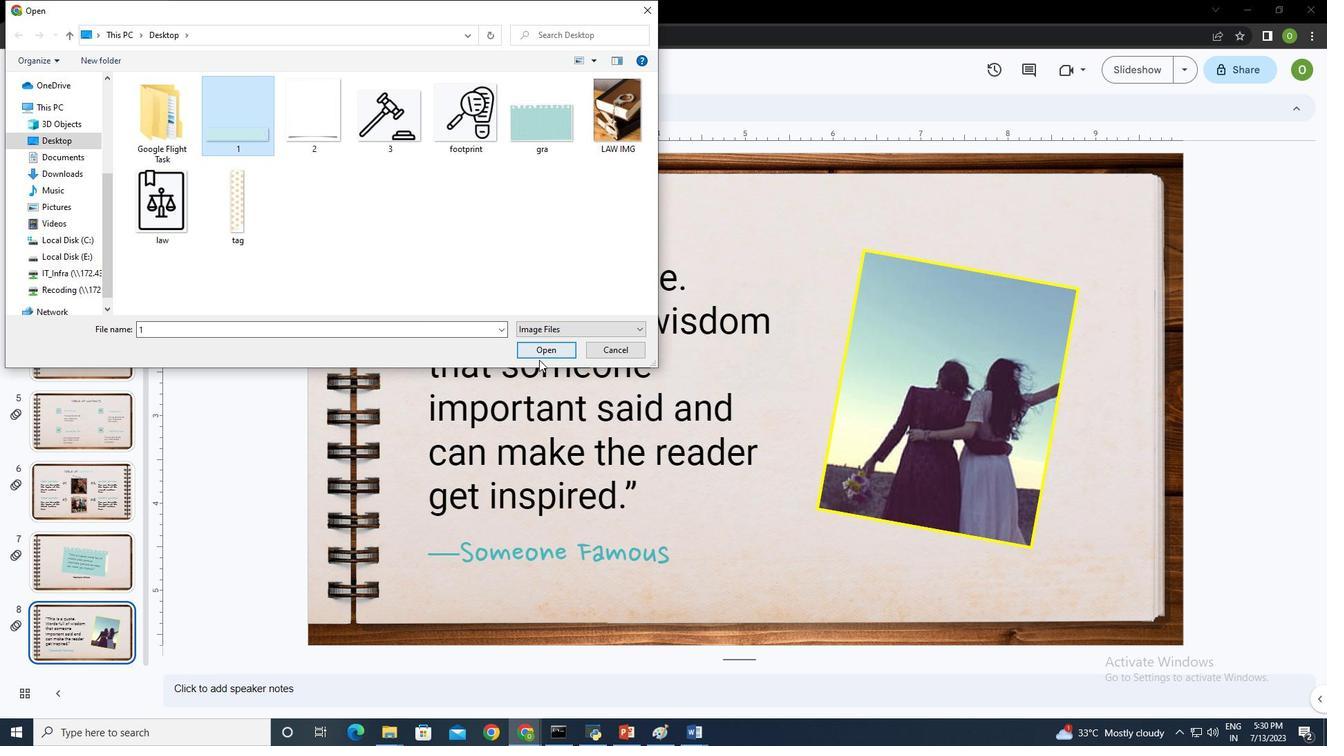 
Action: Mouse pressed left at (554, 351)
Screenshot: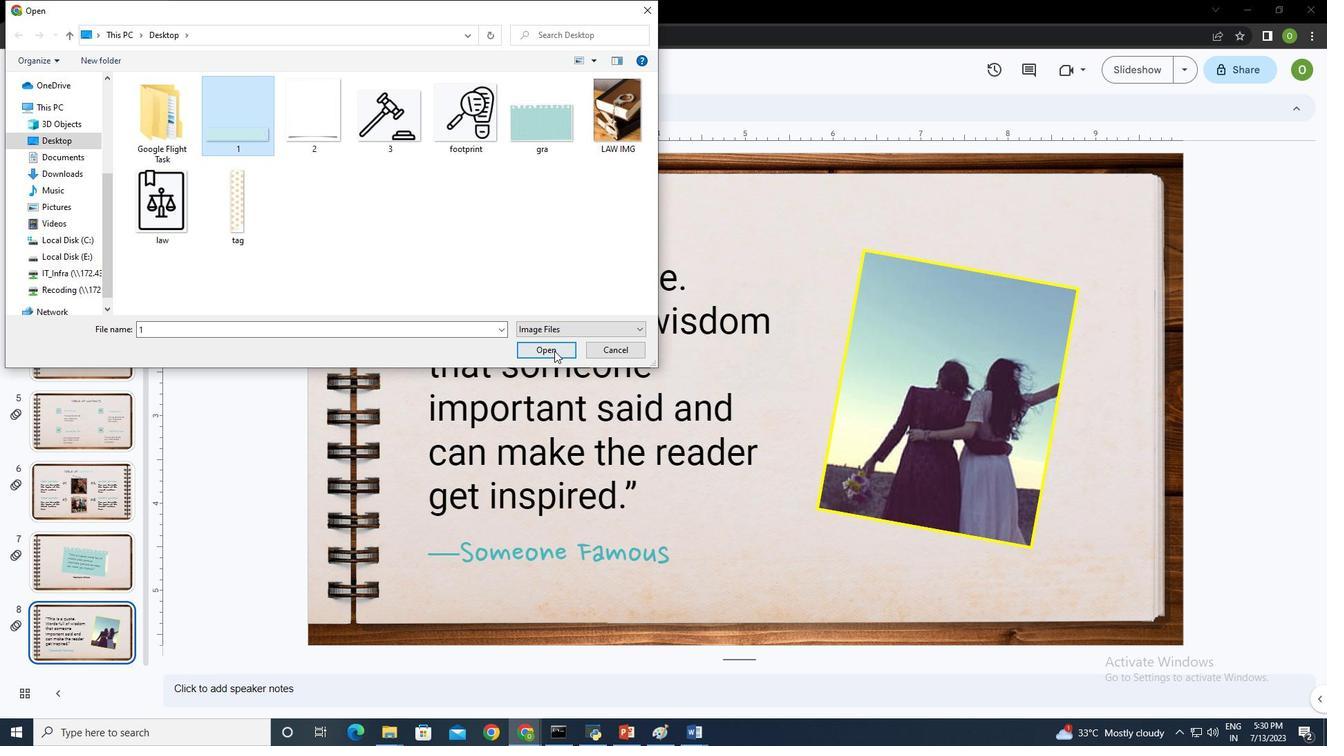 
Action: Mouse moved to (757, 395)
Screenshot: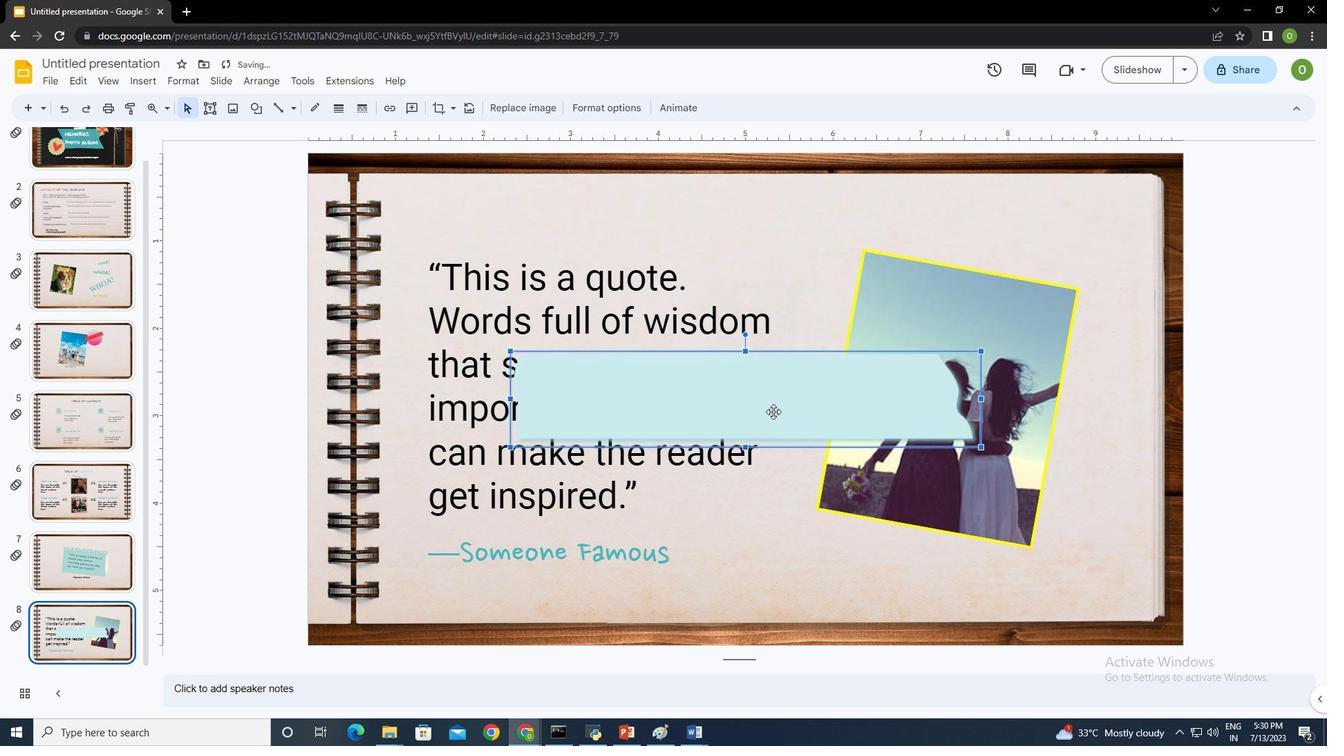
Action: Mouse pressed left at (757, 395)
Screenshot: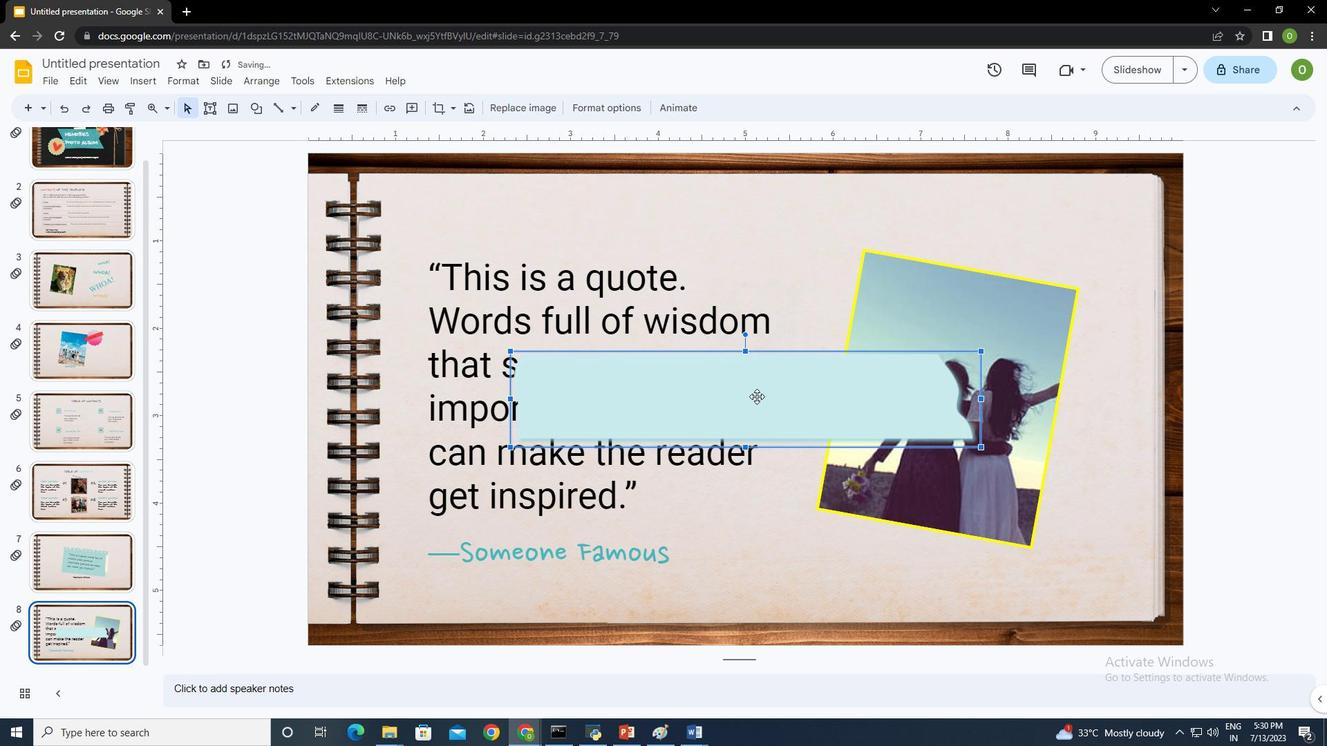 
Action: Mouse moved to (1119, 479)
Screenshot: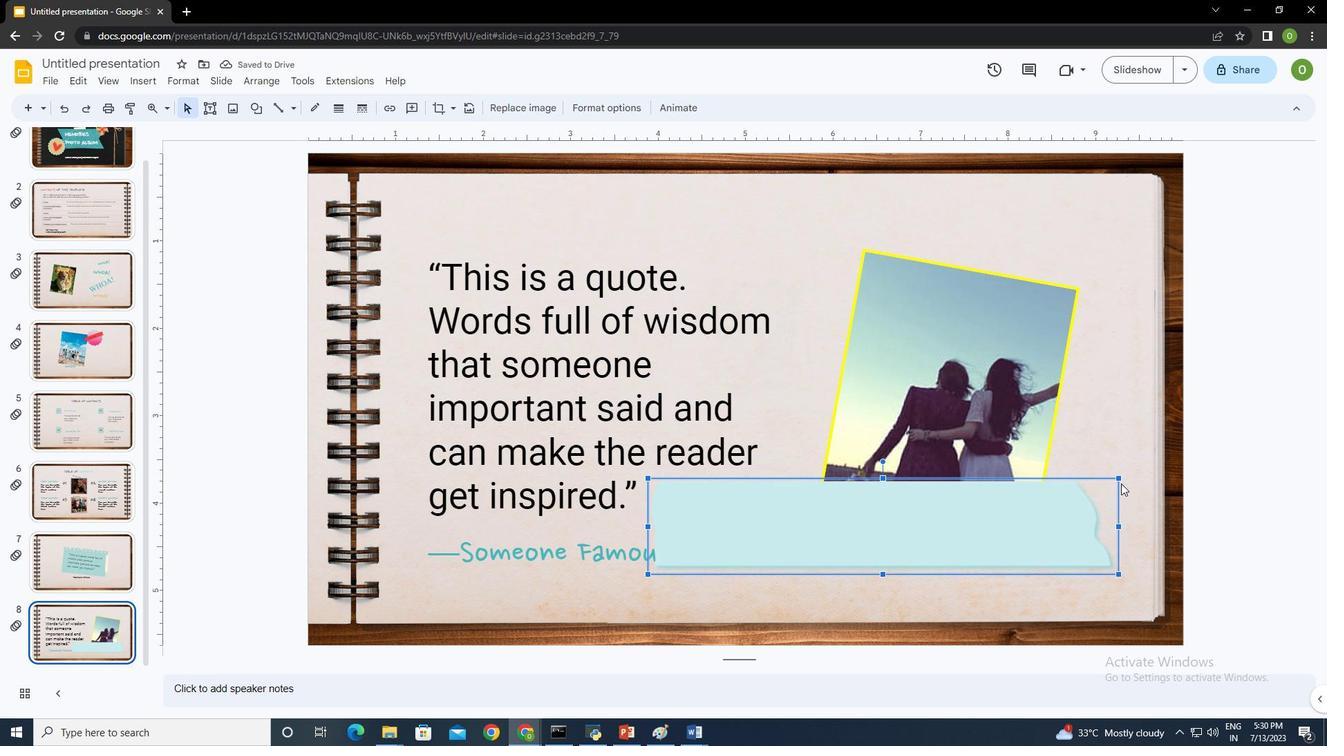 
Action: Mouse pressed left at (1119, 479)
Screenshot: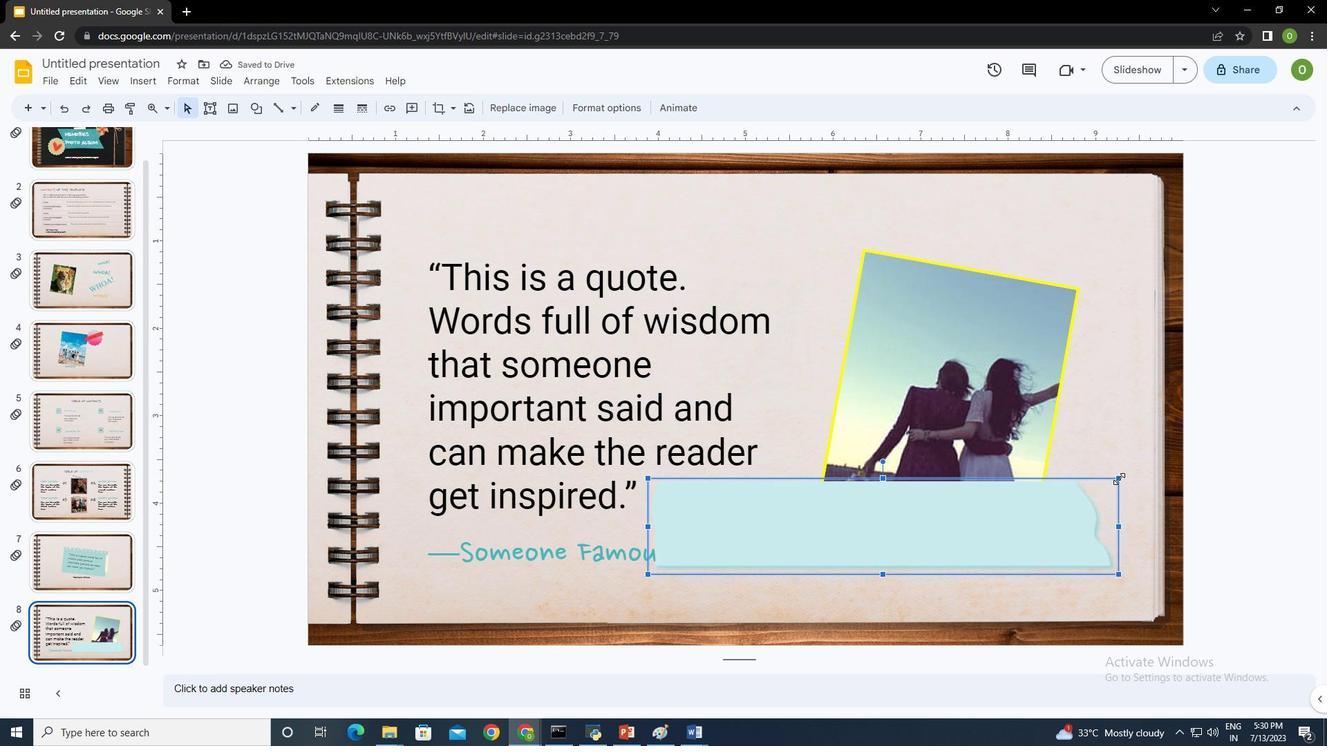 
Action: Mouse moved to (728, 551)
Screenshot: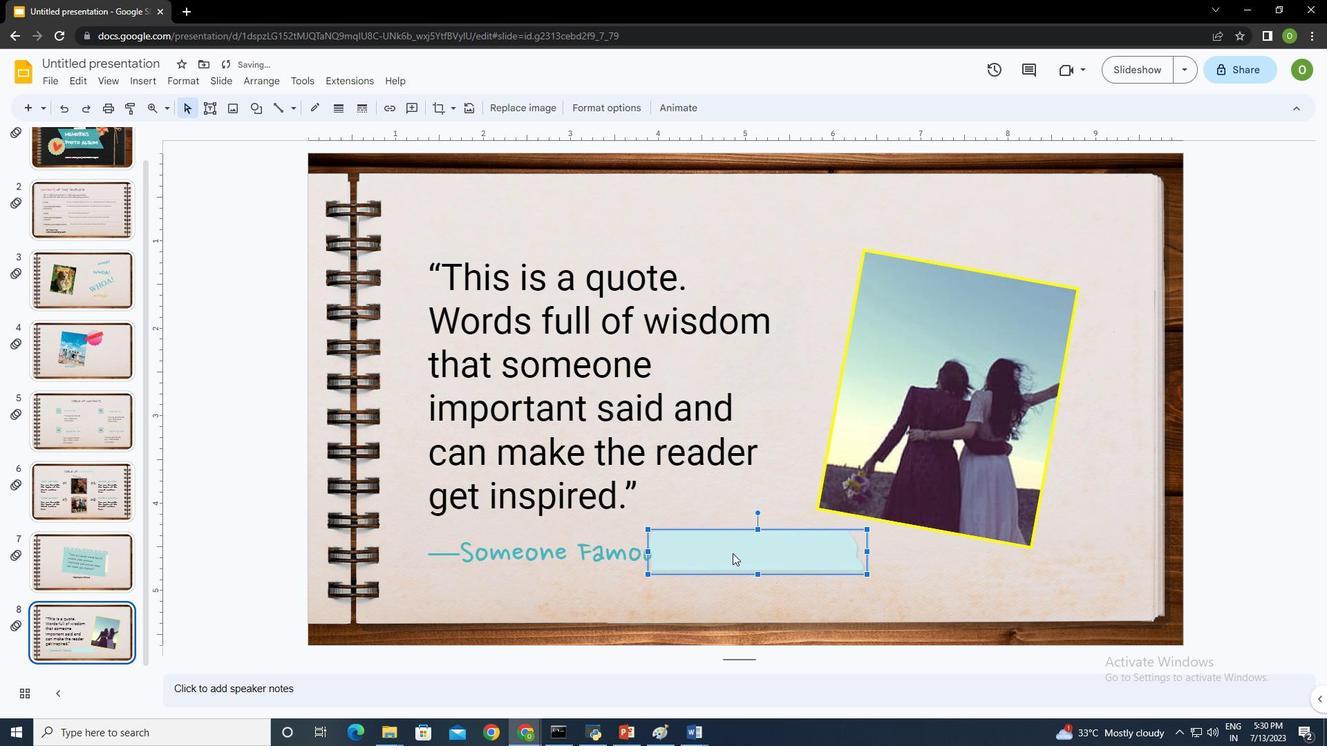 
Action: Mouse pressed left at (728, 551)
Screenshot: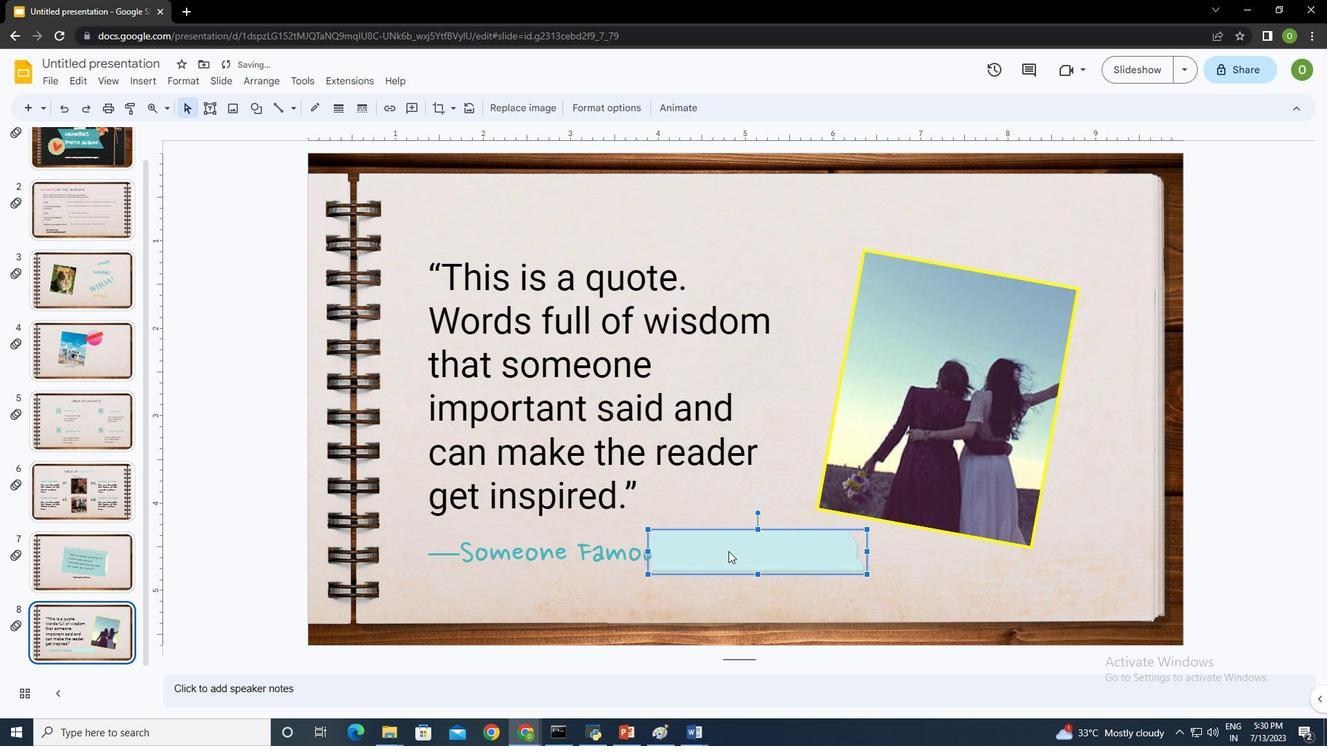 
Action: Mouse moved to (862, 527)
Screenshot: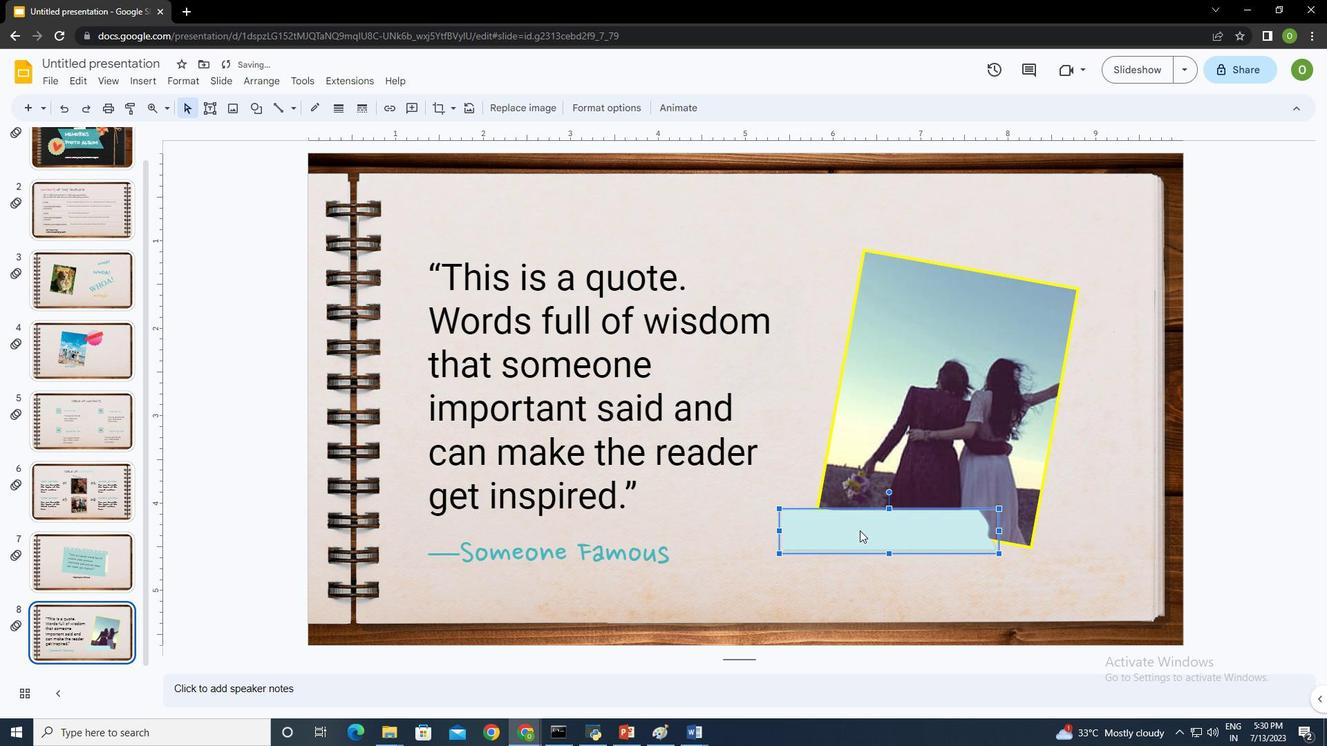 
Action: Mouse pressed left at (862, 527)
Screenshot: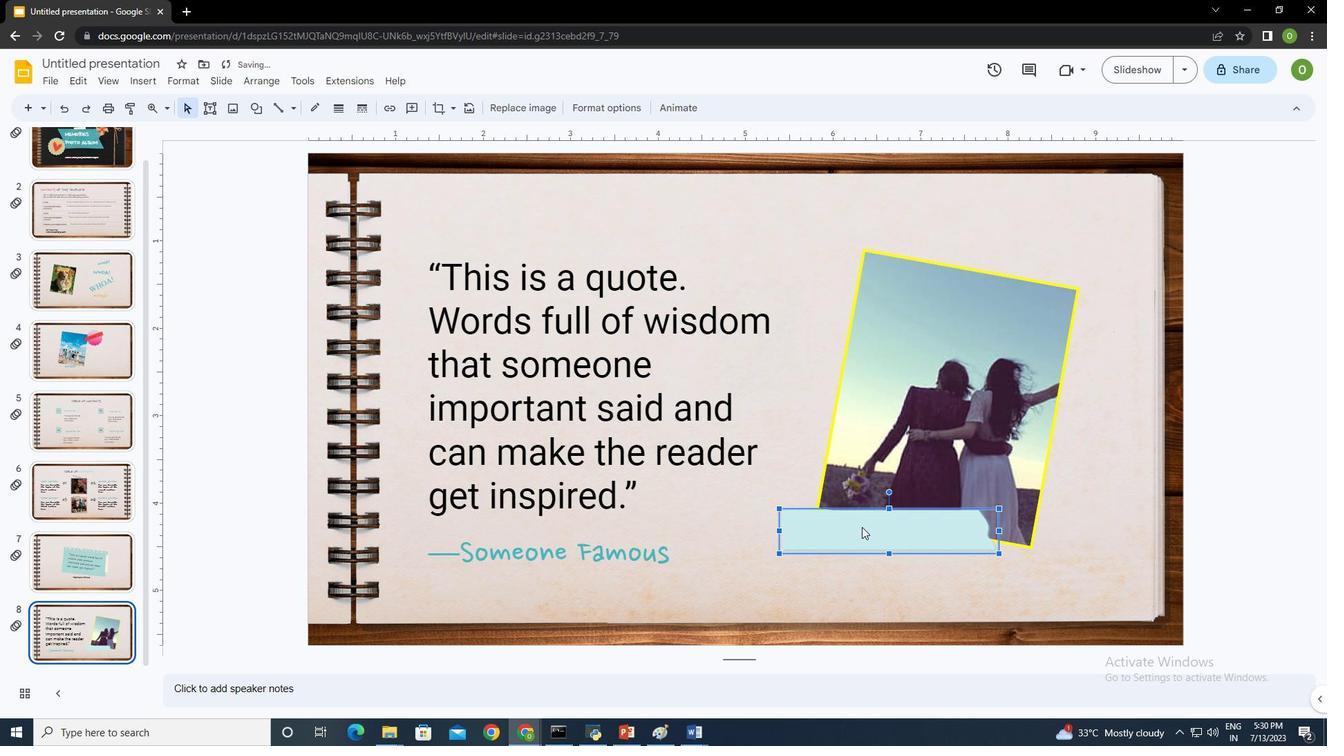 
Action: Mouse moved to (947, 495)
Screenshot: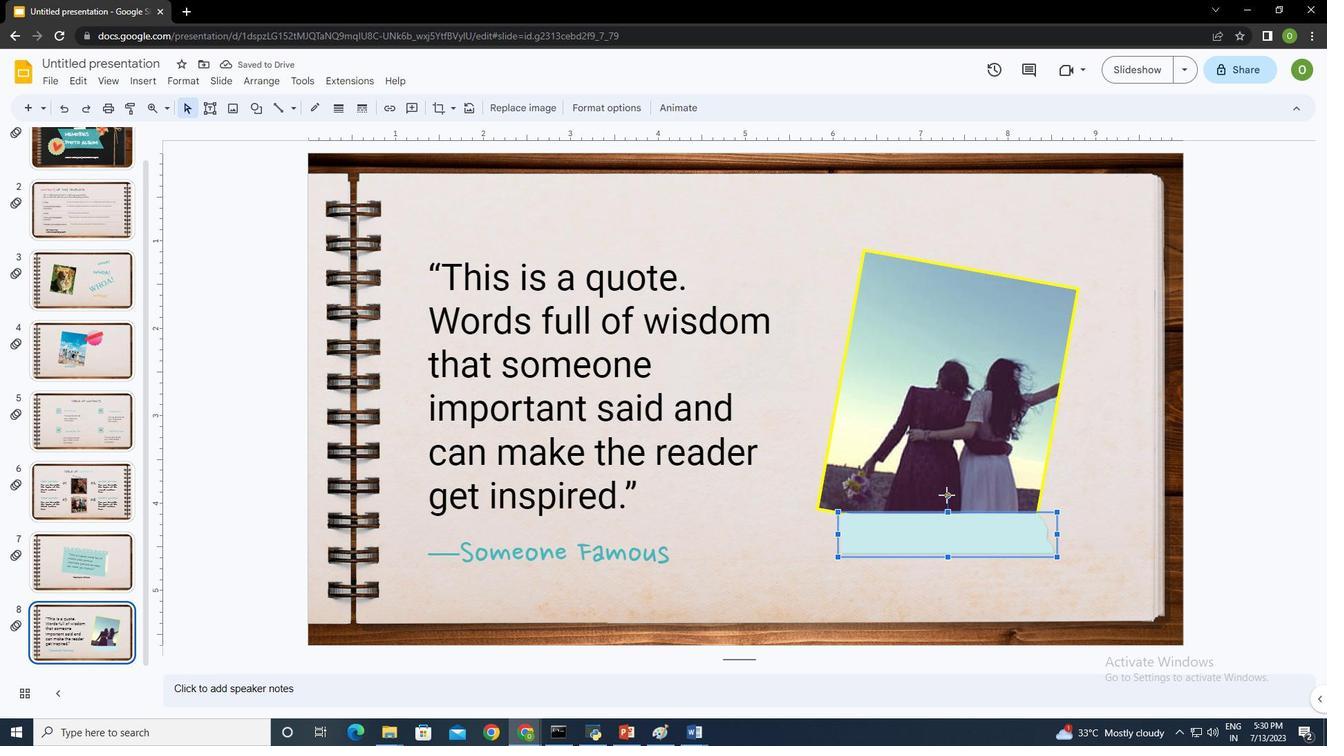 
Action: Mouse pressed left at (947, 495)
Screenshot: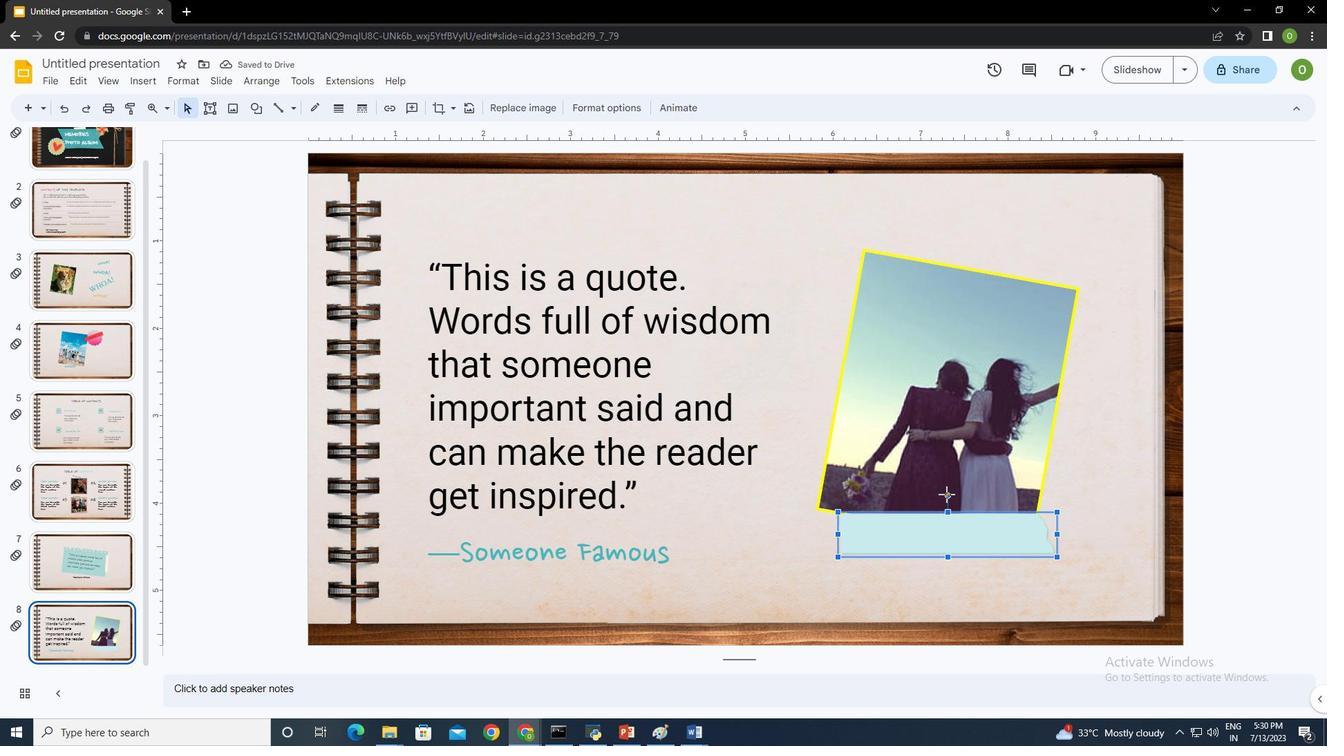 
Action: Mouse moved to (936, 529)
Screenshot: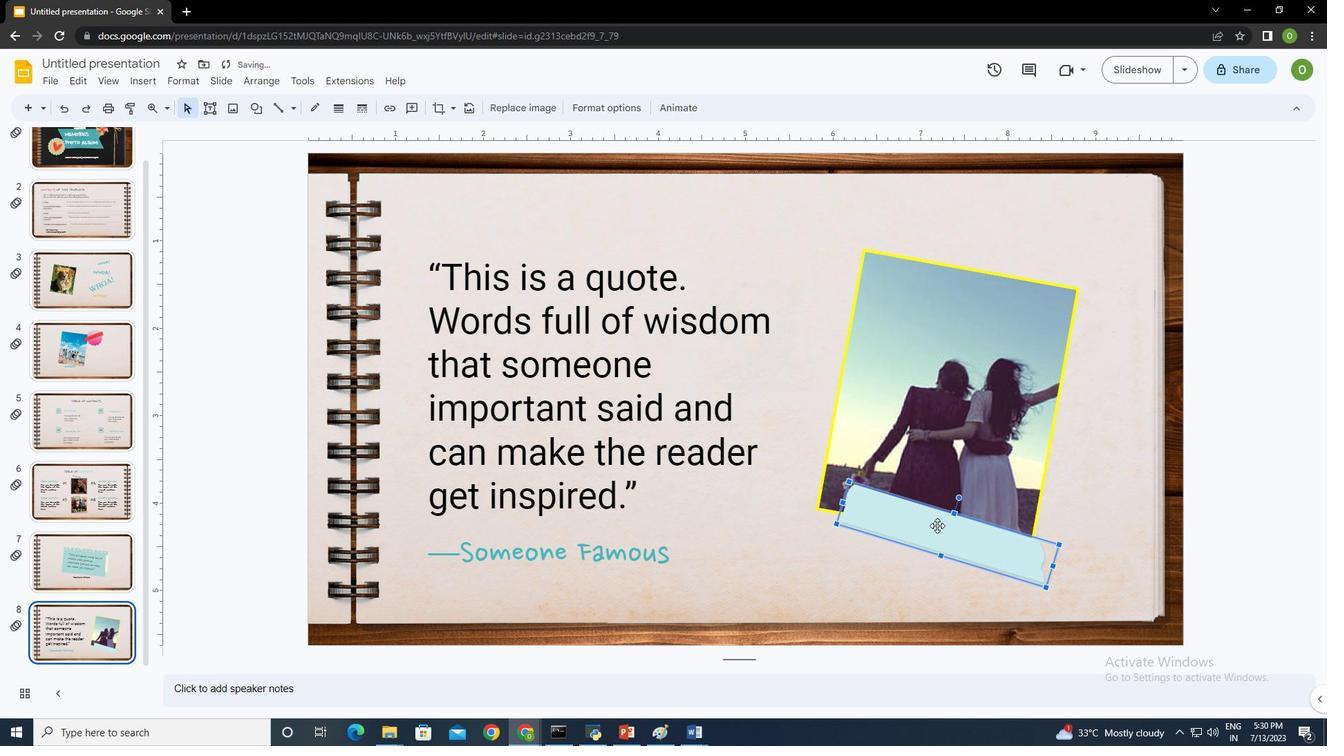 
Action: Mouse pressed left at (936, 529)
Screenshot: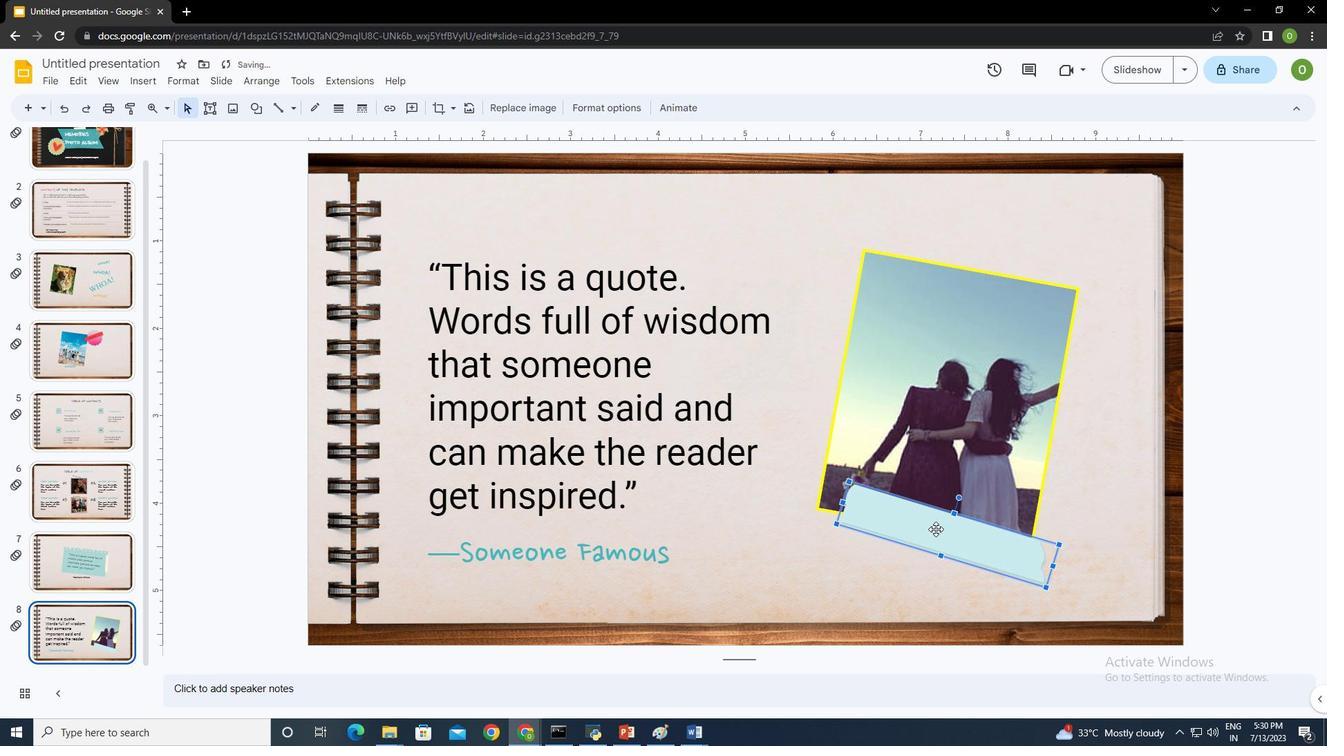 
Action: Mouse moved to (1025, 561)
Screenshot: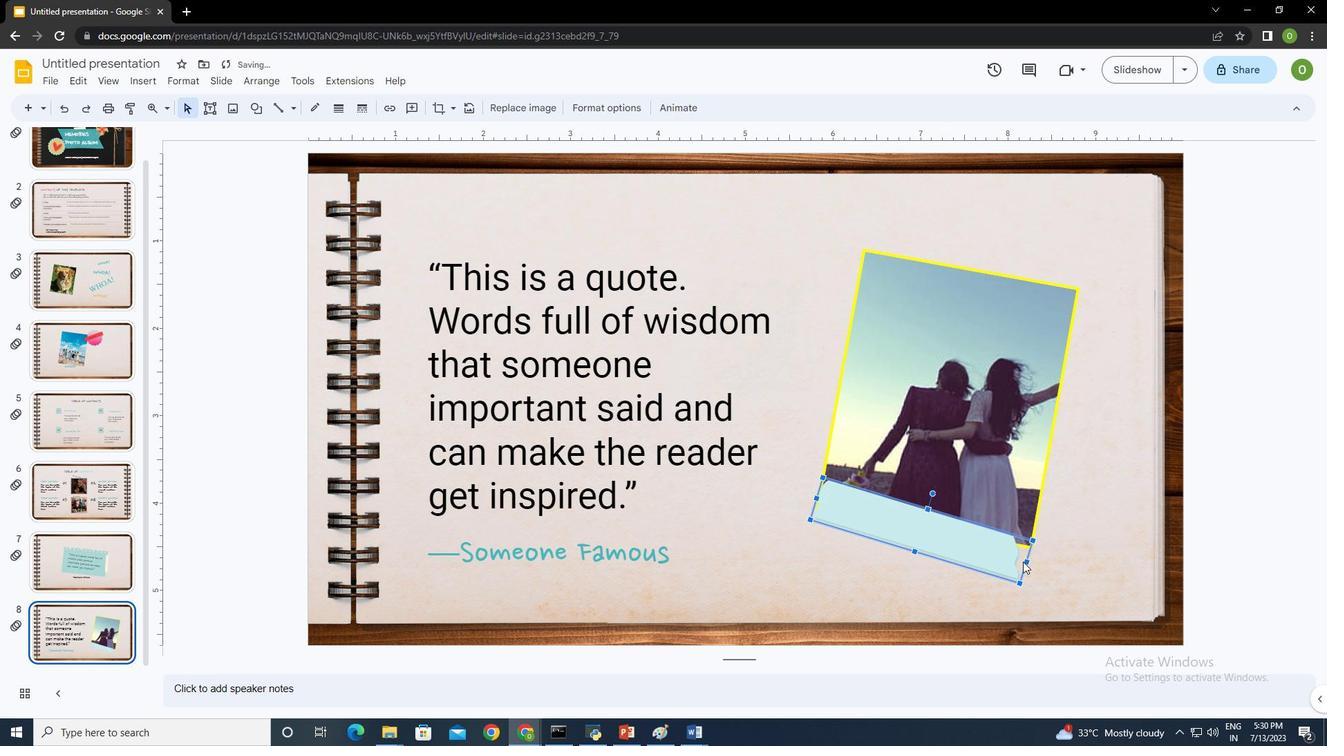 
Action: Mouse pressed left at (1025, 561)
Screenshot: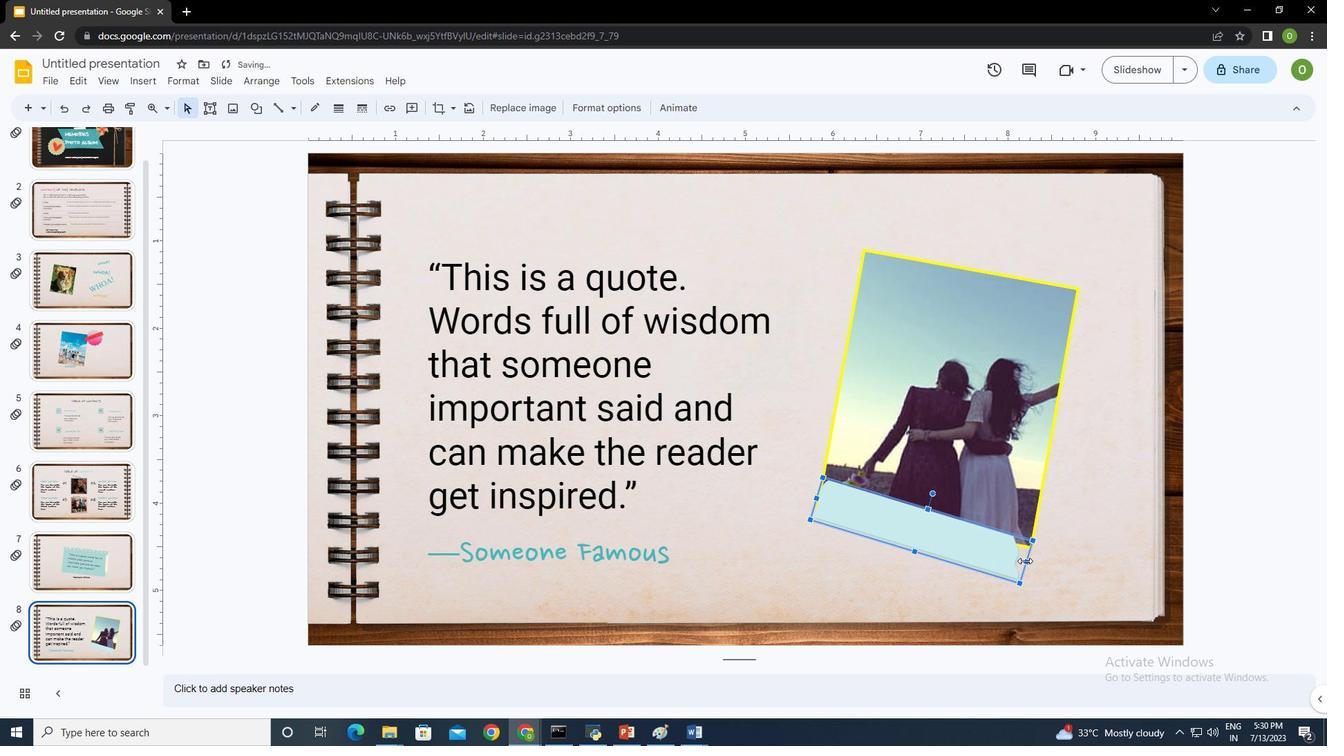 
Action: Mouse moved to (911, 529)
Screenshot: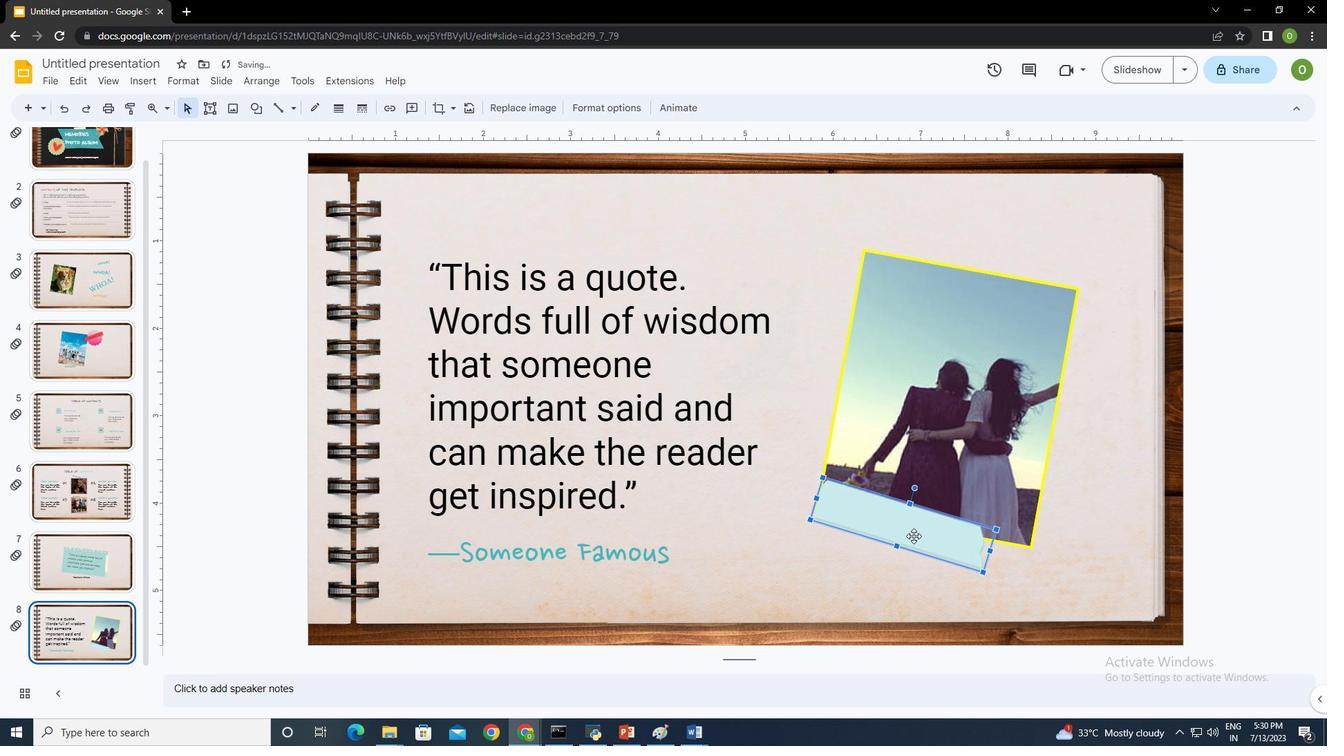 
Action: Mouse pressed left at (911, 529)
Screenshot: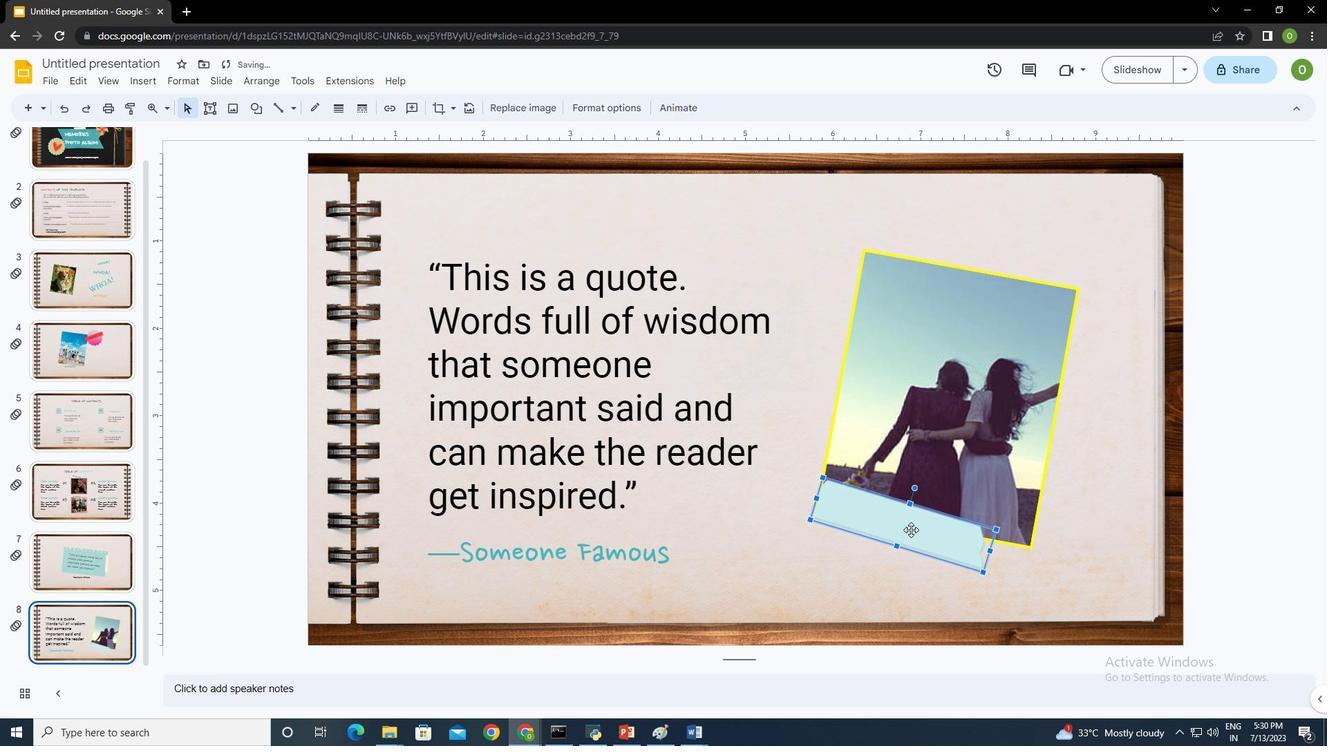 
Action: Mouse moved to (925, 552)
Screenshot: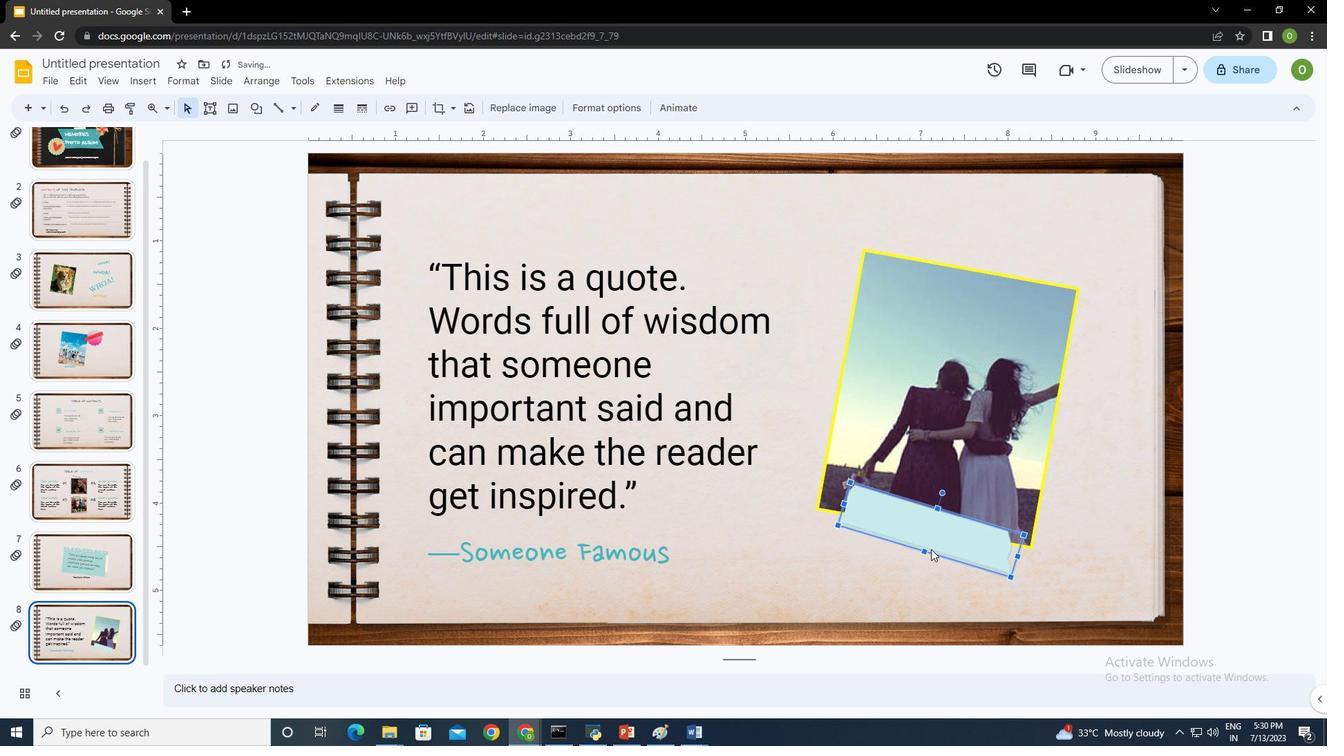 
Action: Mouse pressed left at (925, 552)
Screenshot: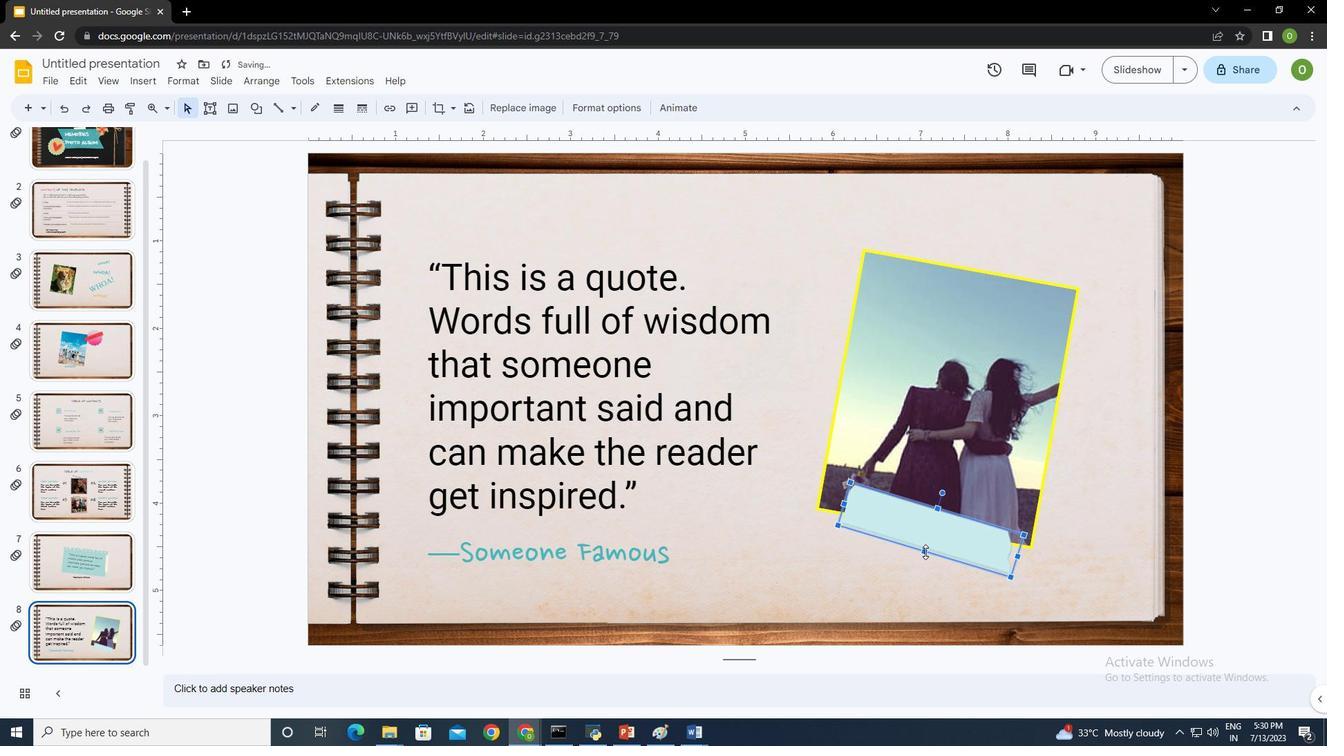 
Action: Mouse moved to (927, 539)
Screenshot: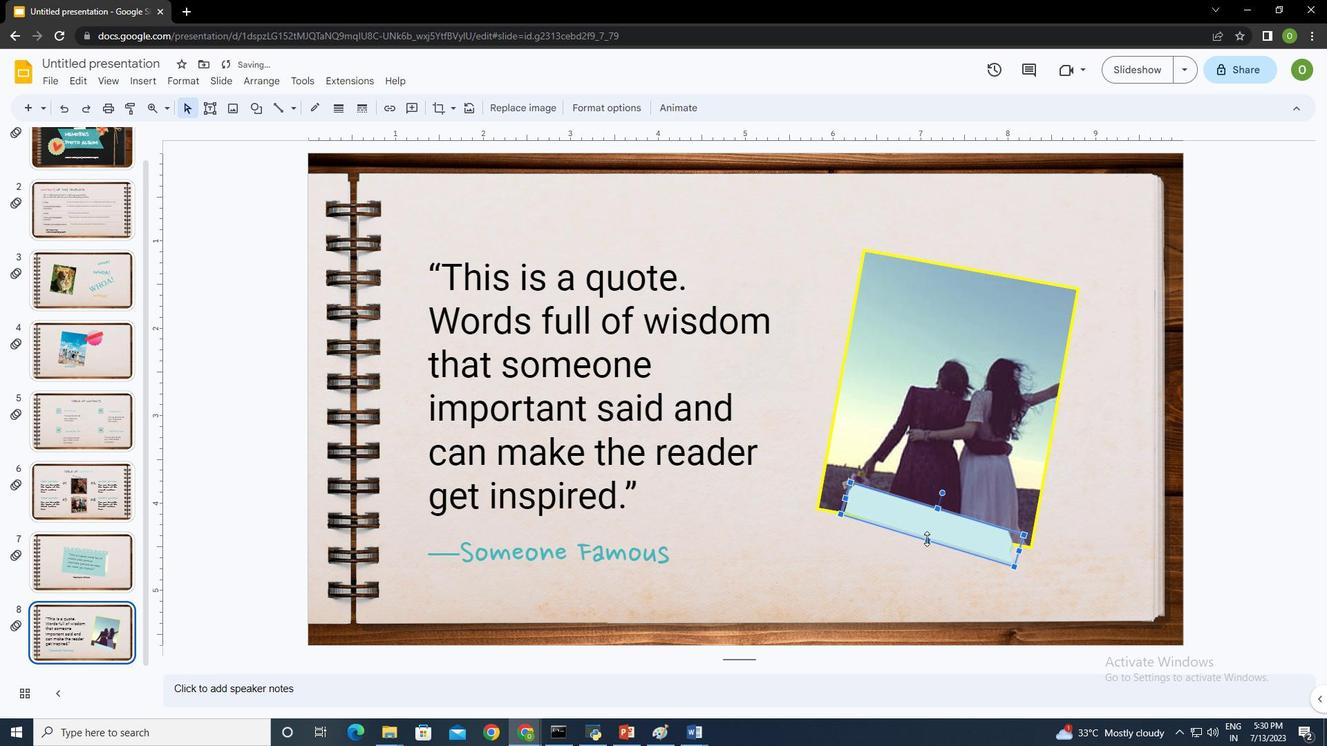 
Action: Mouse pressed left at (927, 539)
Screenshot: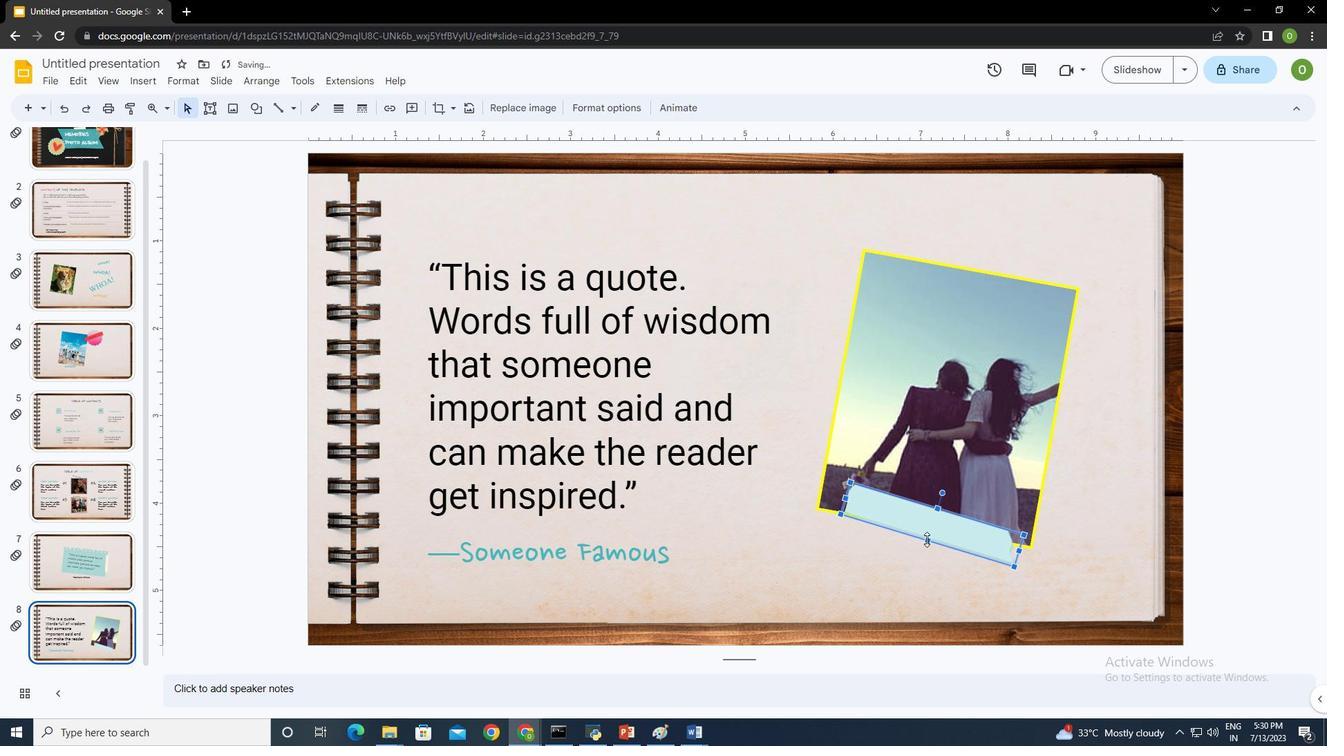 
Action: Mouse moved to (951, 528)
Screenshot: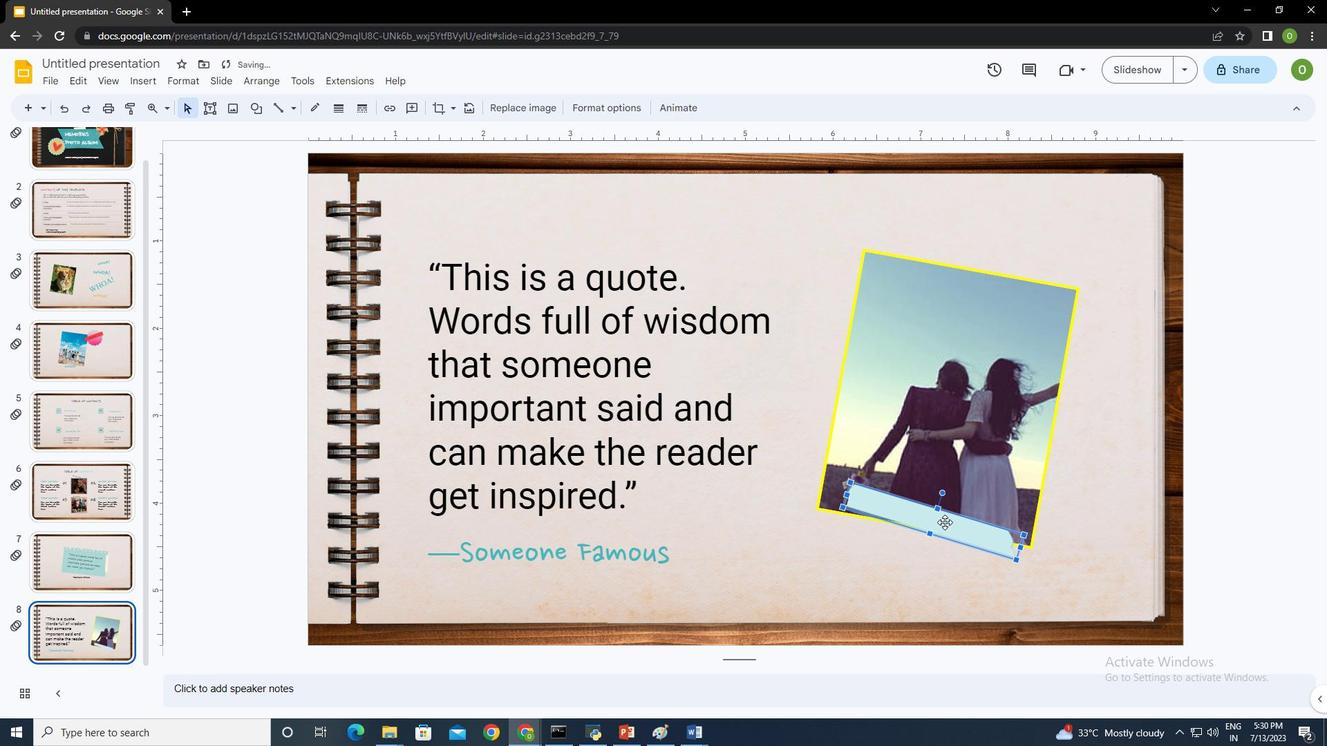 
Action: Mouse pressed left at (951, 528)
Screenshot: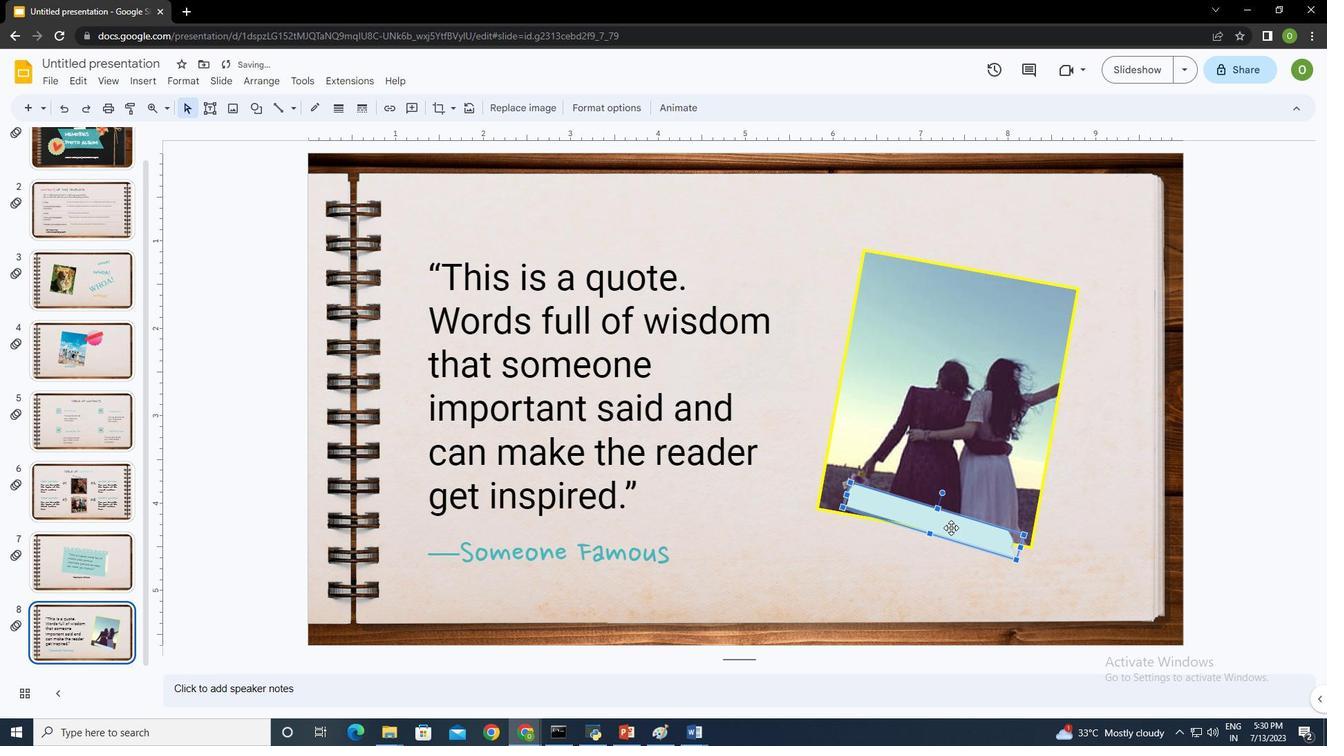 
Action: Mouse moved to (951, 529)
Screenshot: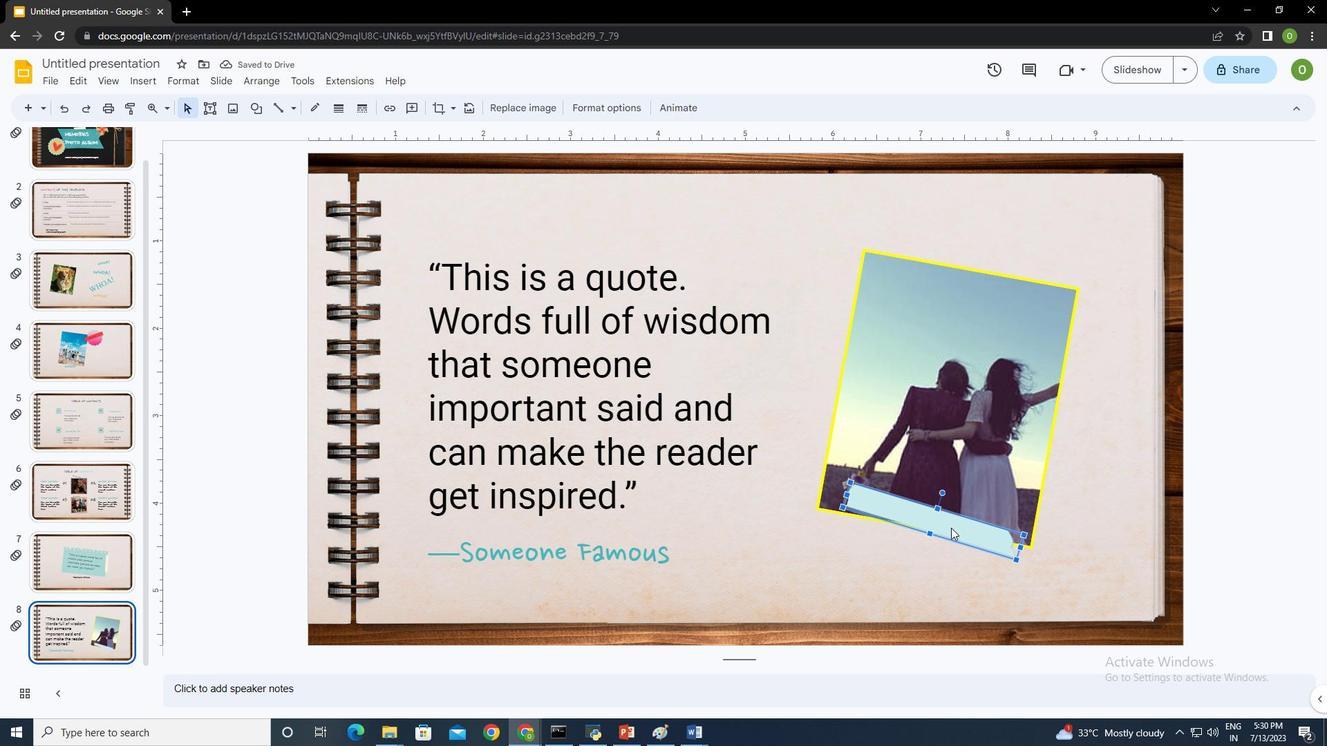 
Action: Key pressed 02
Screenshot: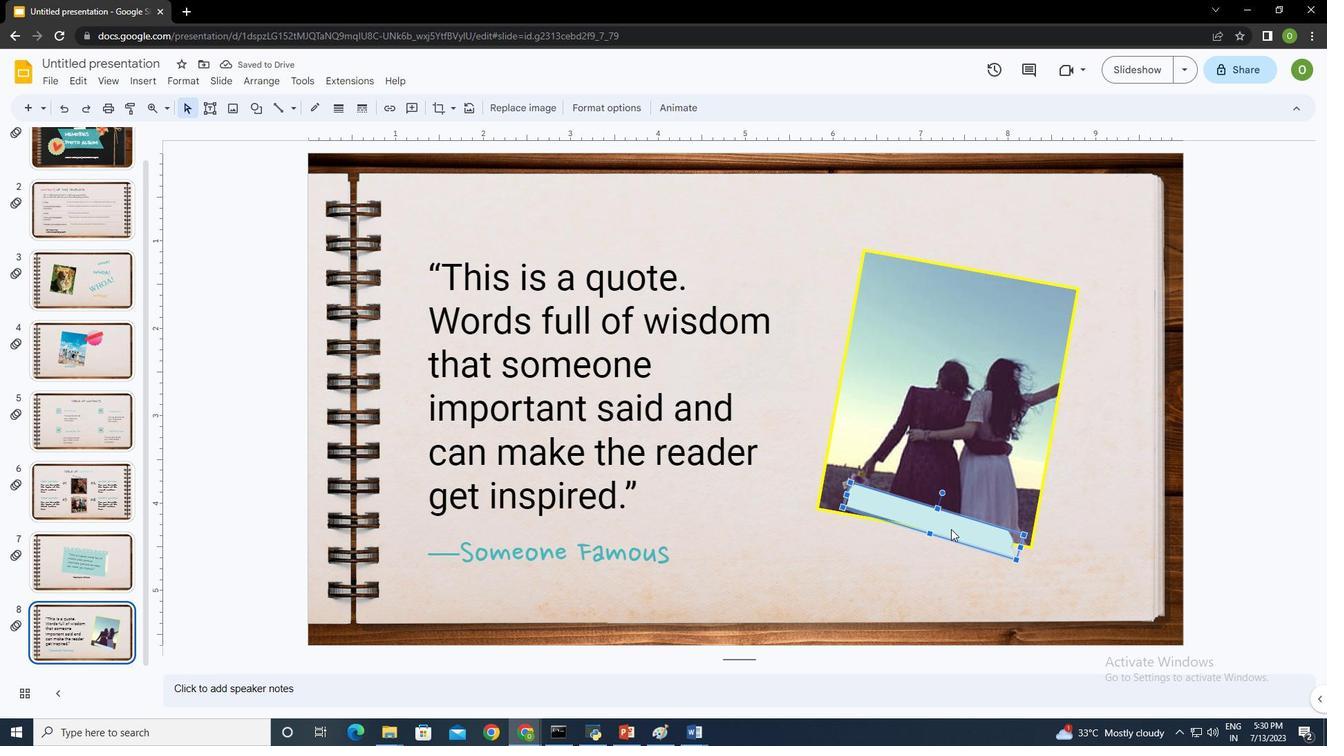 
Action: Mouse moved to (206, 107)
Screenshot: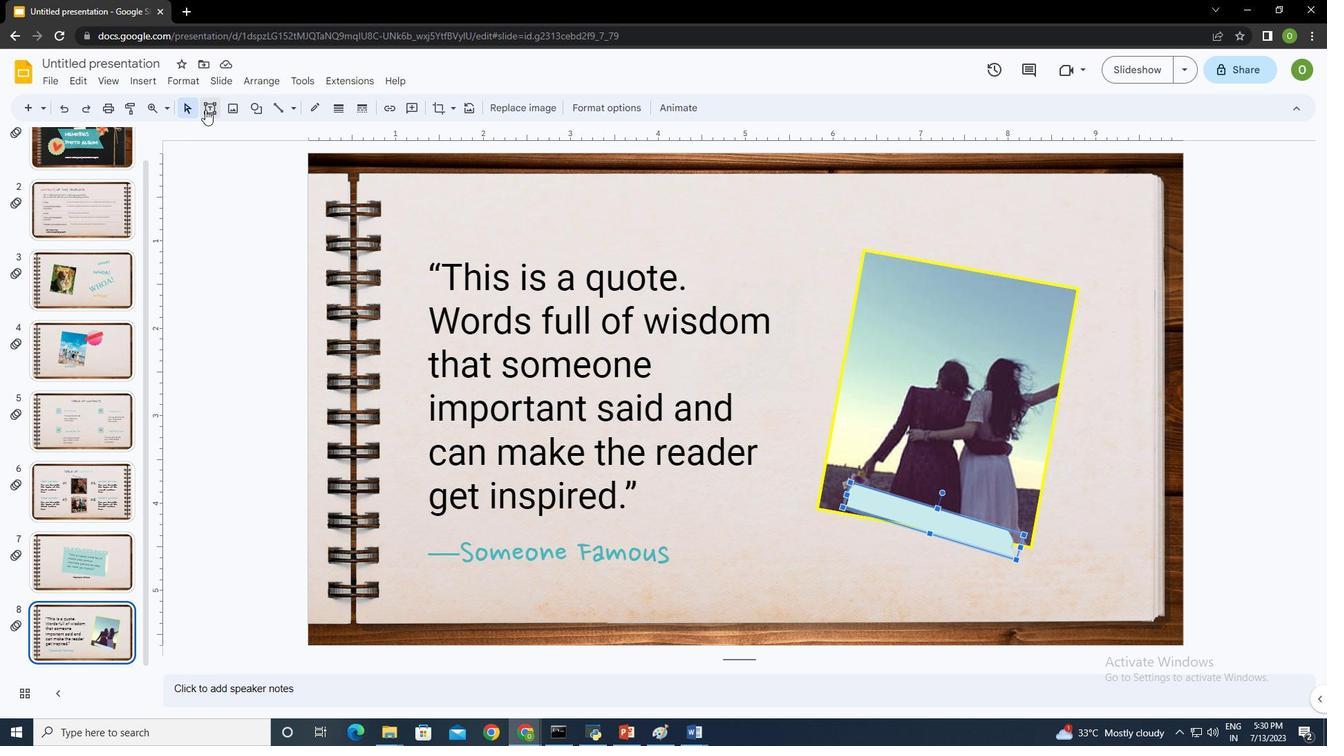 
Action: Mouse pressed left at (206, 107)
Screenshot: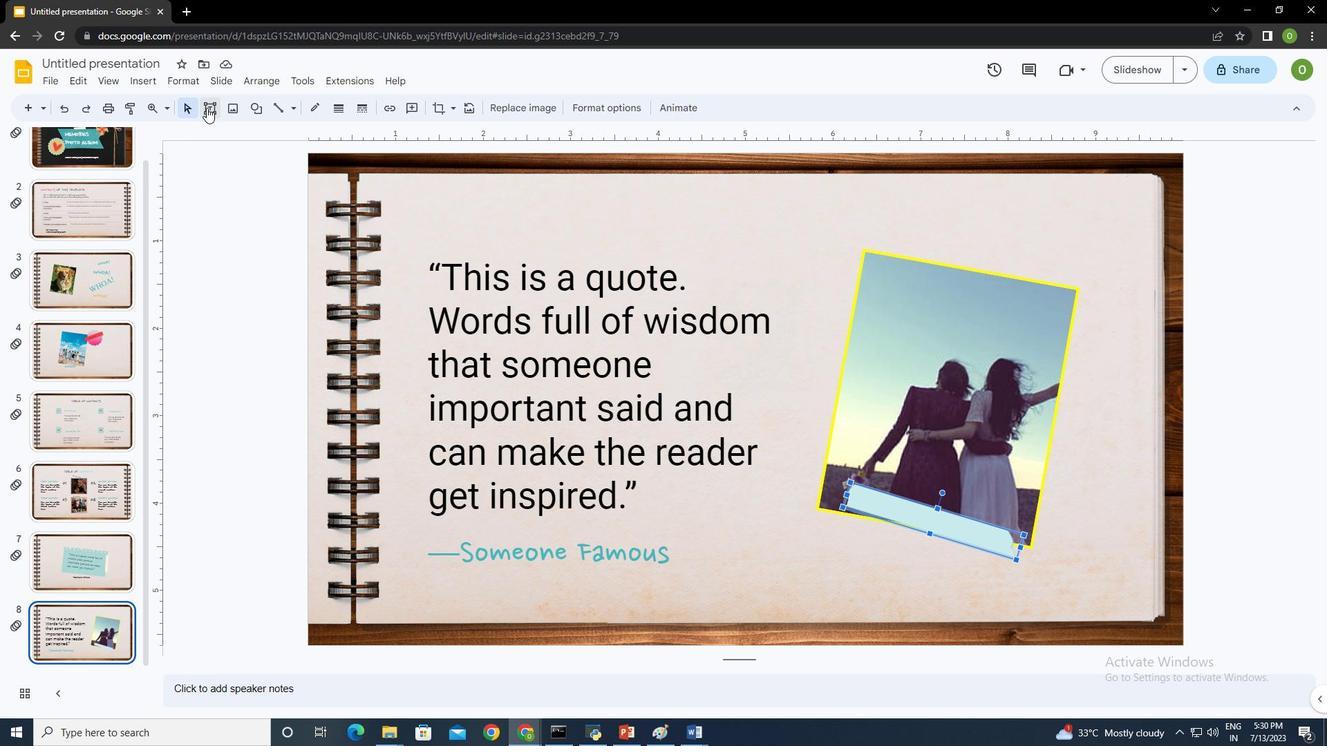 
Action: Mouse moved to (881, 501)
Screenshot: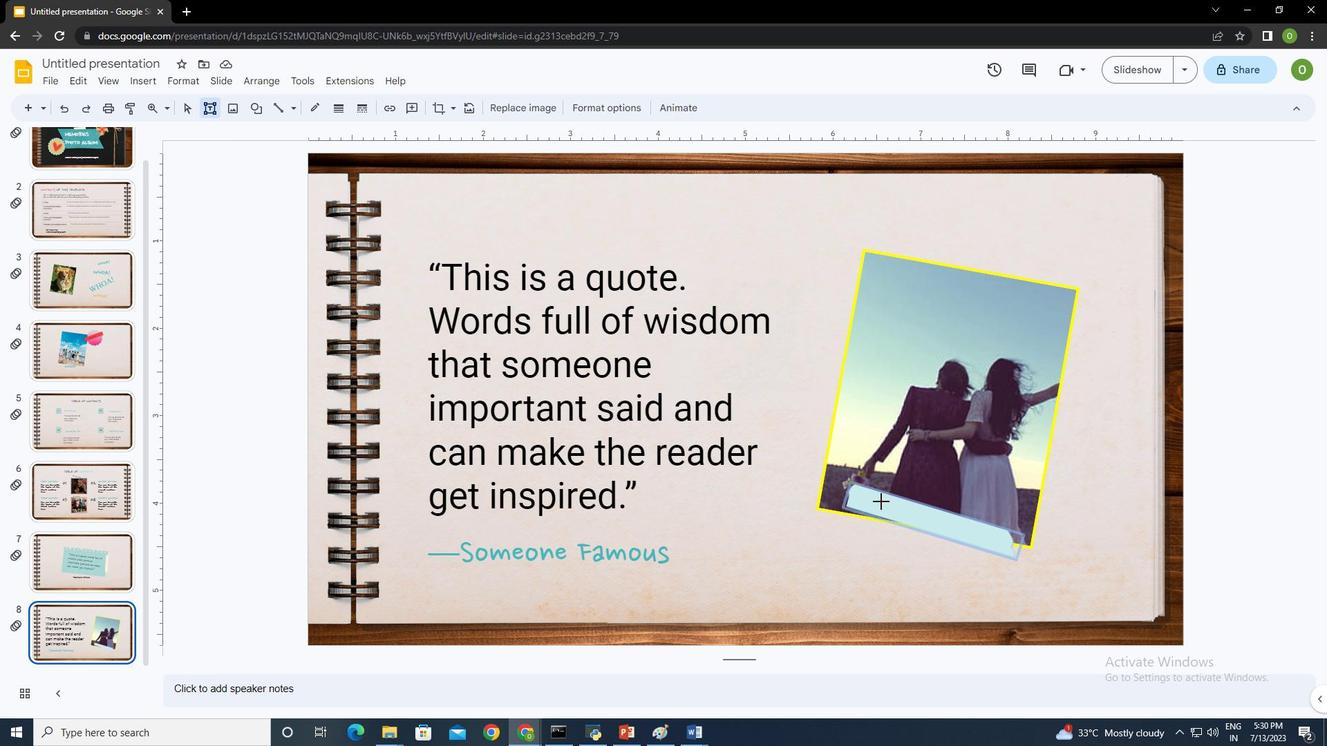 
Action: Mouse pressed left at (881, 501)
Screenshot: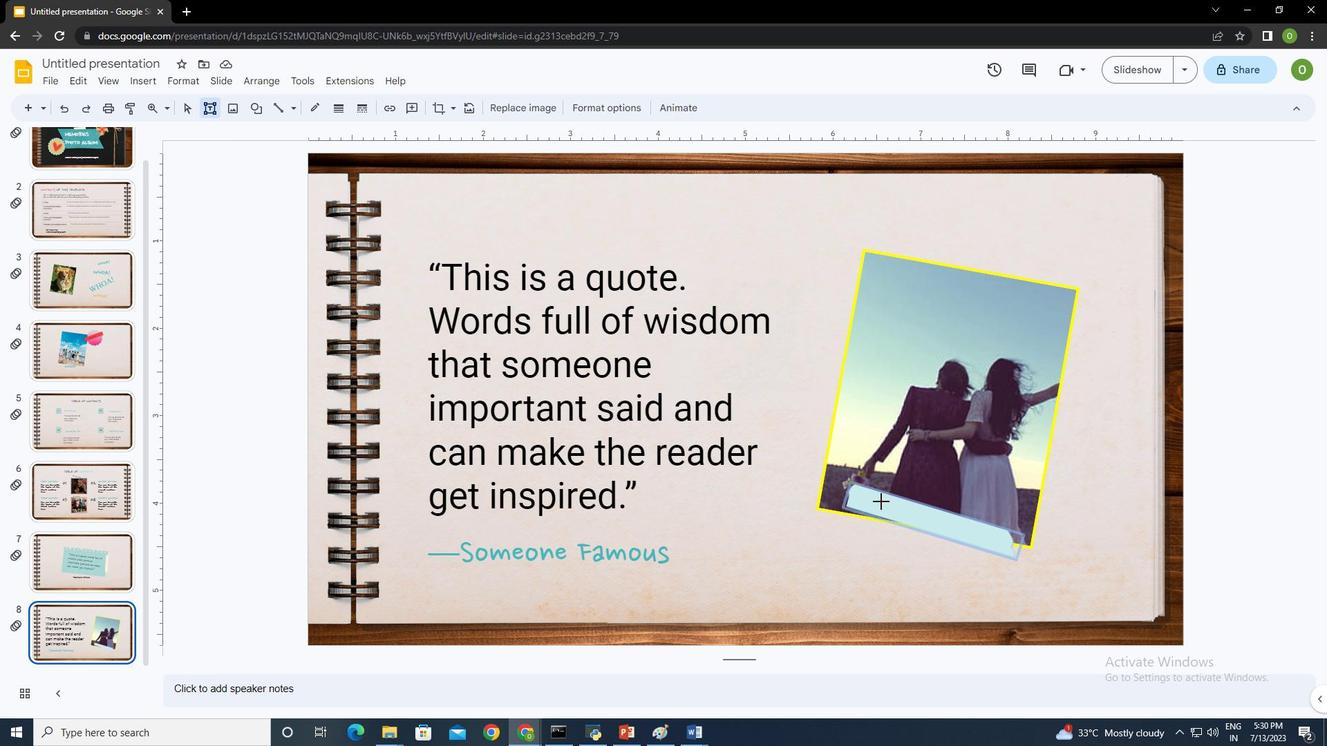 
Action: Mouse moved to (957, 533)
Screenshot: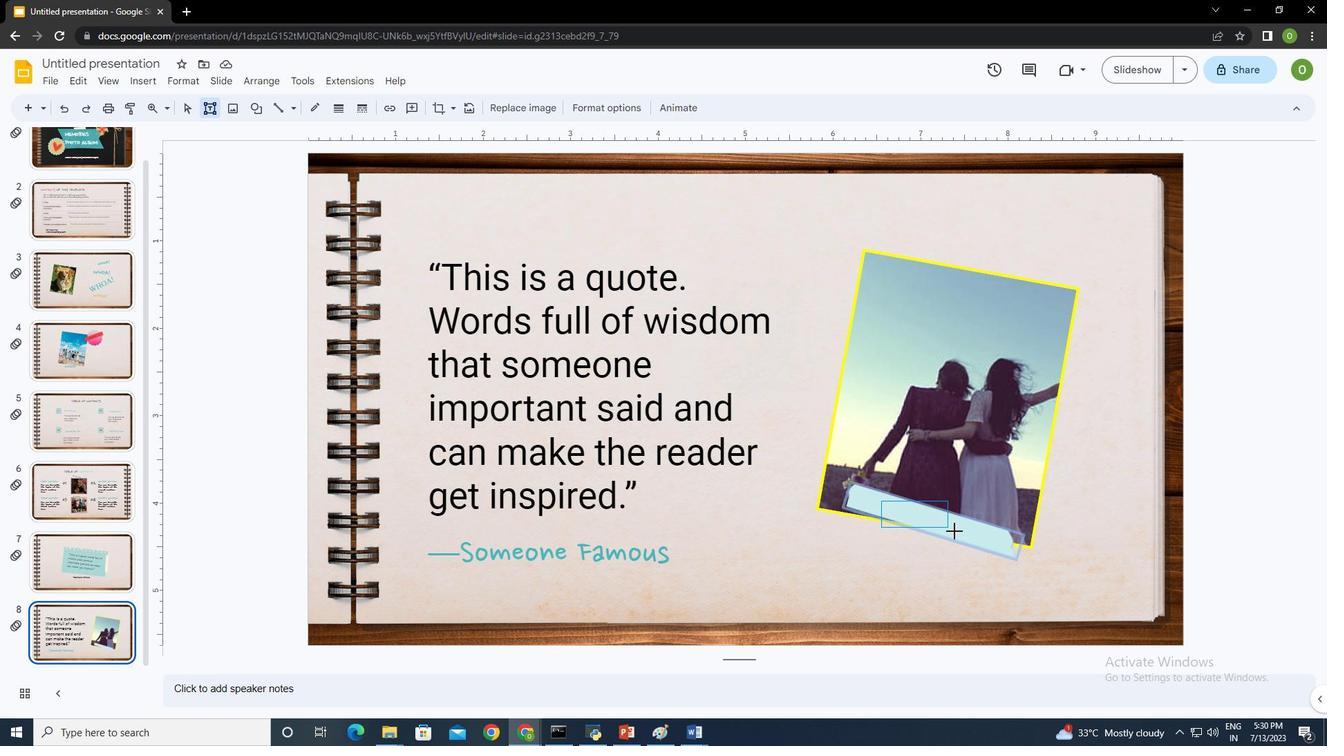 
Action: Key pressed 02-05-2015ctrl+A
Screenshot: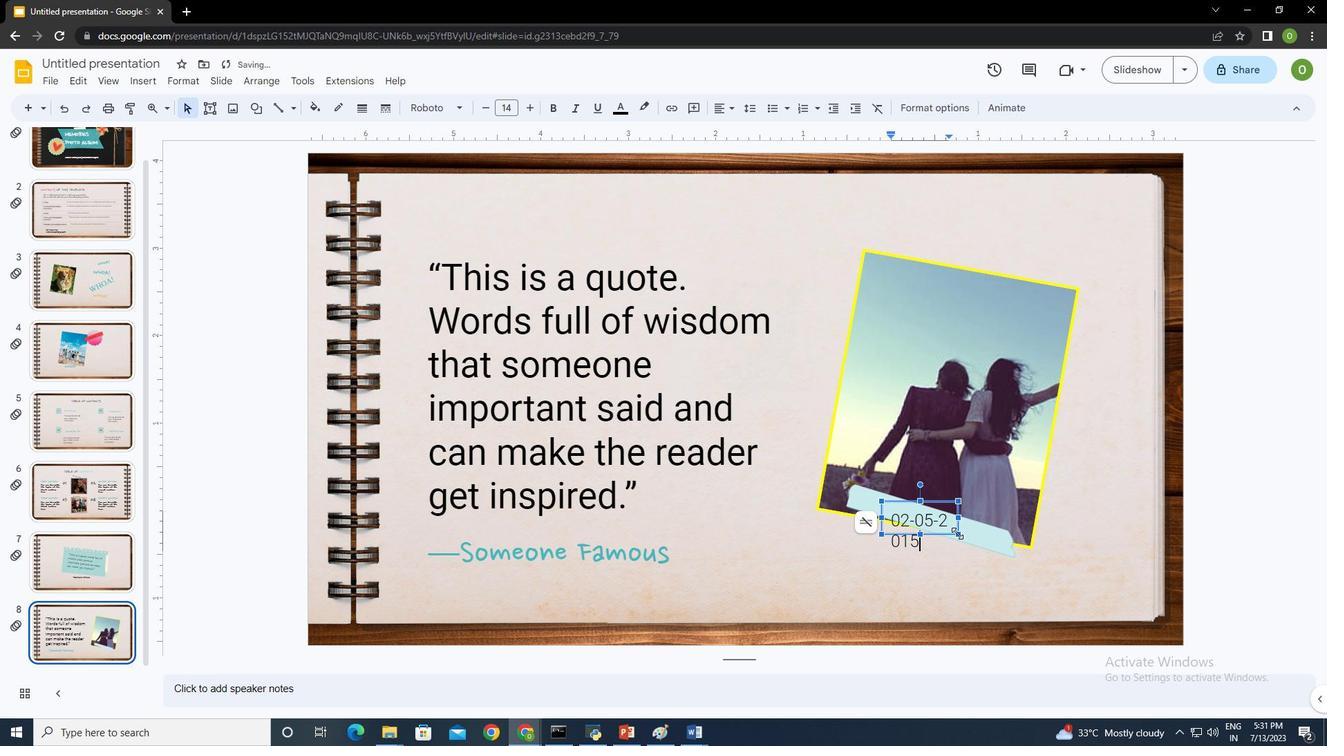 
Action: Mouse moved to (426, 106)
Screenshot: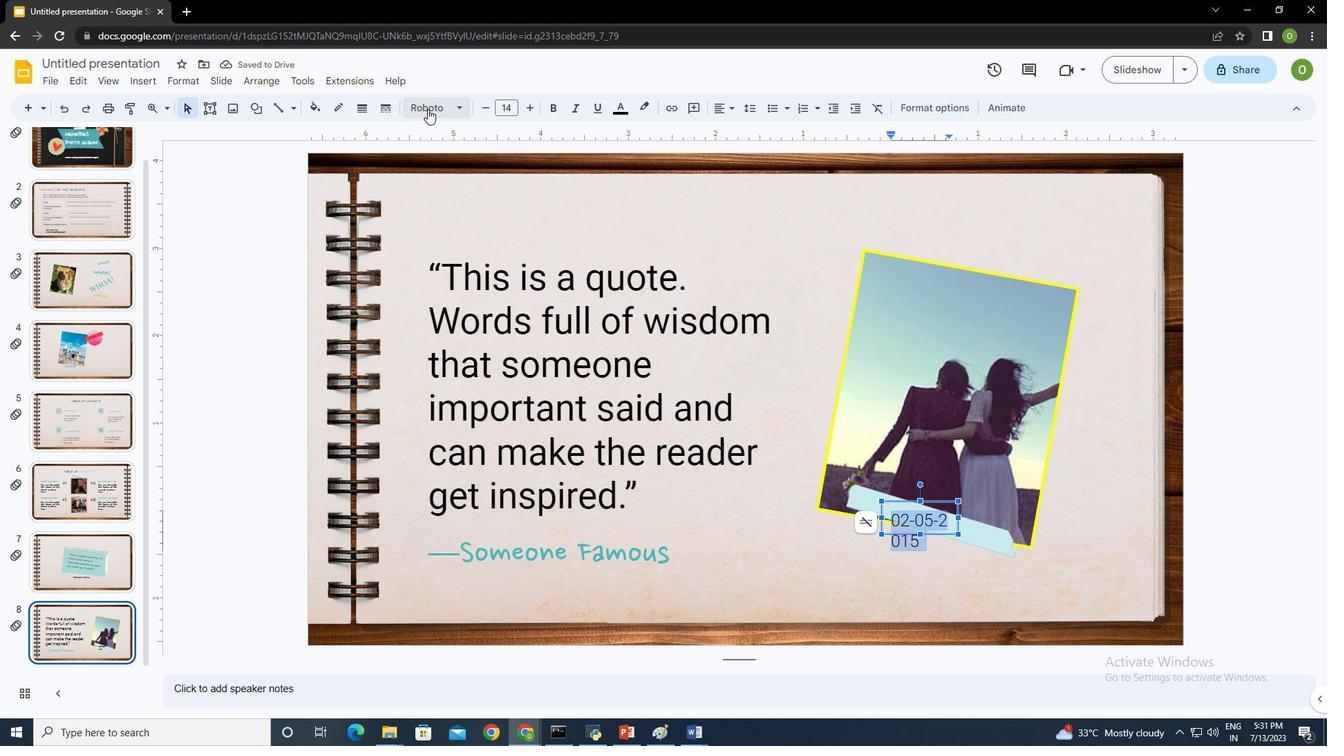 
Action: Mouse pressed left at (426, 106)
Screenshot: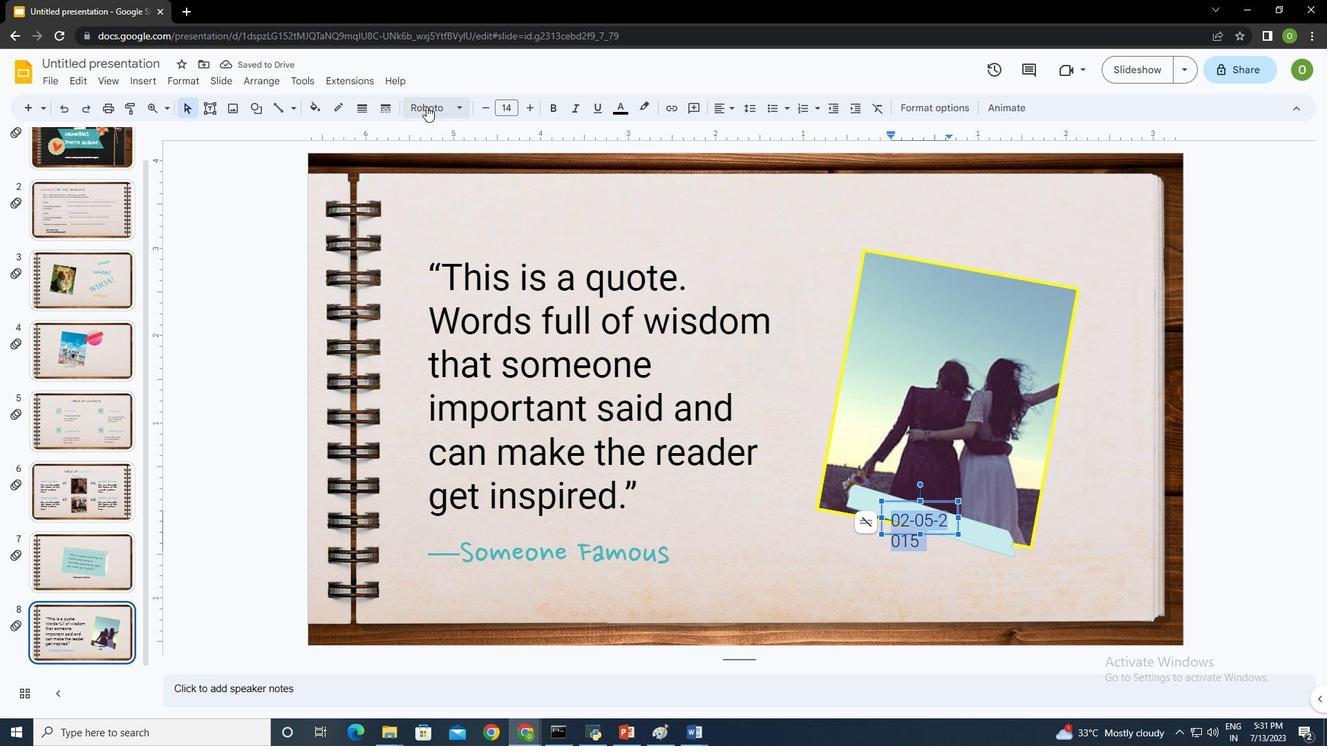 
Action: Mouse moved to (474, 187)
Screenshot: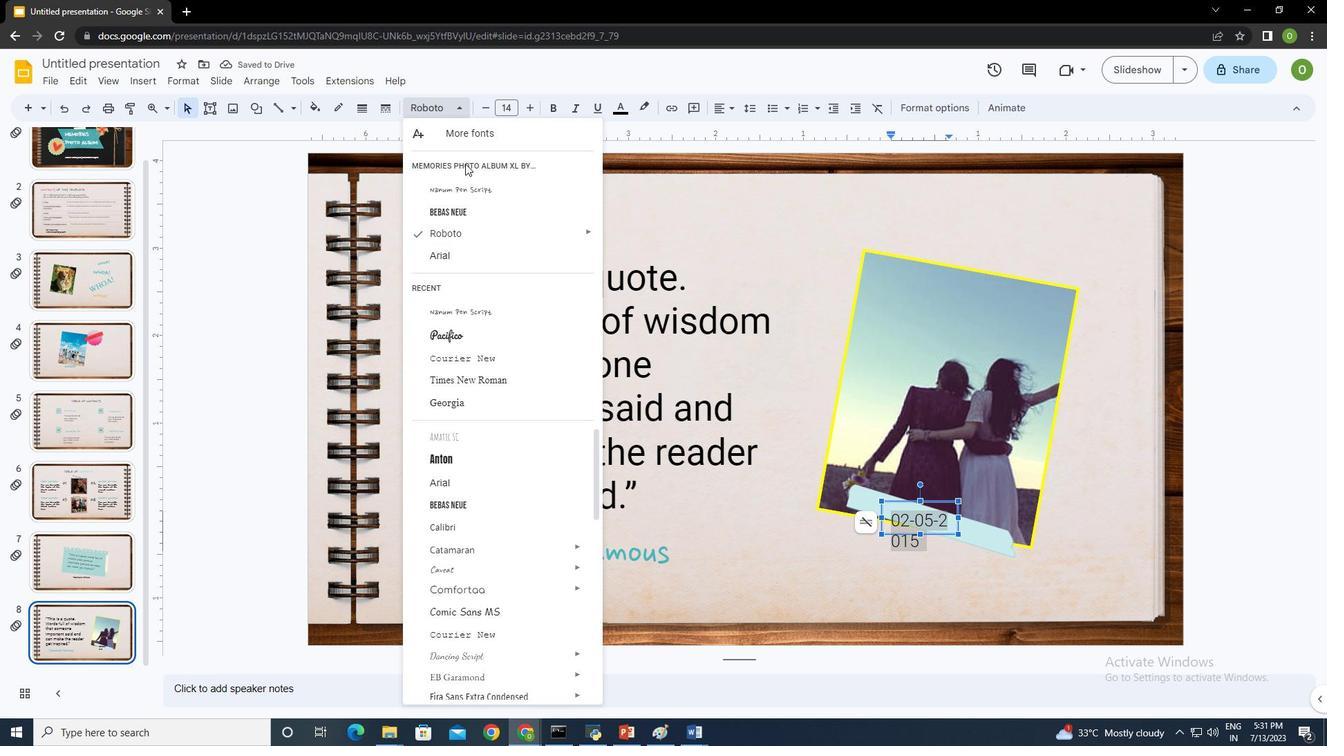 
Action: Mouse pressed left at (474, 187)
Screenshot: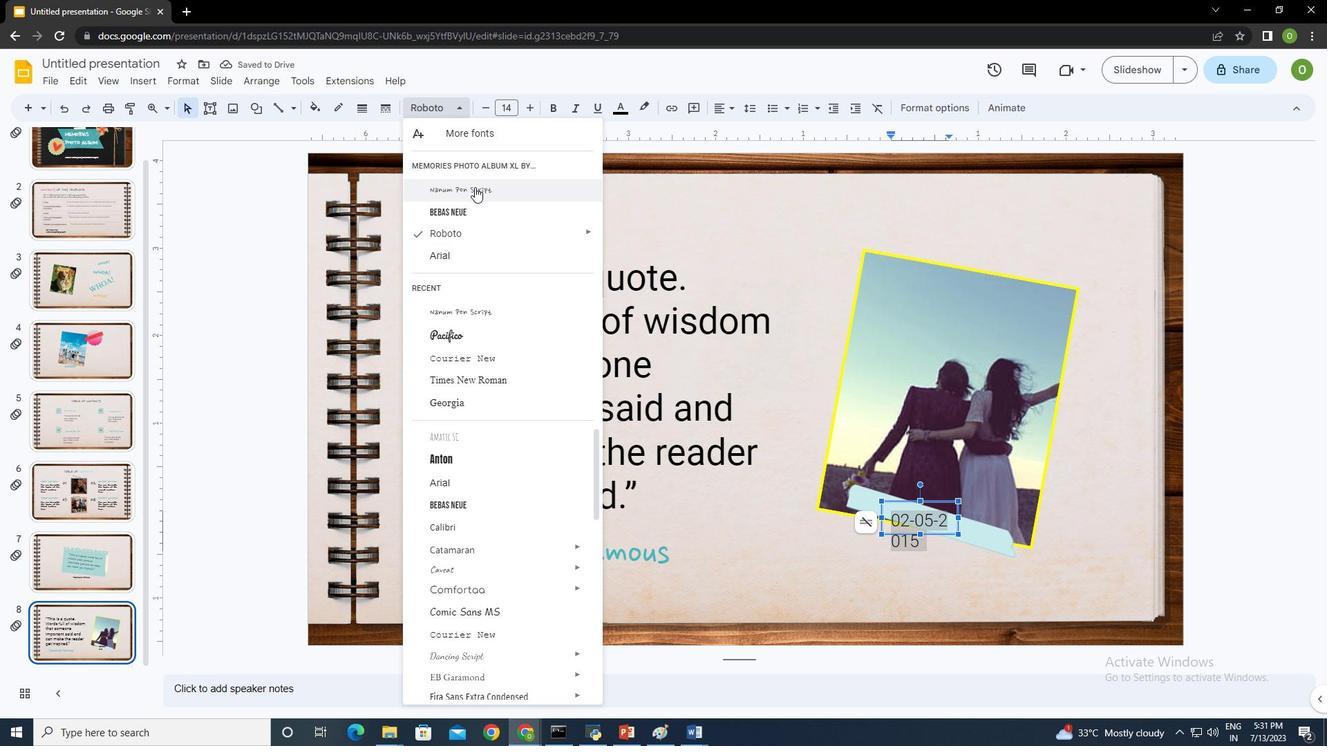 
Action: Mouse moved to (958, 518)
Screenshot: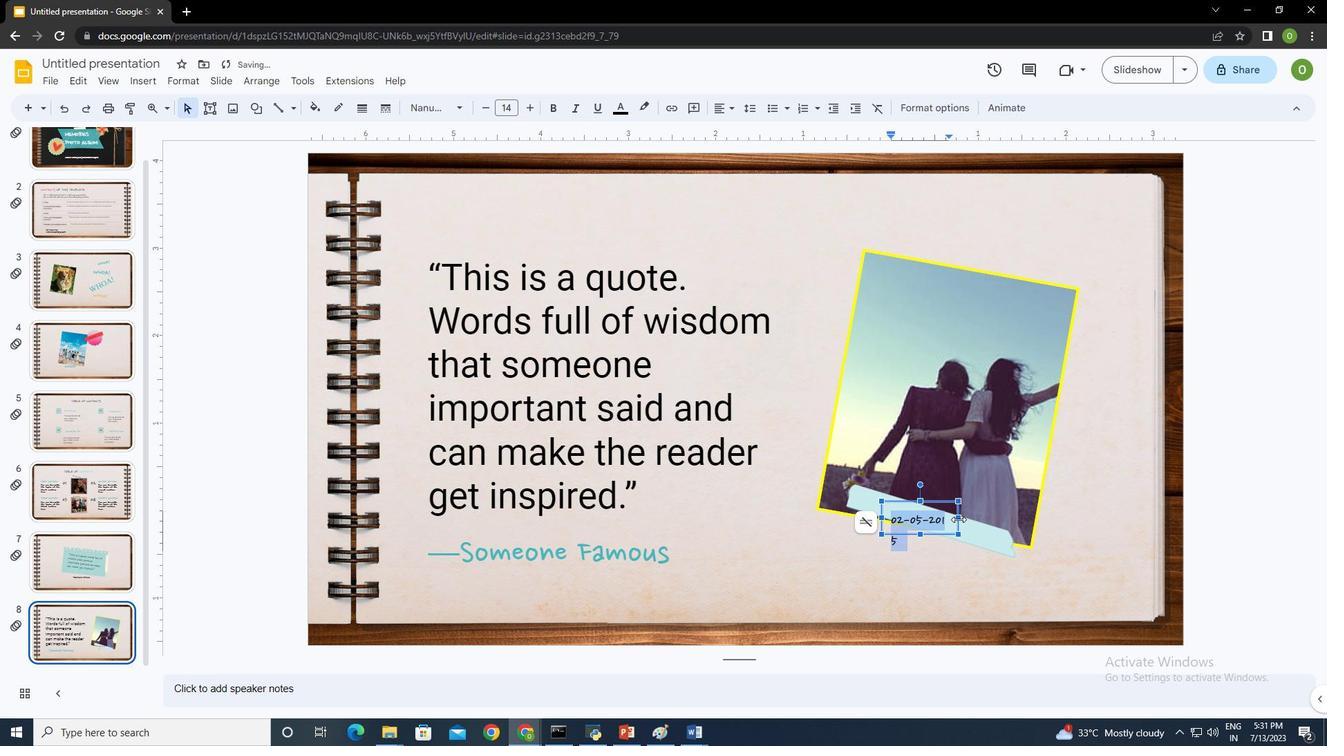 
Action: Mouse pressed left at (958, 518)
Screenshot: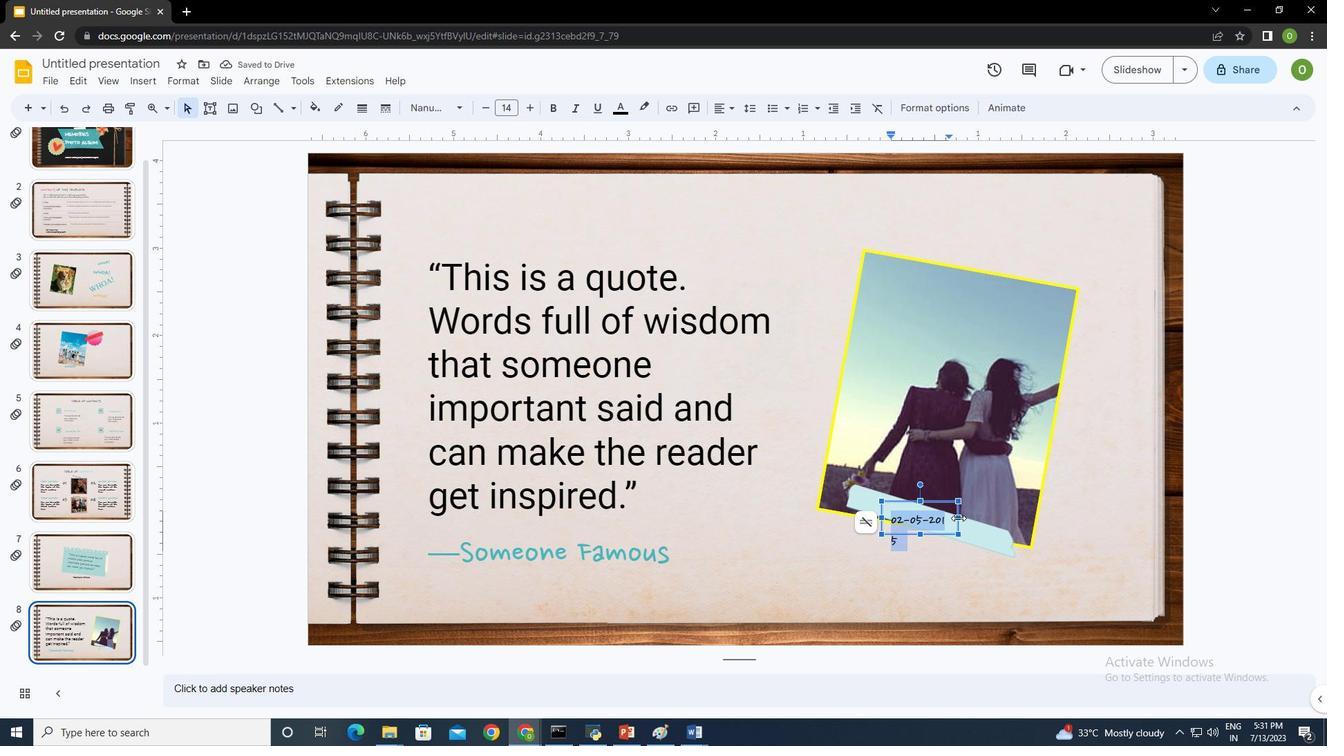 
Action: Mouse moved to (927, 484)
Screenshot: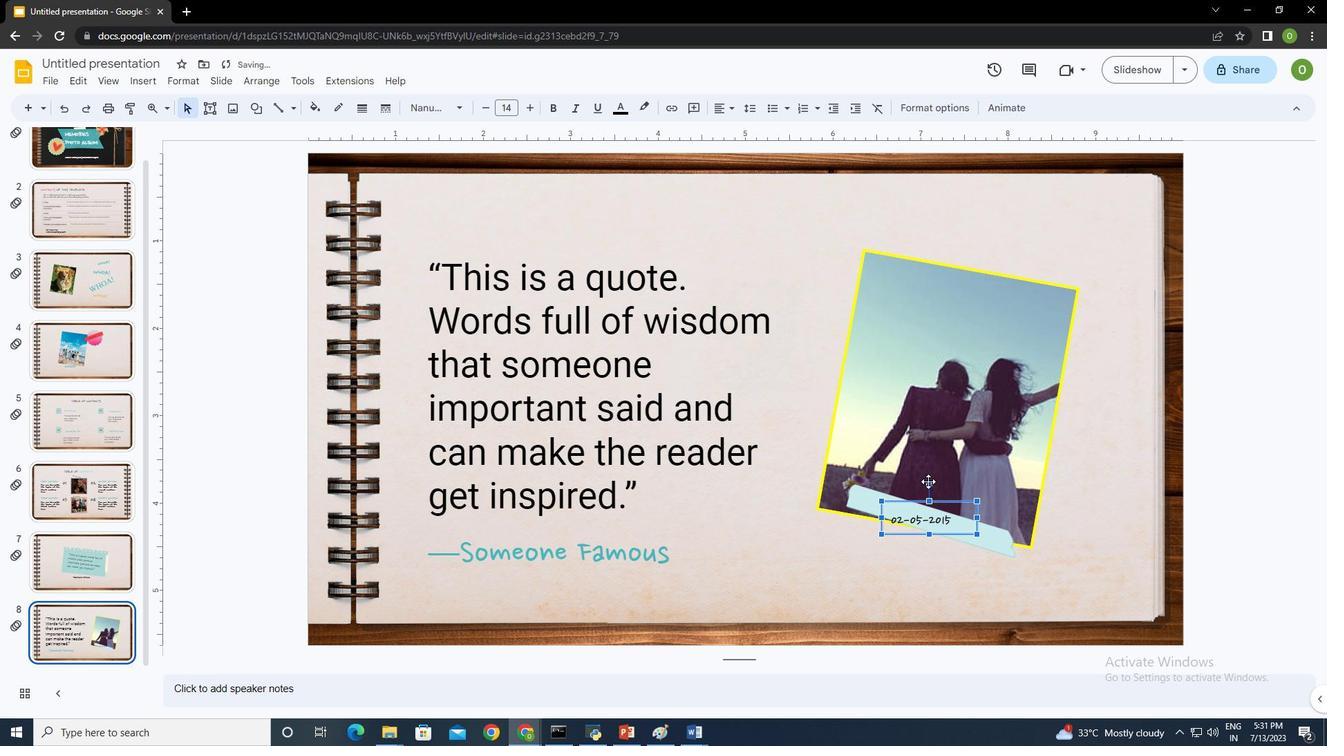 
Action: Mouse pressed left at (927, 484)
Screenshot: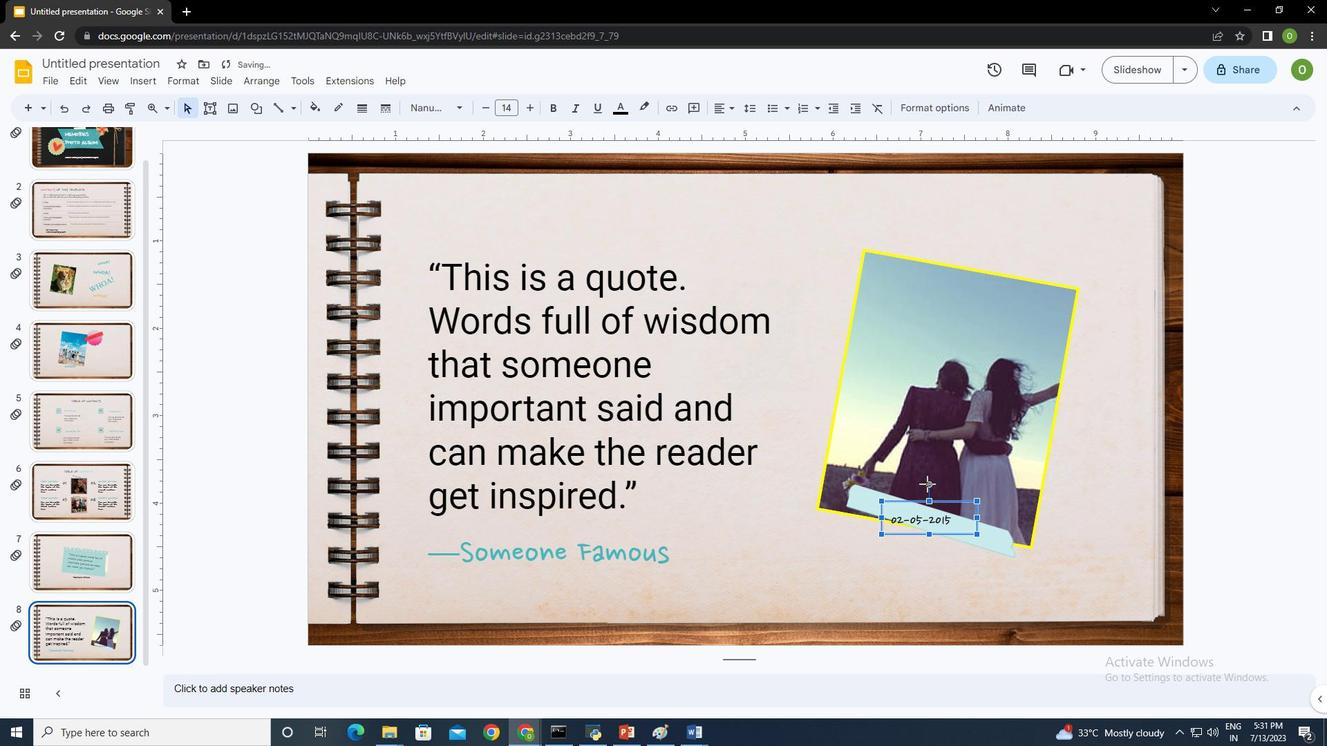 
Action: Mouse moved to (884, 503)
Screenshot: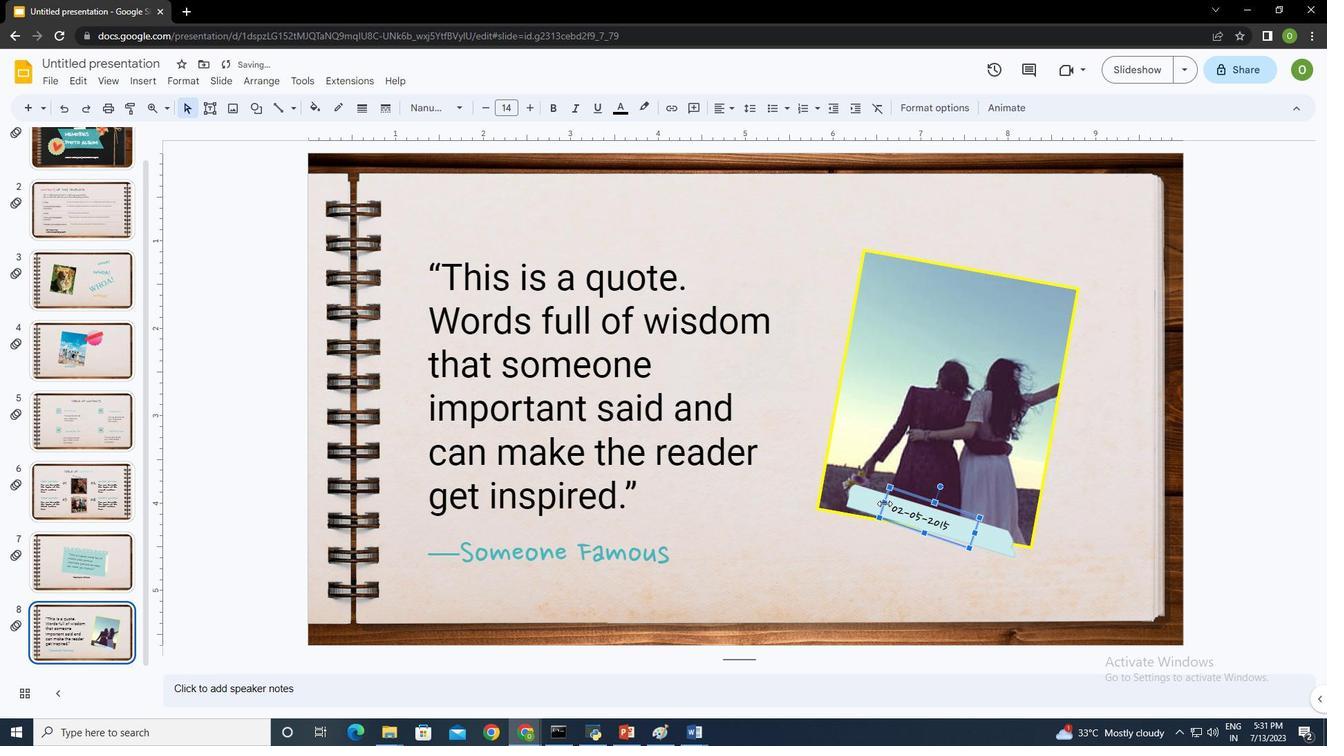 
Action: Mouse pressed left at (884, 503)
Screenshot: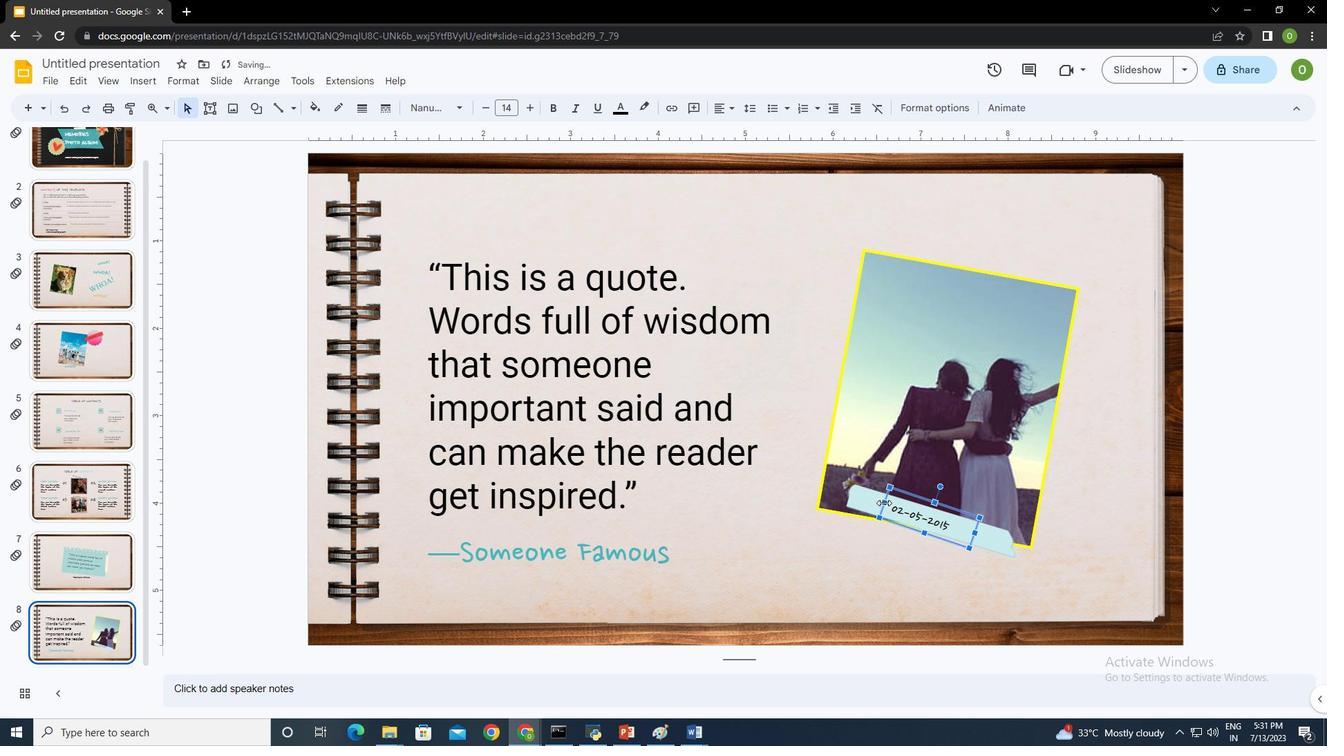 
Action: Mouse moved to (533, 105)
Screenshot: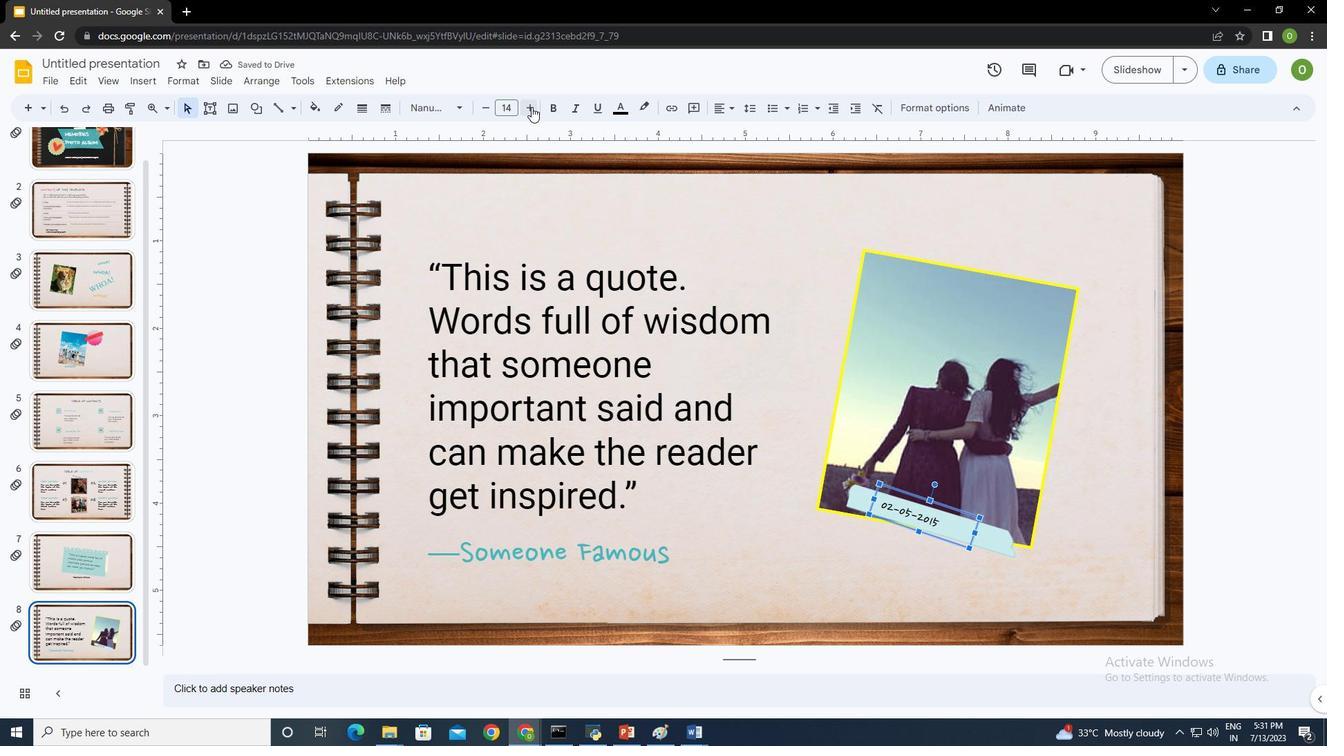 
Action: Mouse pressed left at (533, 105)
Screenshot: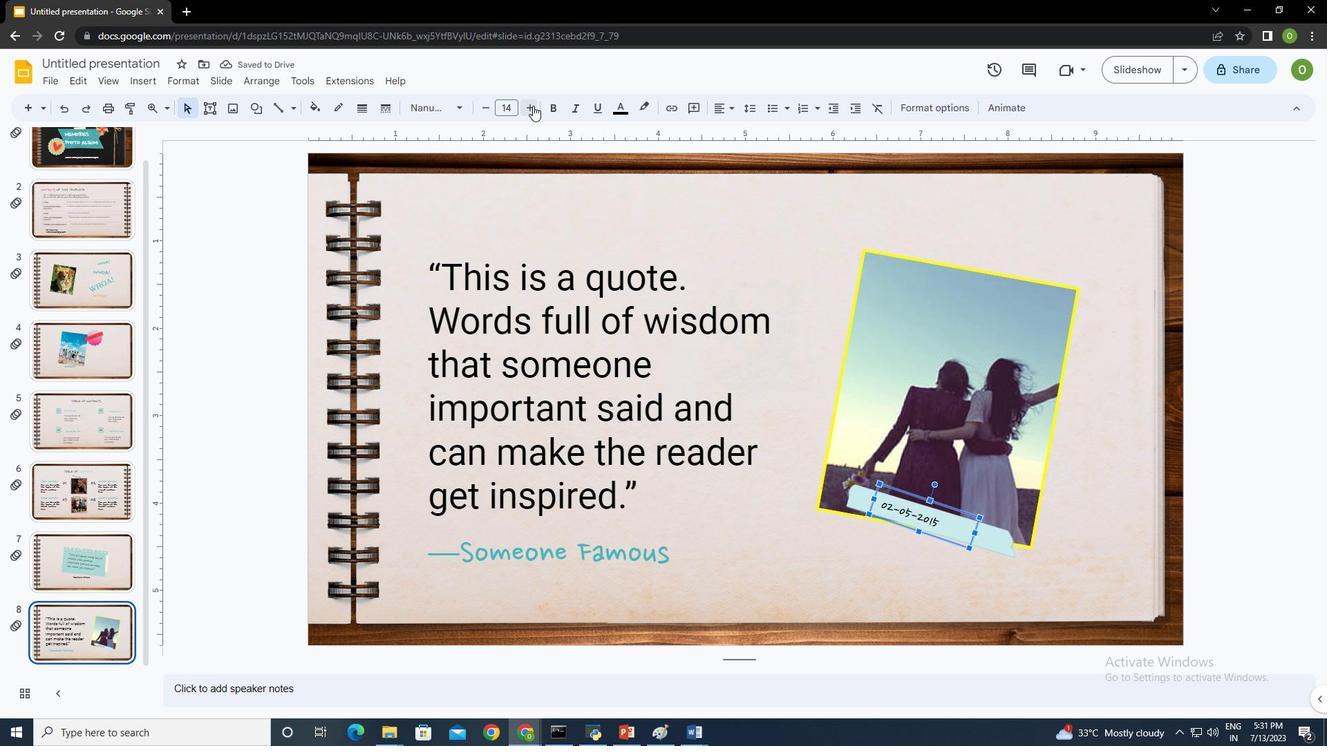 
Action: Mouse pressed left at (533, 105)
Screenshot: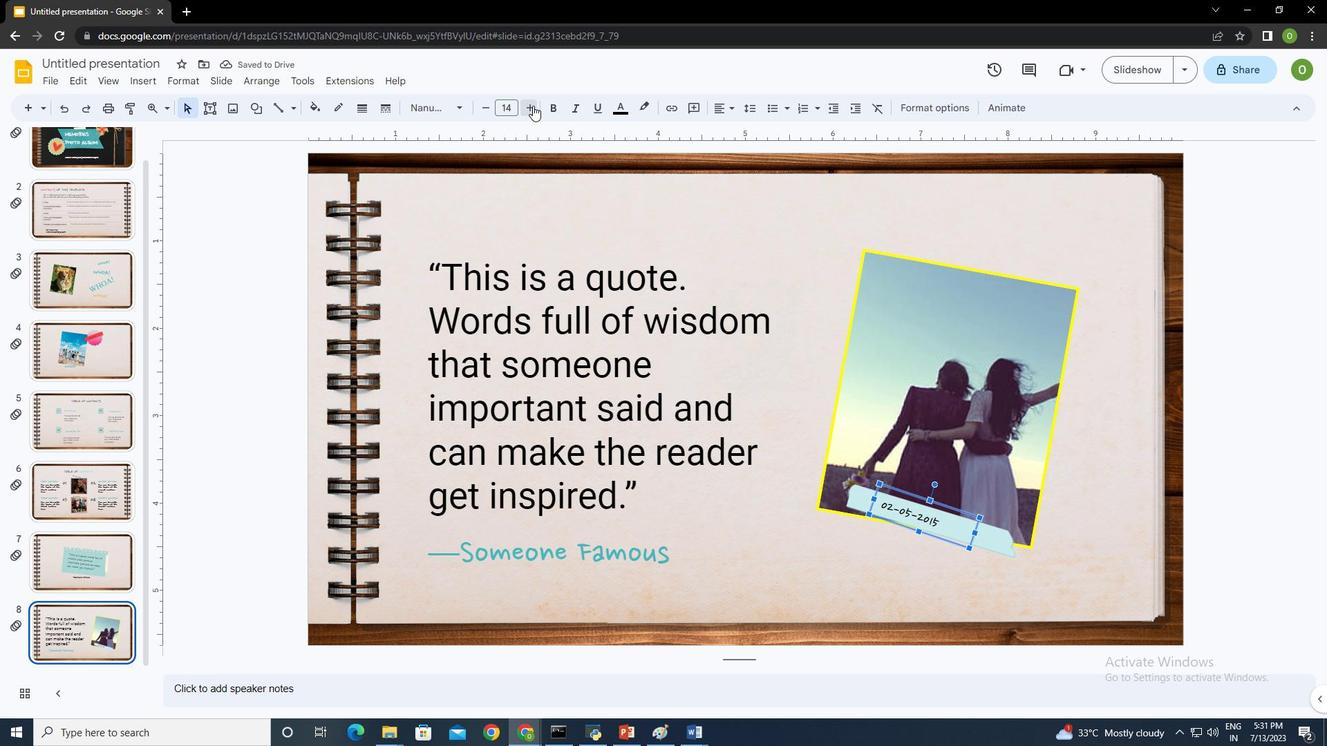 
Action: Mouse pressed left at (533, 105)
Screenshot: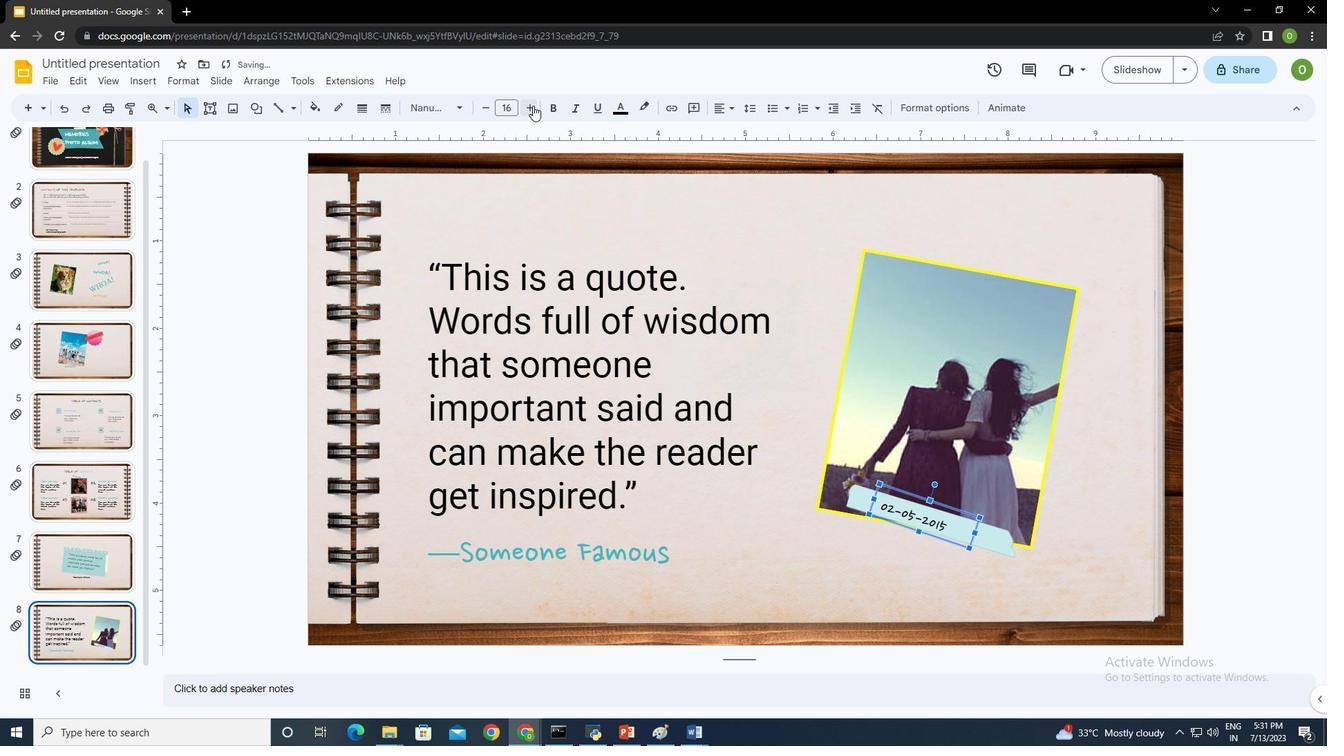 
Action: Mouse pressed left at (533, 105)
Screenshot: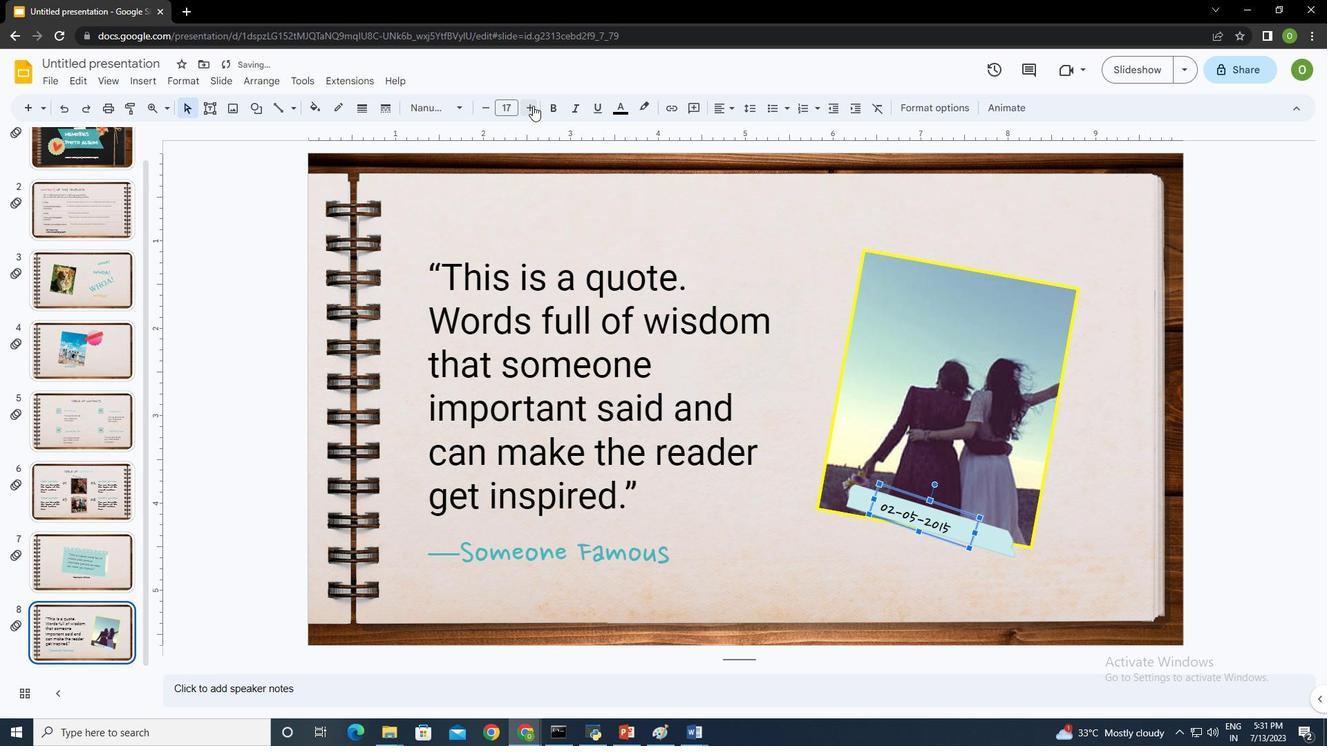 
Action: Mouse moved to (934, 483)
Screenshot: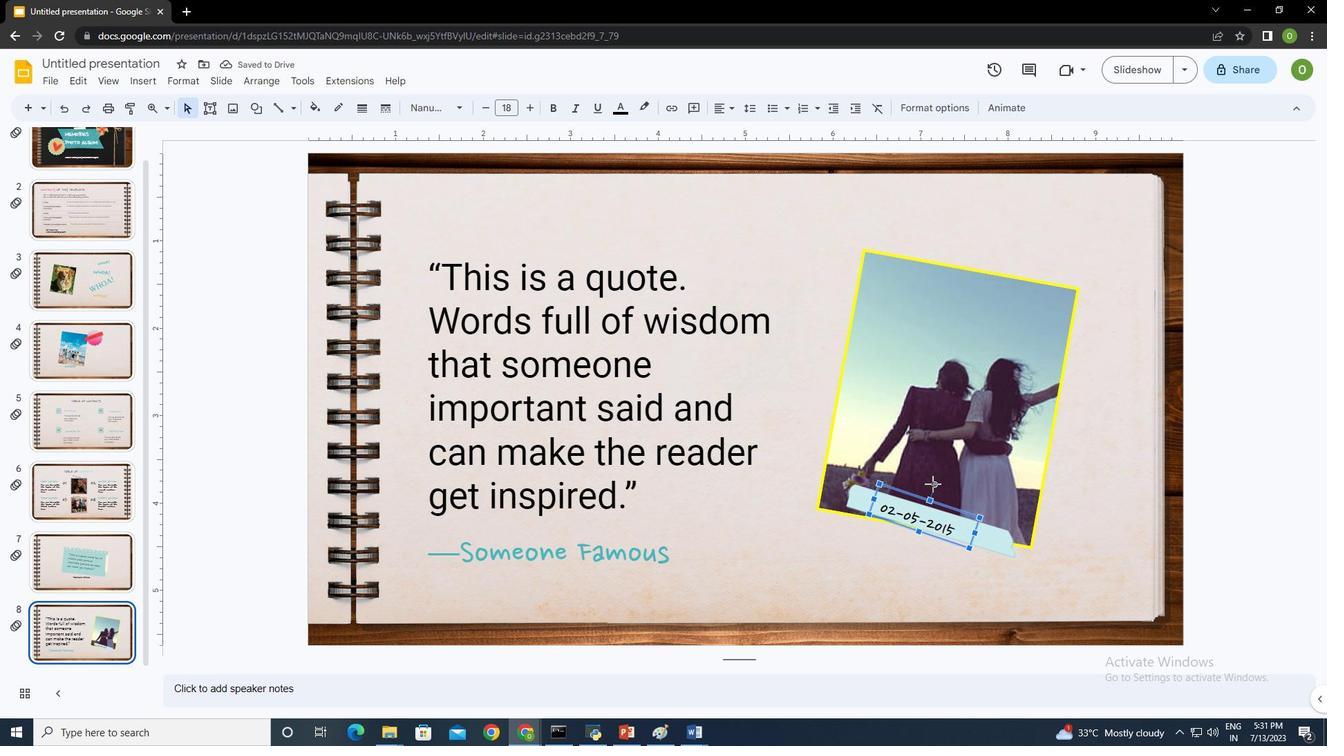
Action: Mouse pressed left at (934, 483)
Screenshot: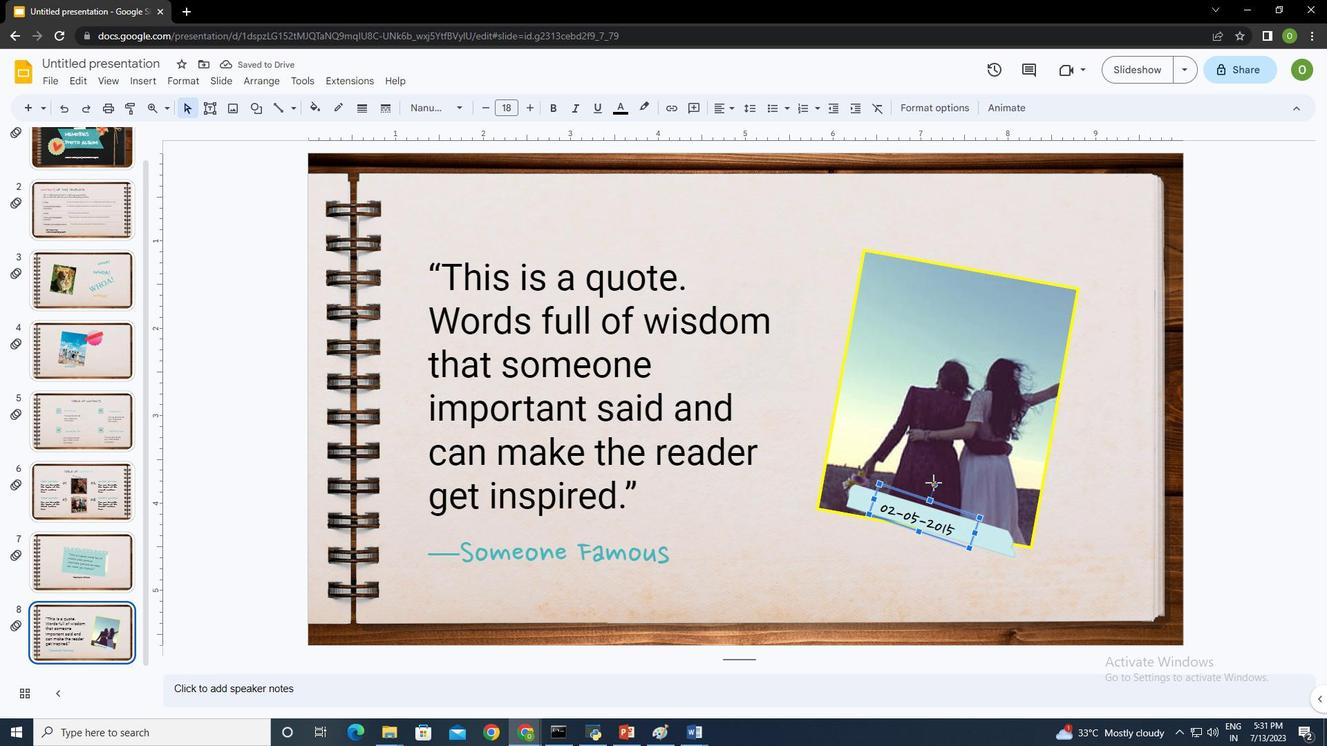 
Action: Mouse moved to (932, 482)
Screenshot: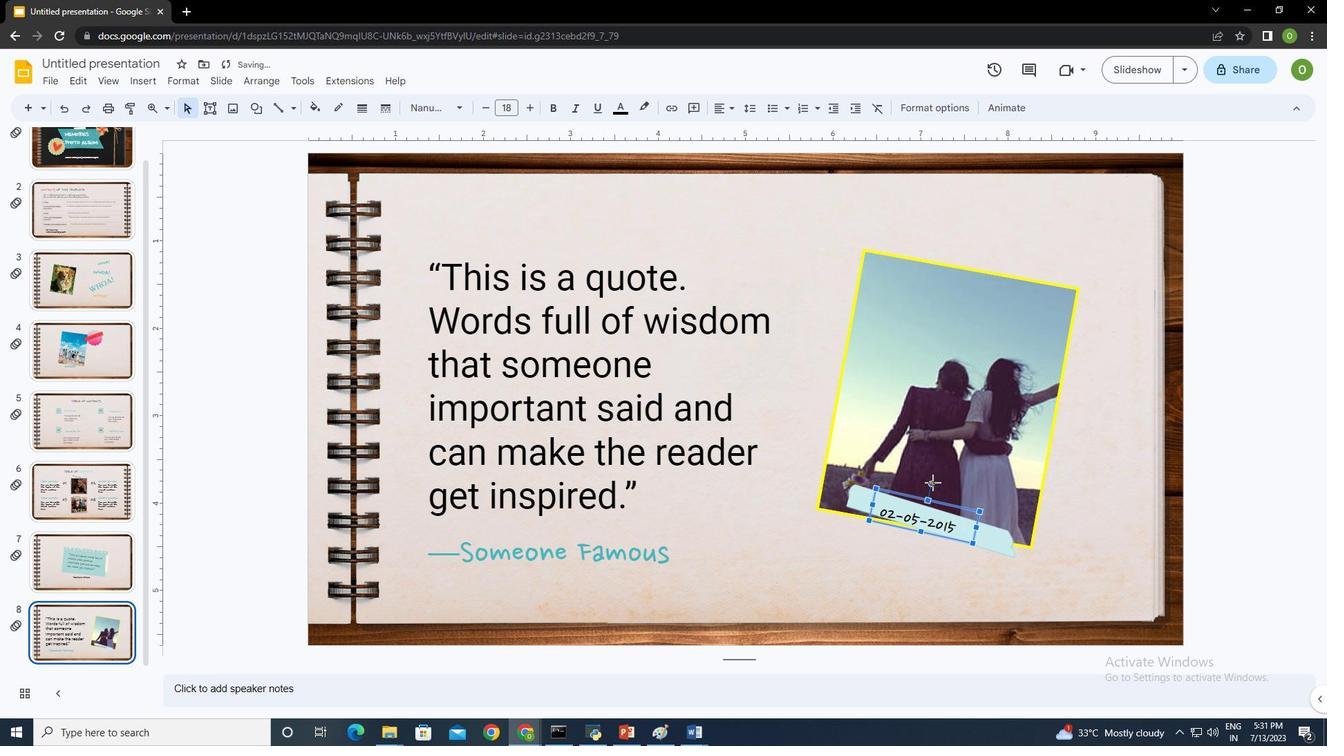 
Action: Mouse pressed left at (932, 482)
Screenshot: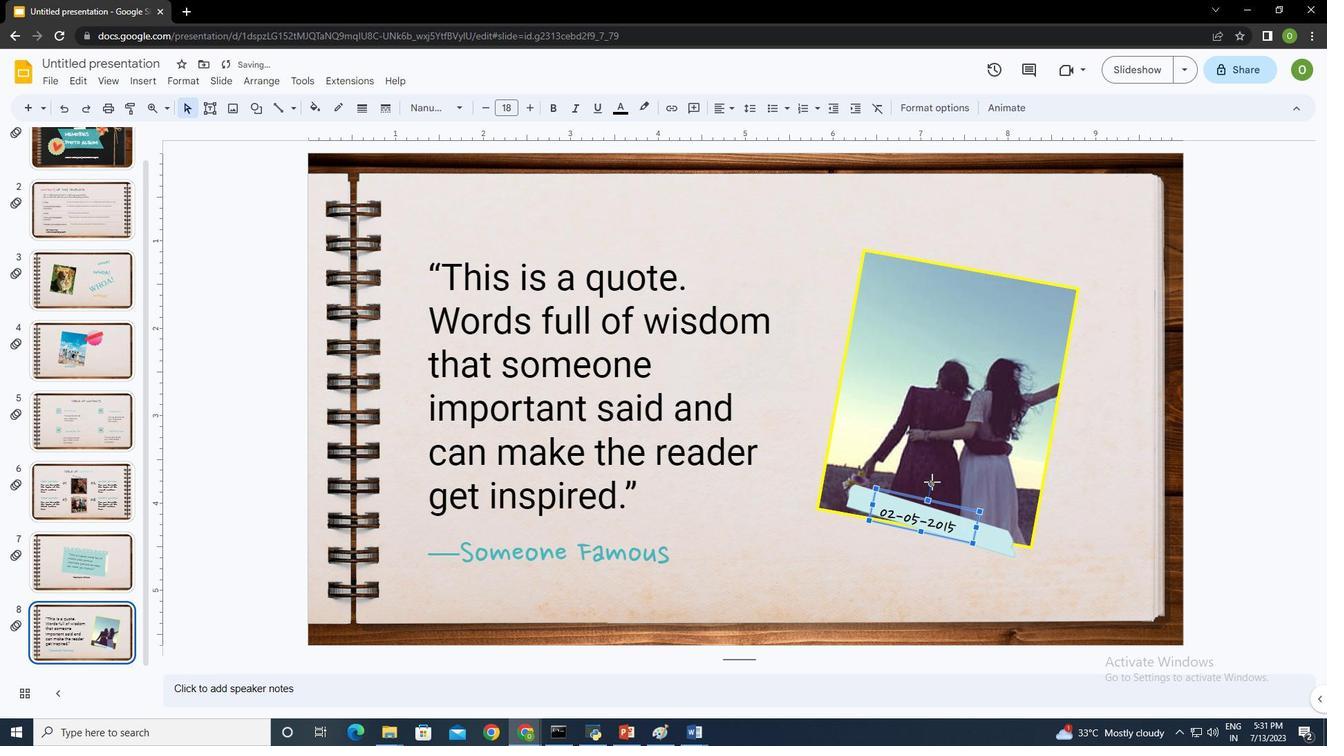 
Action: Mouse moved to (919, 532)
Screenshot: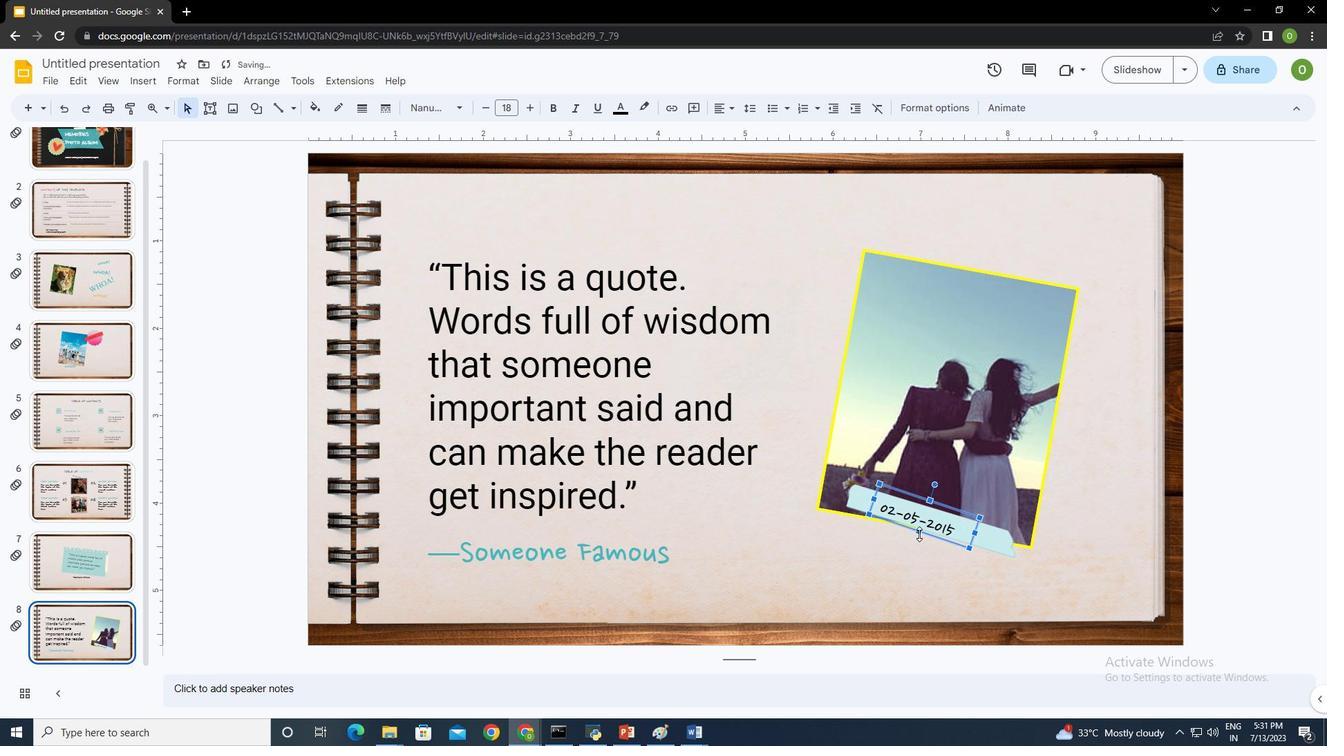 
Action: Mouse pressed left at (919, 532)
Screenshot: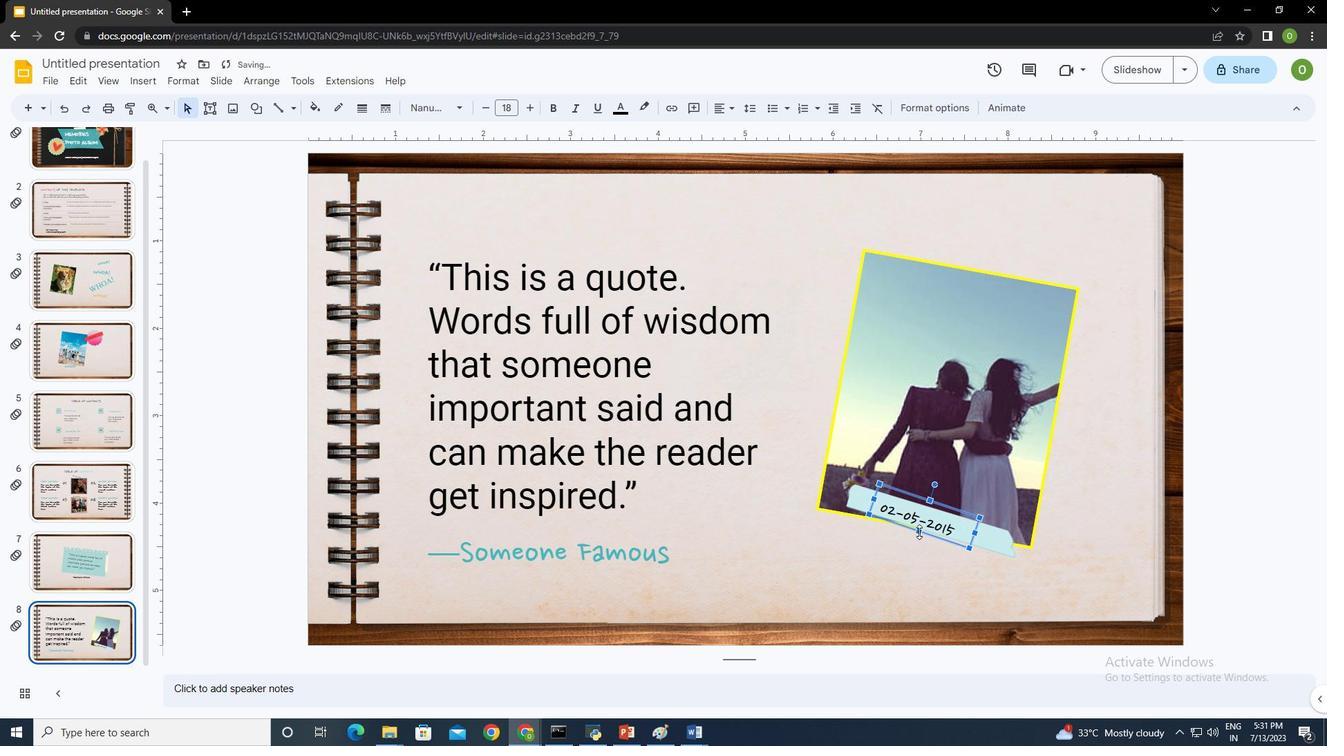 
Action: Mouse moved to (931, 500)
Screenshot: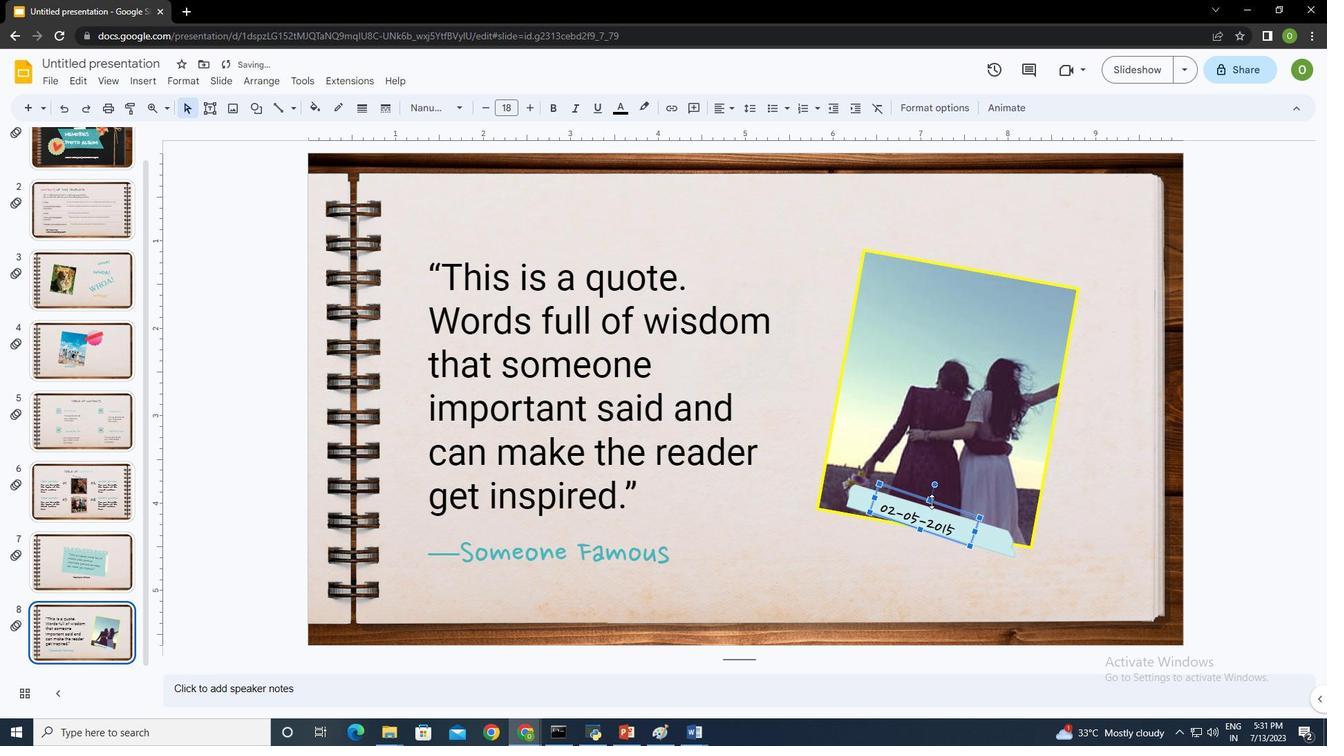 
Action: Mouse pressed left at (931, 500)
Screenshot: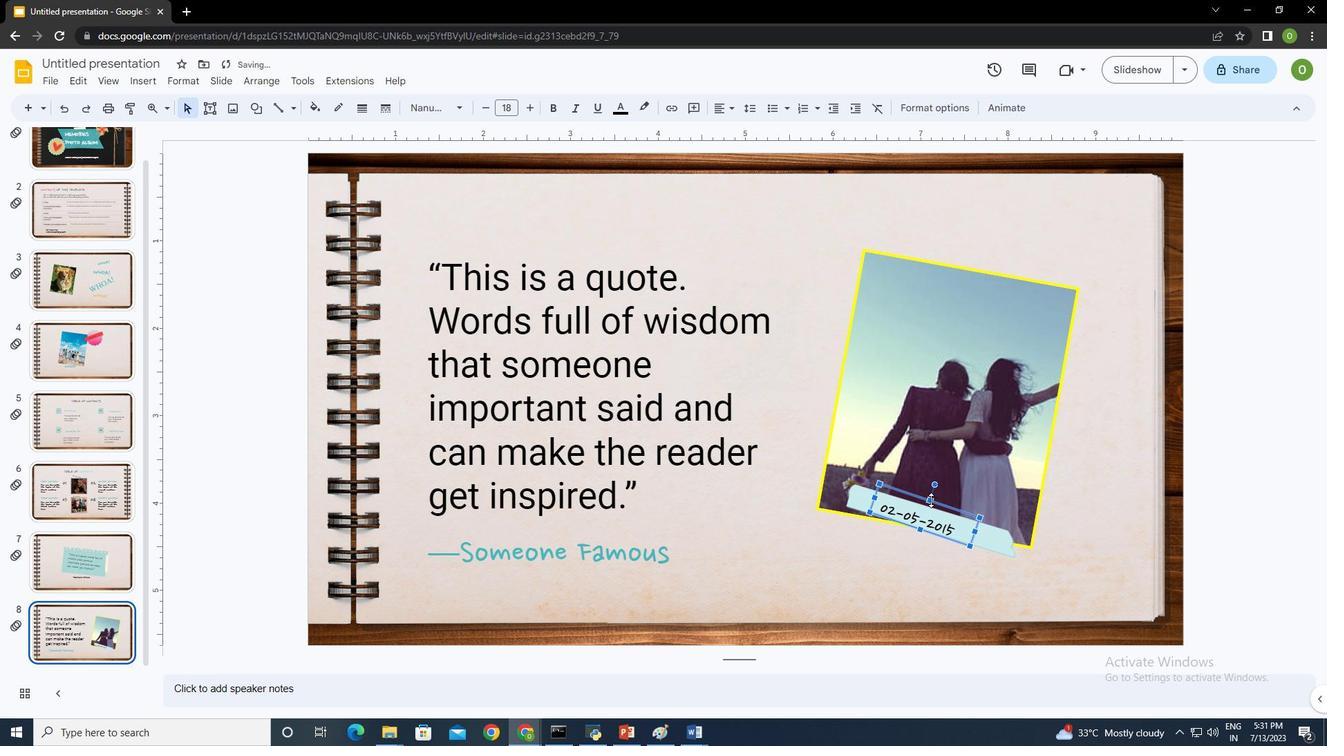 
Action: Mouse moved to (767, 497)
Screenshot: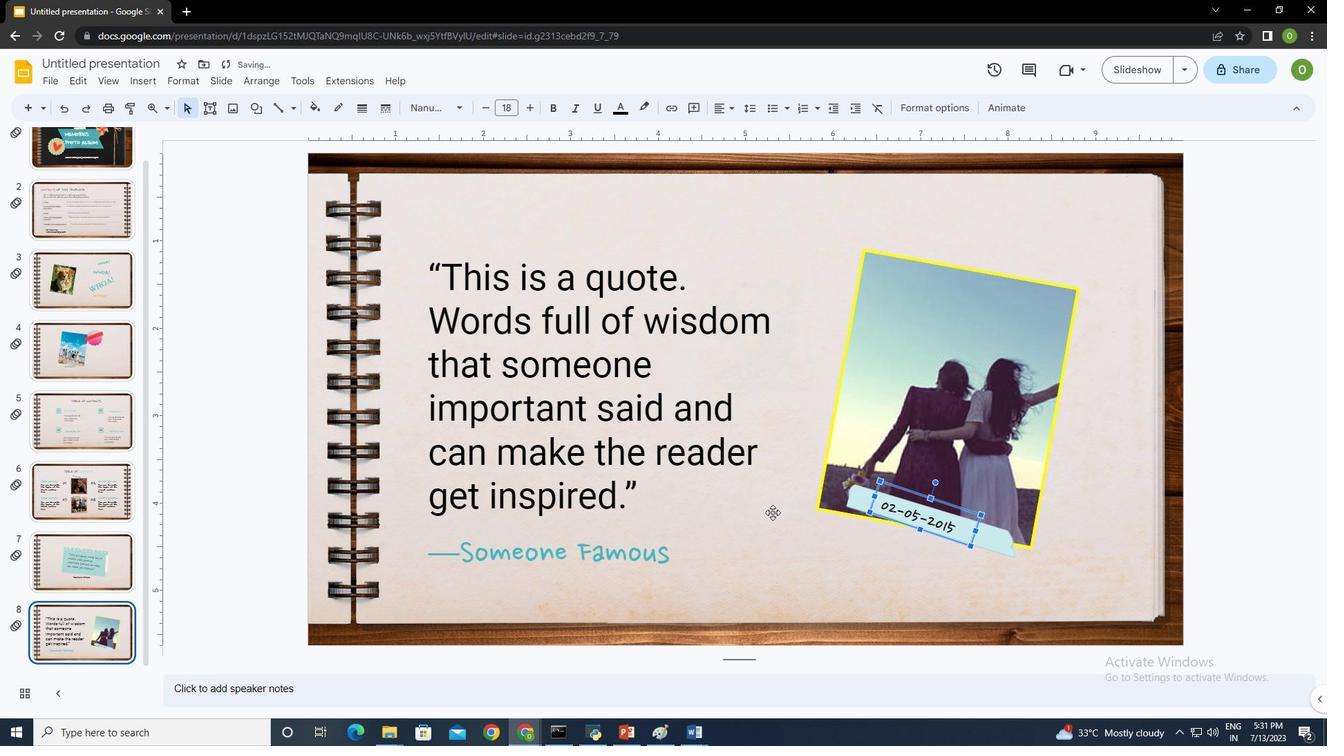 
Action: Mouse pressed left at (767, 497)
Screenshot: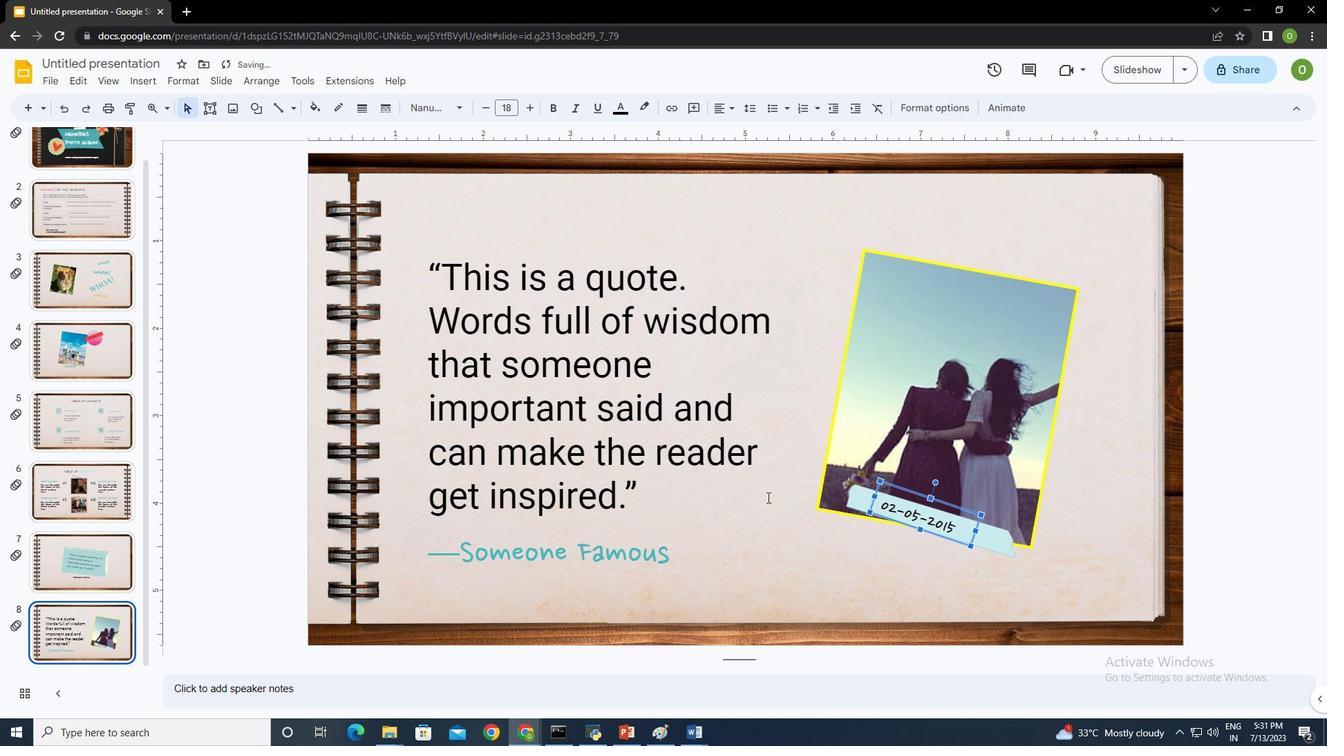 
Action: Mouse moved to (889, 560)
Screenshot: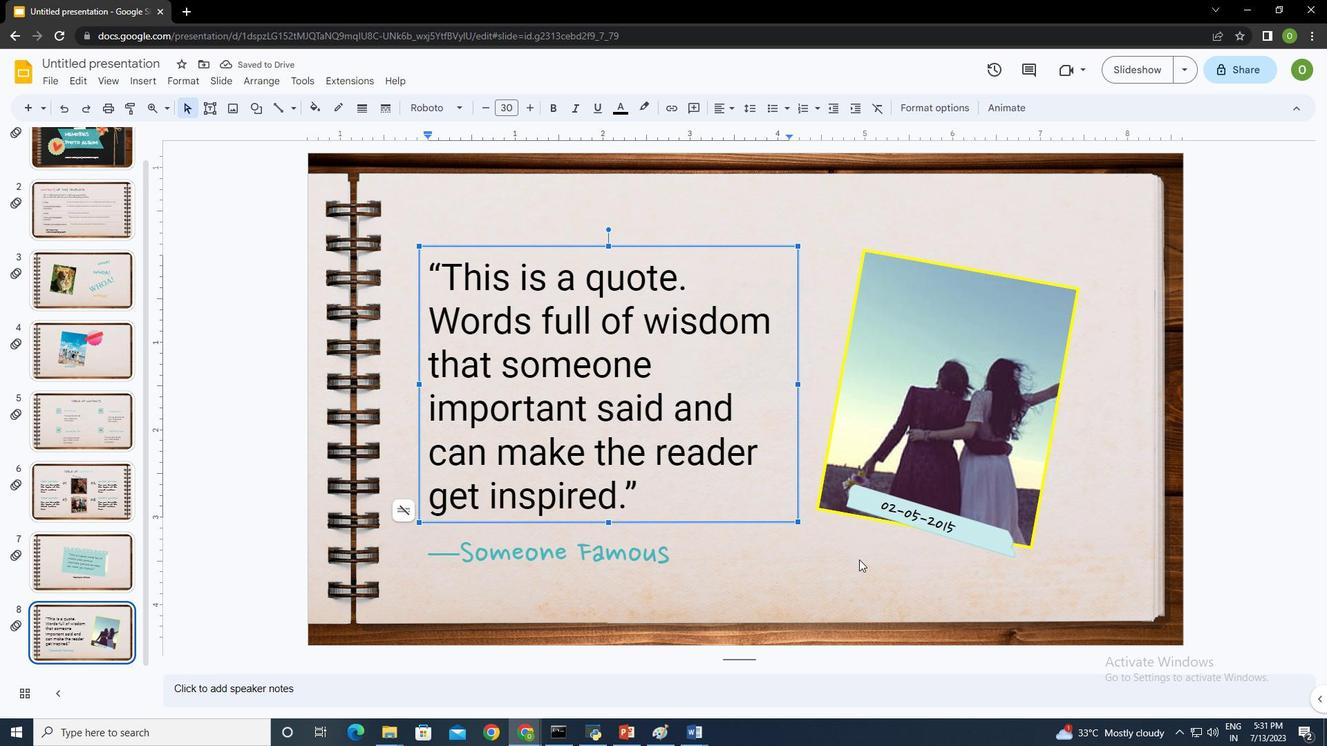 
Action: Mouse pressed left at (889, 560)
Screenshot: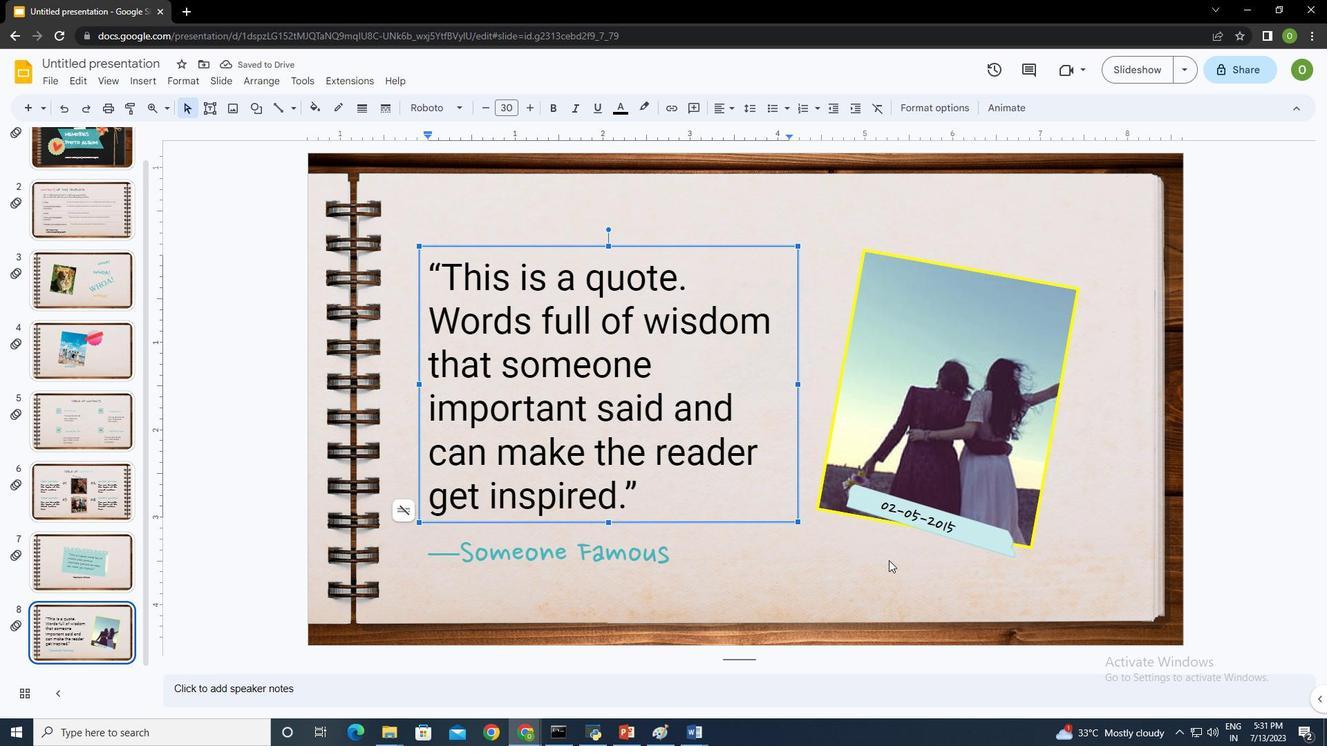 
Action: Mouse moved to (581, 513)
Screenshot: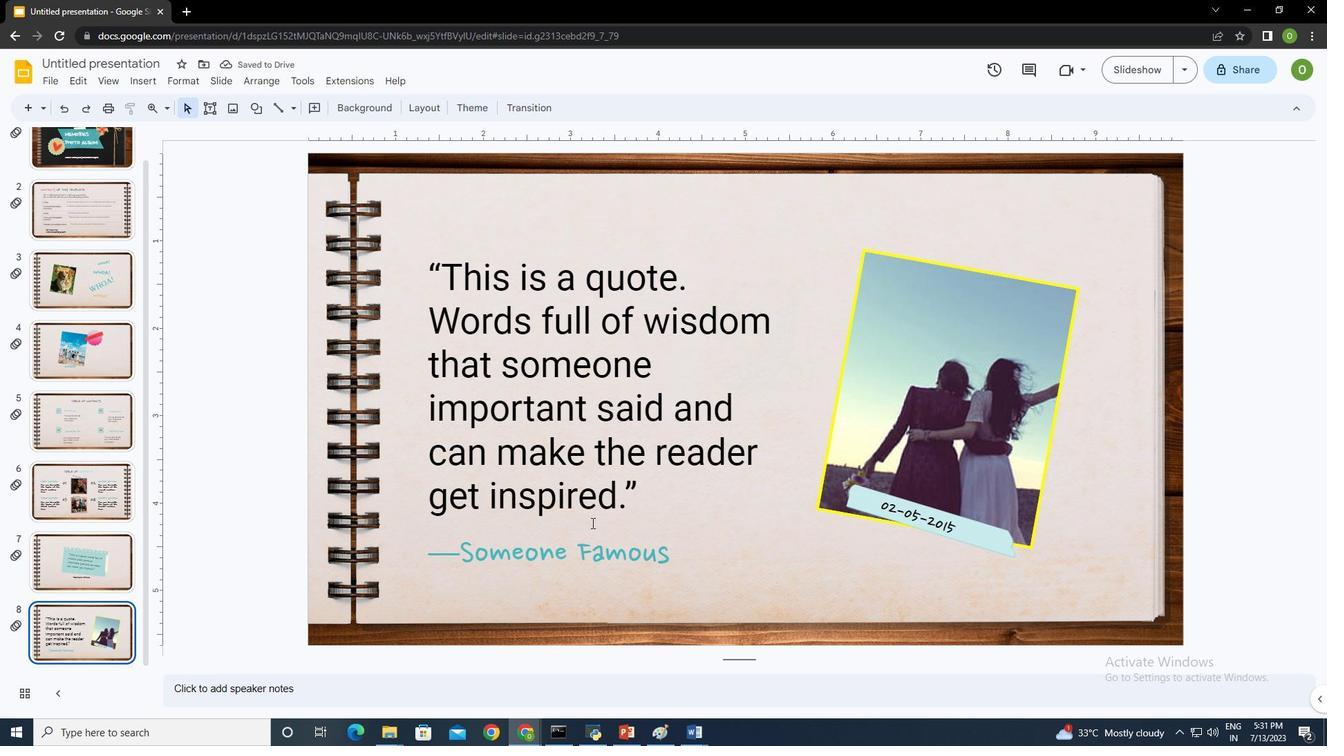 
